 Task: Find a flat in Goshen, United States, for 2 guests from 2 Sep to 6 Sep, with a price range of ₹15,000 to ₹20,000, and ensure it has self check-in and an English-speaking host.
Action: Mouse moved to (585, 152)
Screenshot: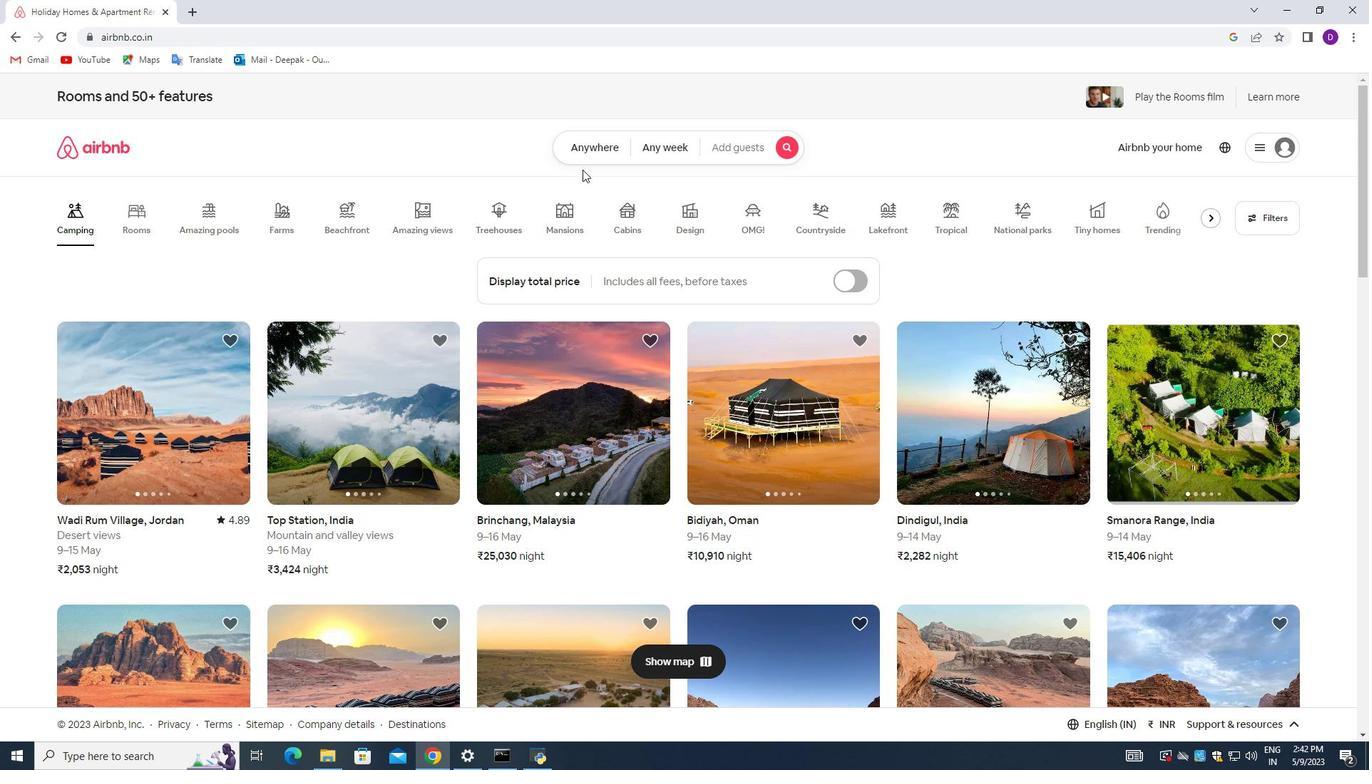
Action: Mouse pressed left at (585, 152)
Screenshot: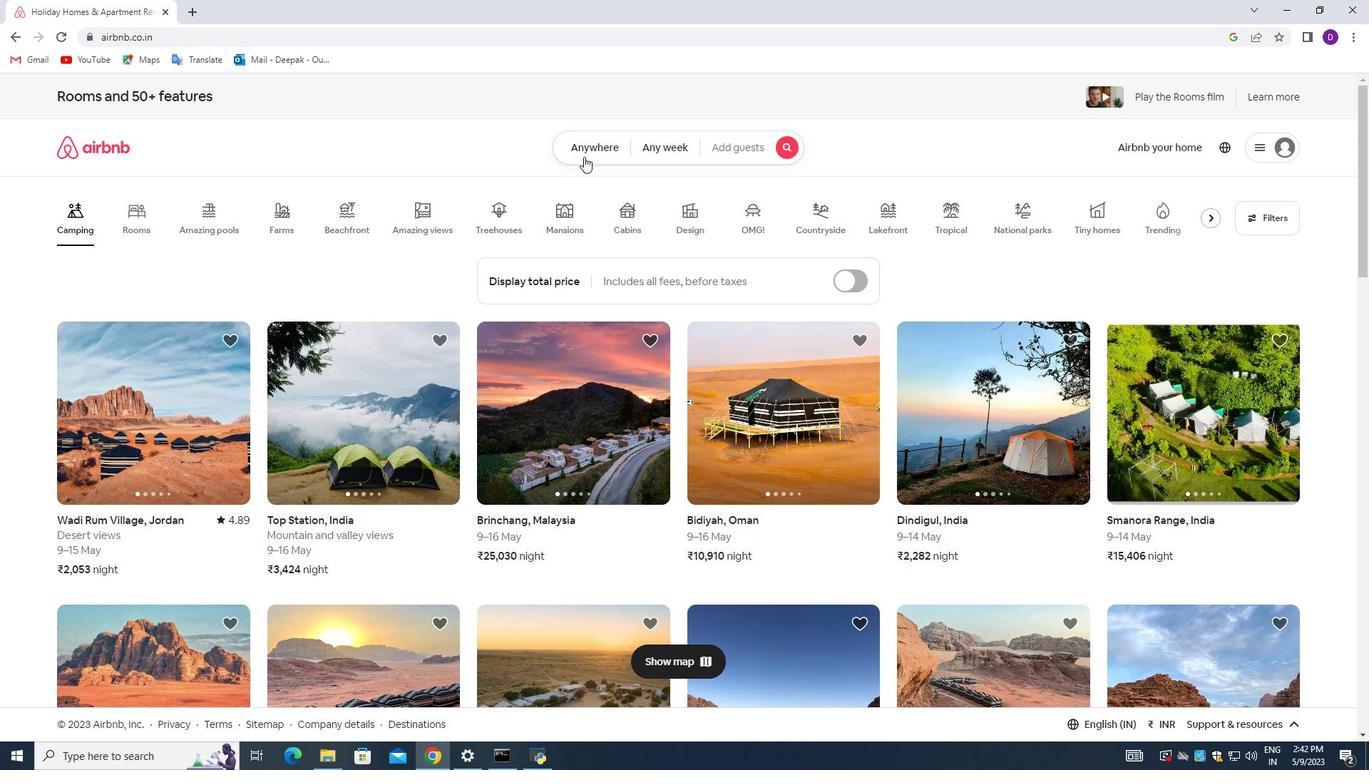 
Action: Mouse moved to (513, 202)
Screenshot: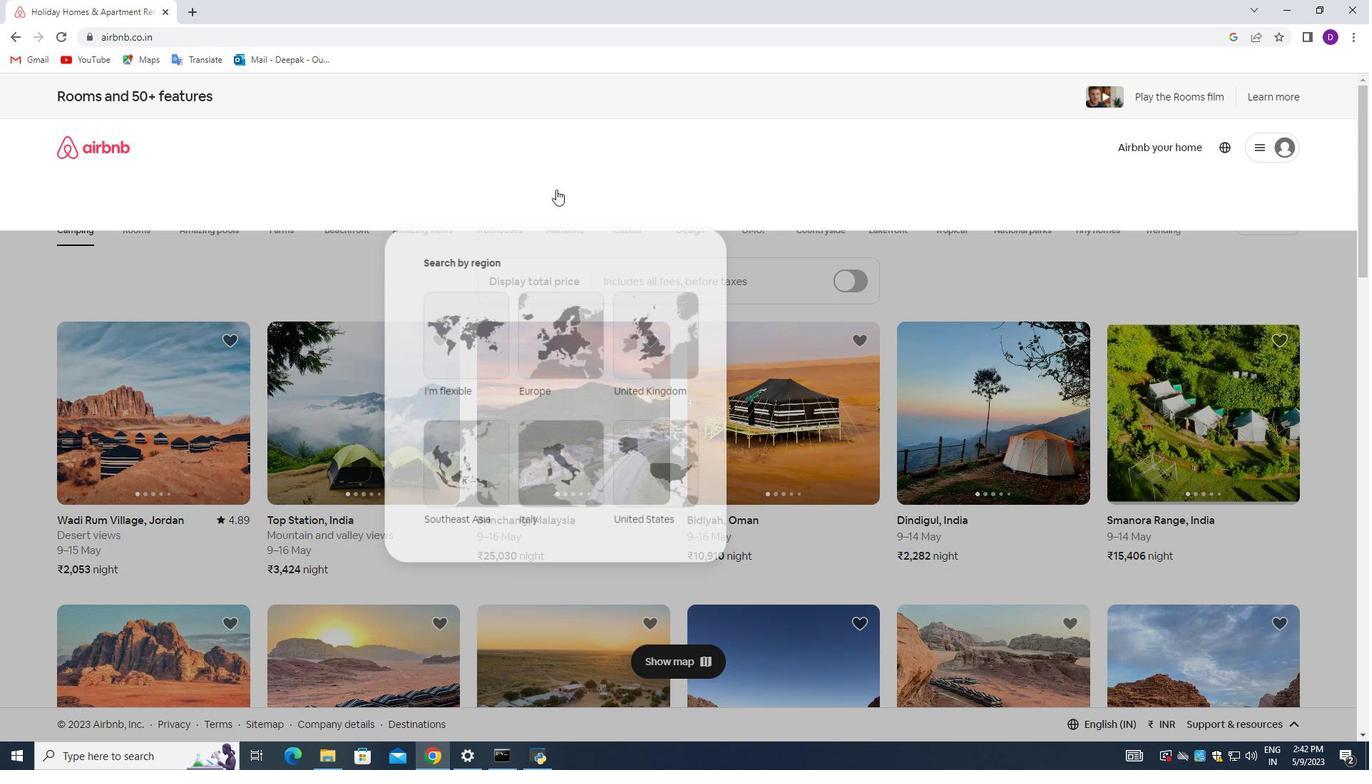 
Action: Mouse pressed left at (513, 202)
Screenshot: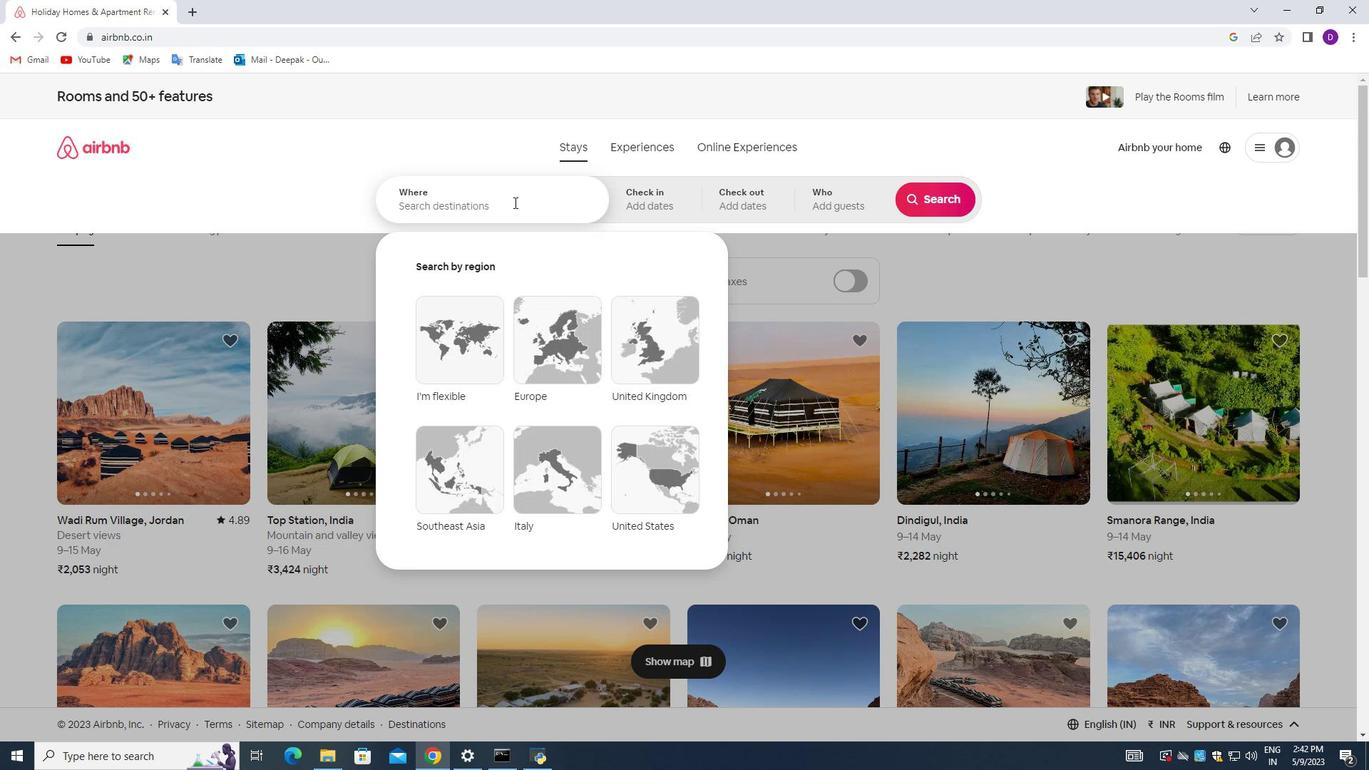 
Action: Mouse moved to (213, 333)
Screenshot: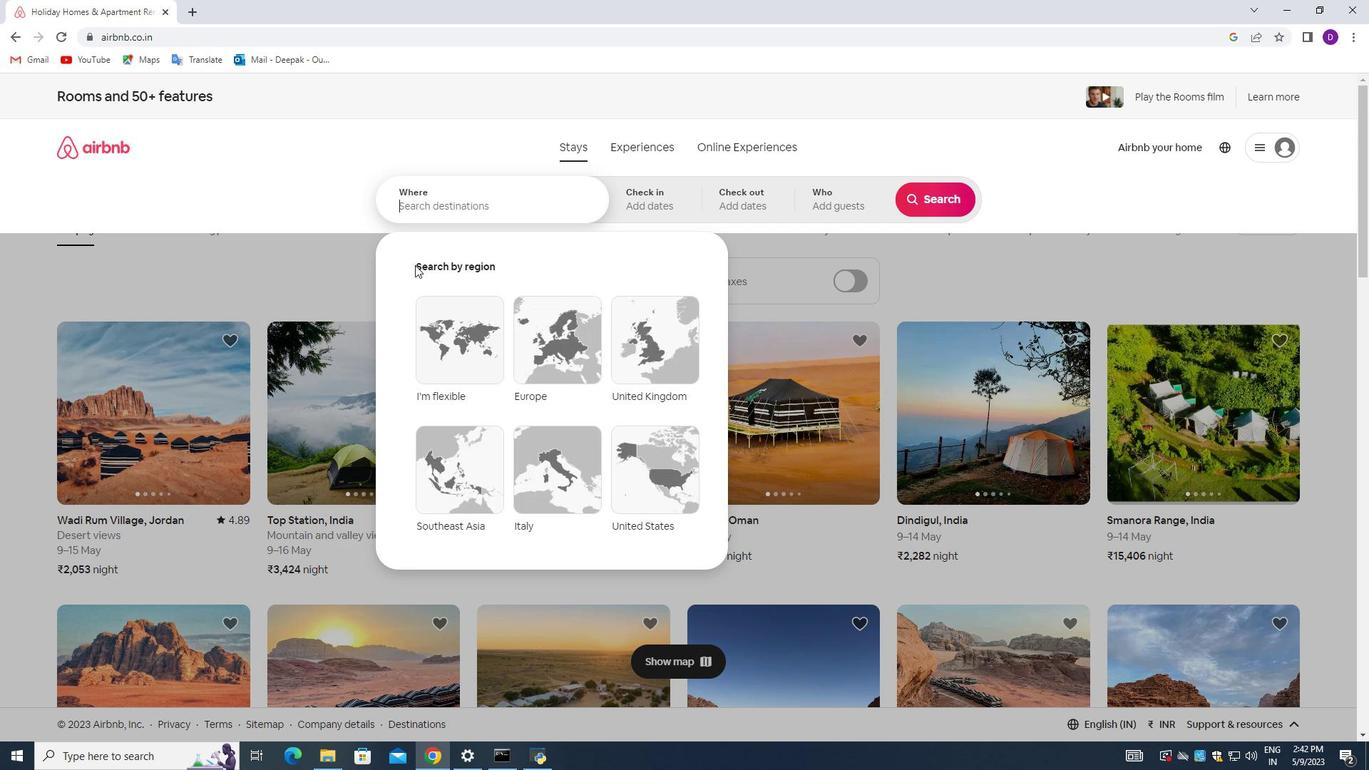 
Action: Key pressed <Key.shift_r>Goshen,<Key.space><Key.shift>United<Key.space><Key.shift_r>States<Key.enter>
Screenshot: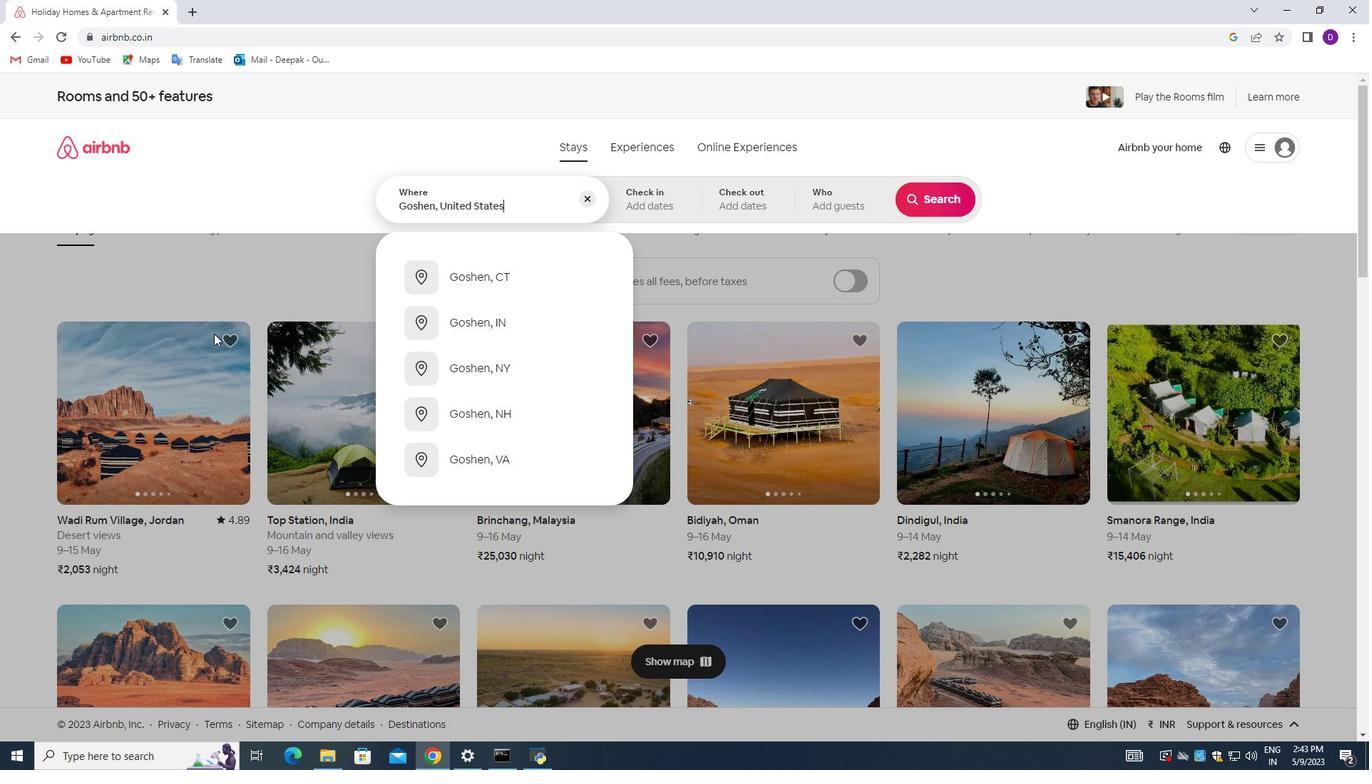 
Action: Mouse moved to (938, 314)
Screenshot: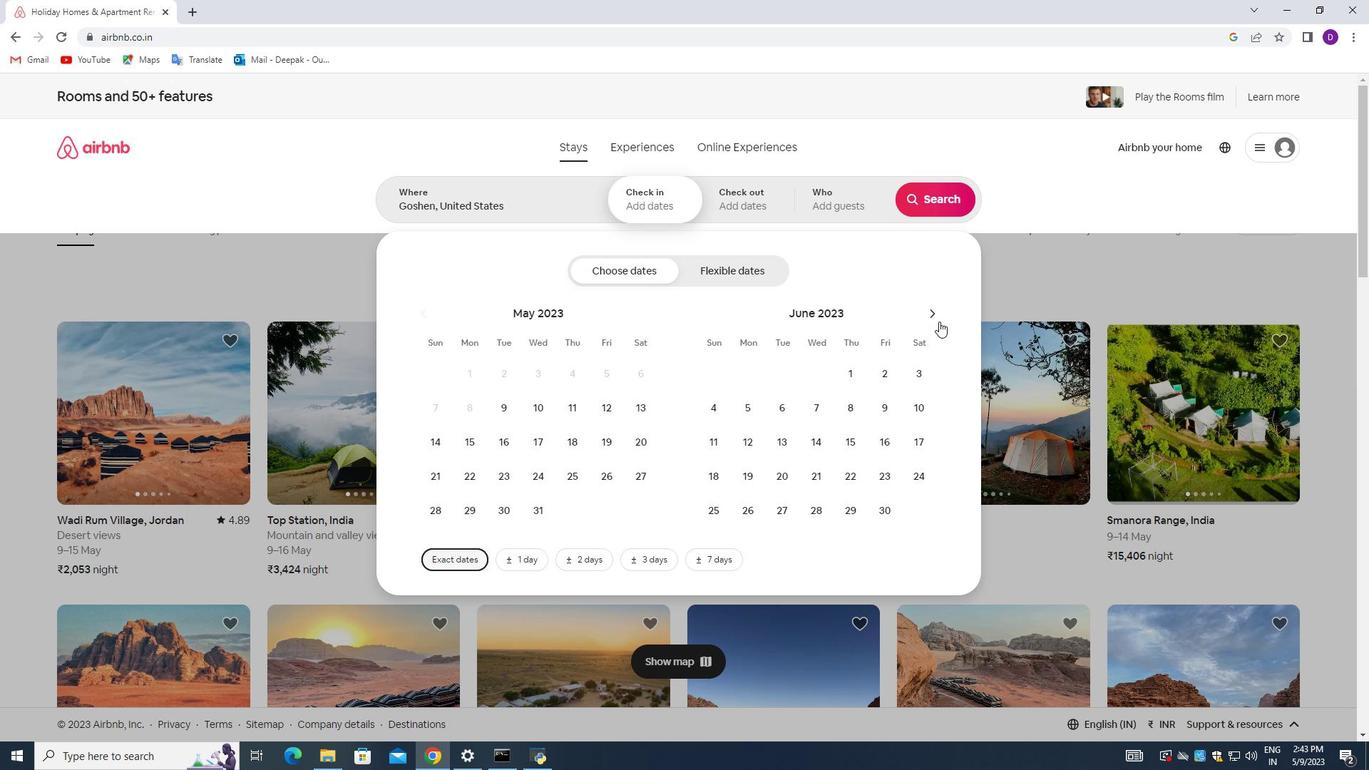 
Action: Mouse pressed left at (938, 314)
Screenshot: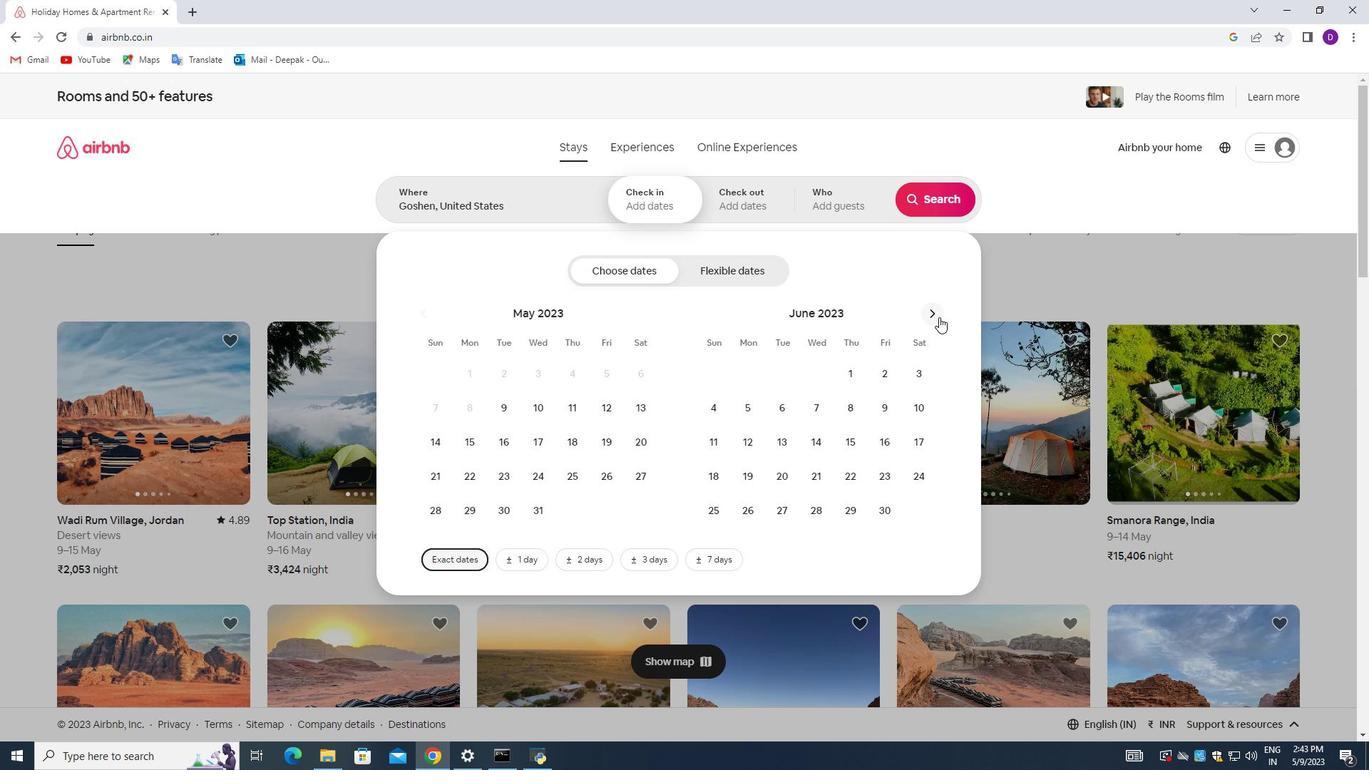 
Action: Mouse pressed left at (938, 314)
Screenshot: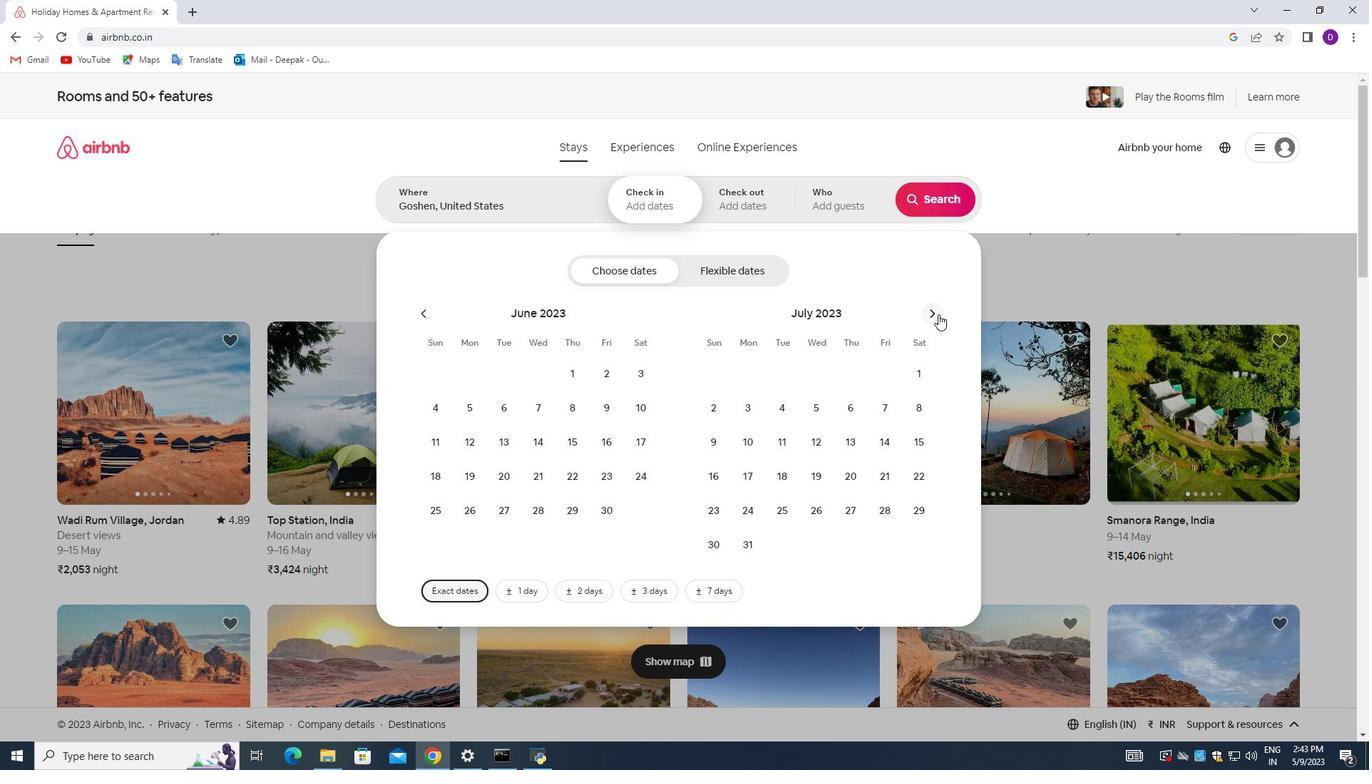
Action: Mouse pressed left at (938, 314)
Screenshot: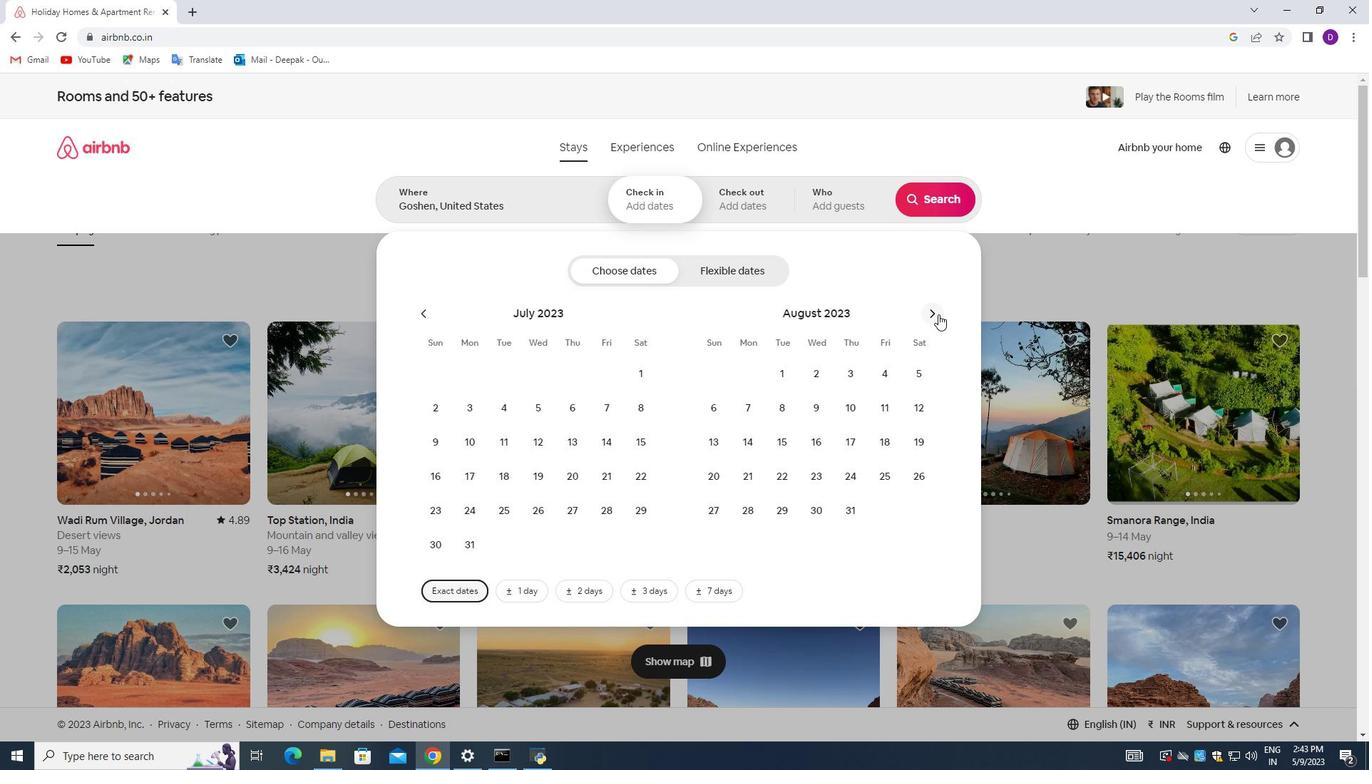 
Action: Mouse moved to (920, 367)
Screenshot: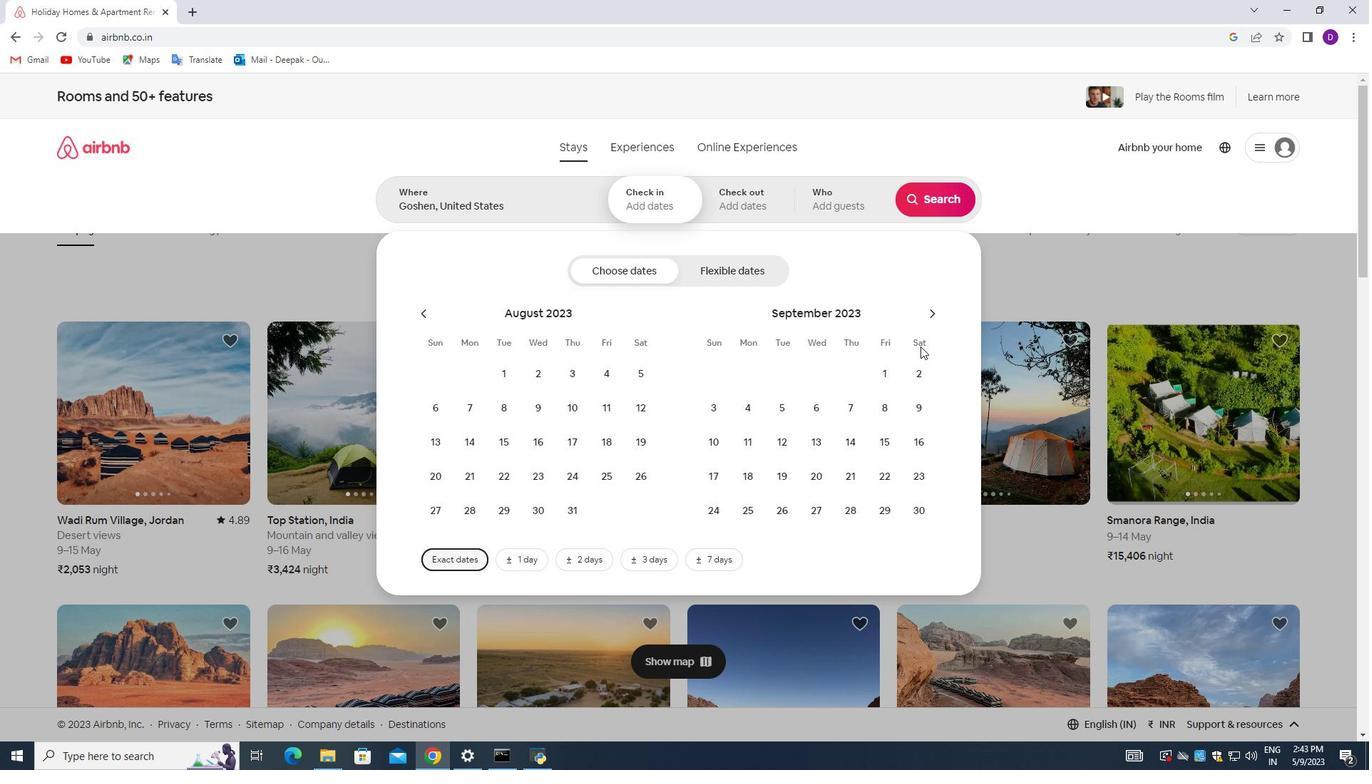 
Action: Mouse pressed left at (920, 367)
Screenshot: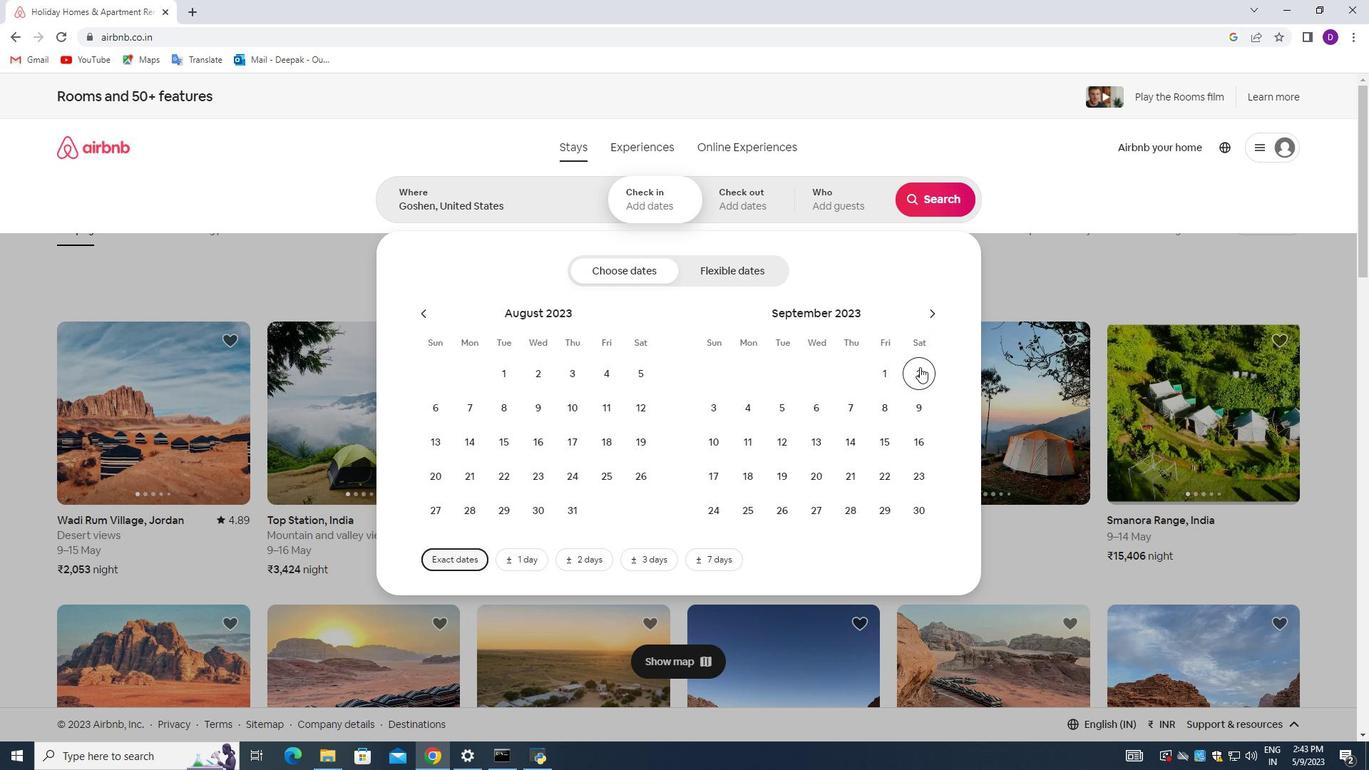
Action: Mouse moved to (830, 400)
Screenshot: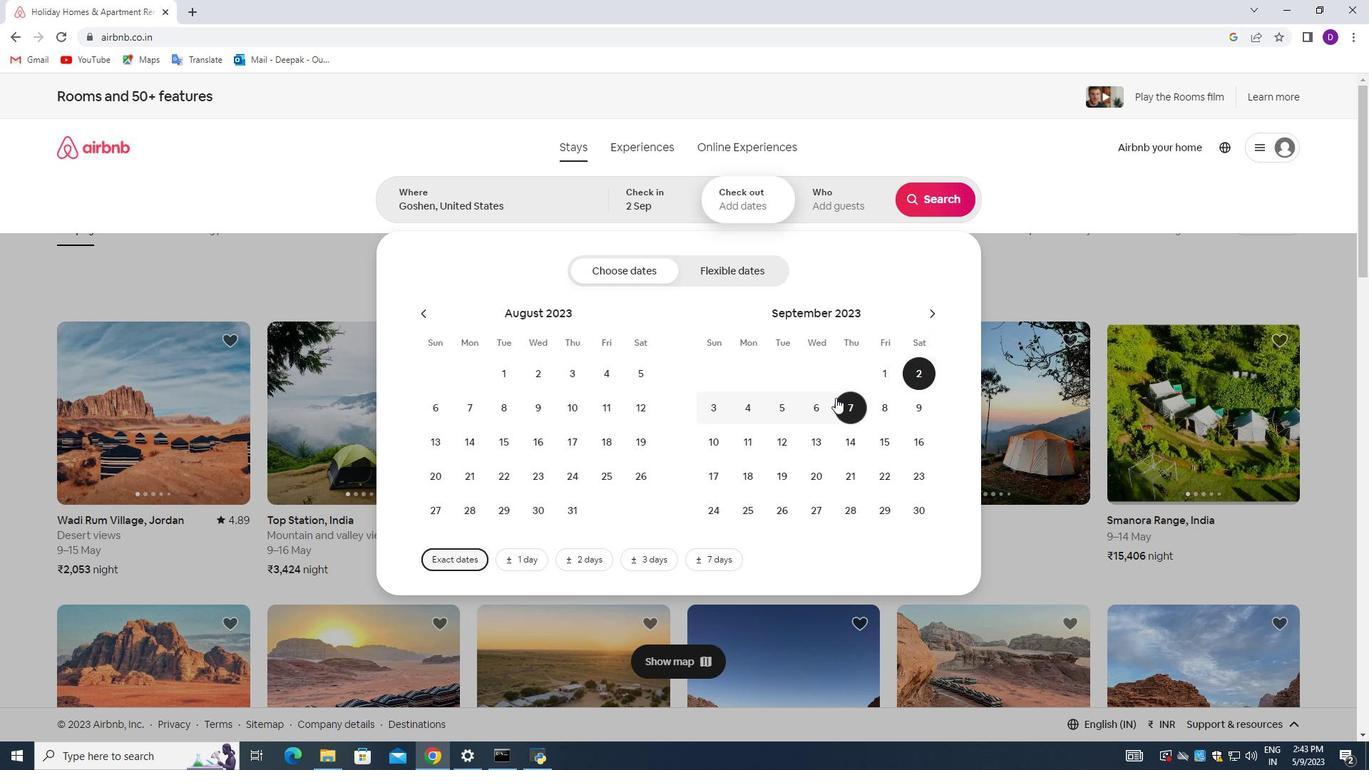 
Action: Mouse pressed left at (830, 400)
Screenshot: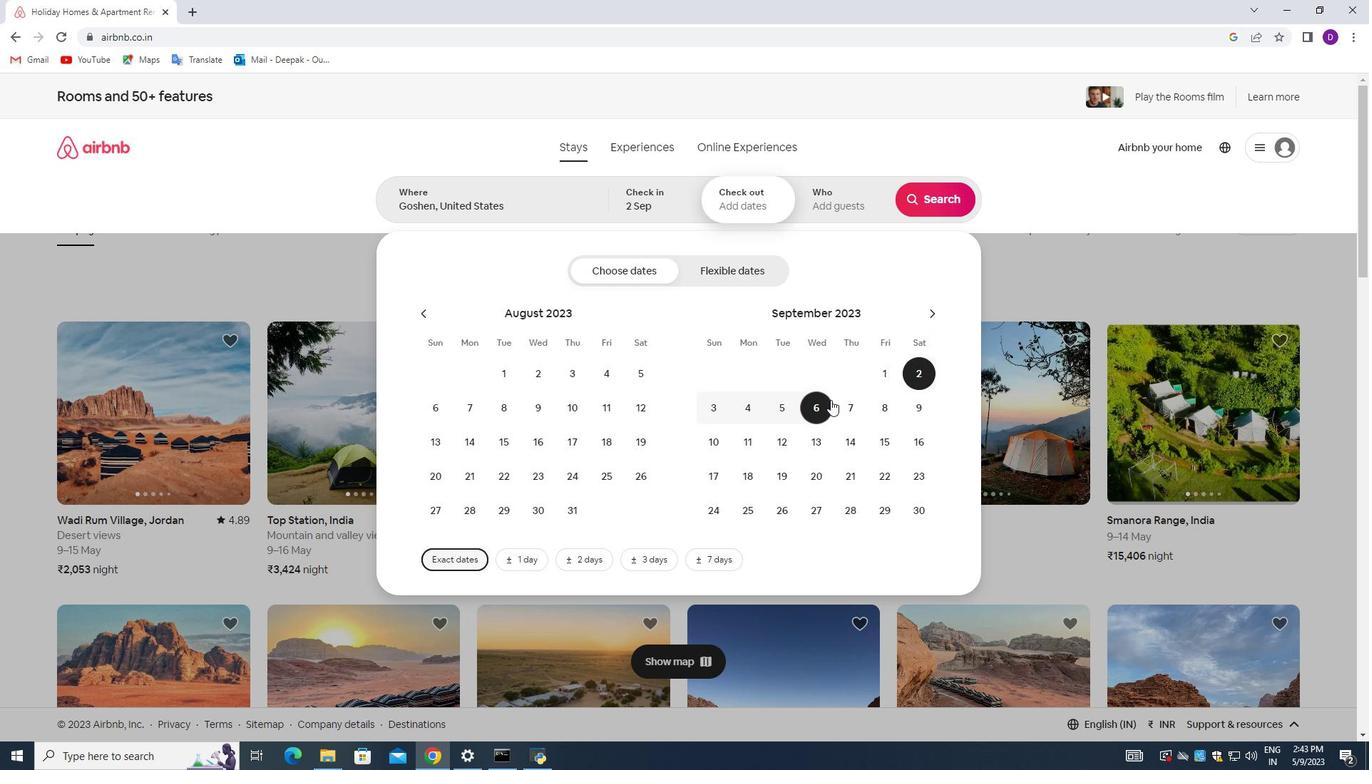 
Action: Mouse moved to (830, 186)
Screenshot: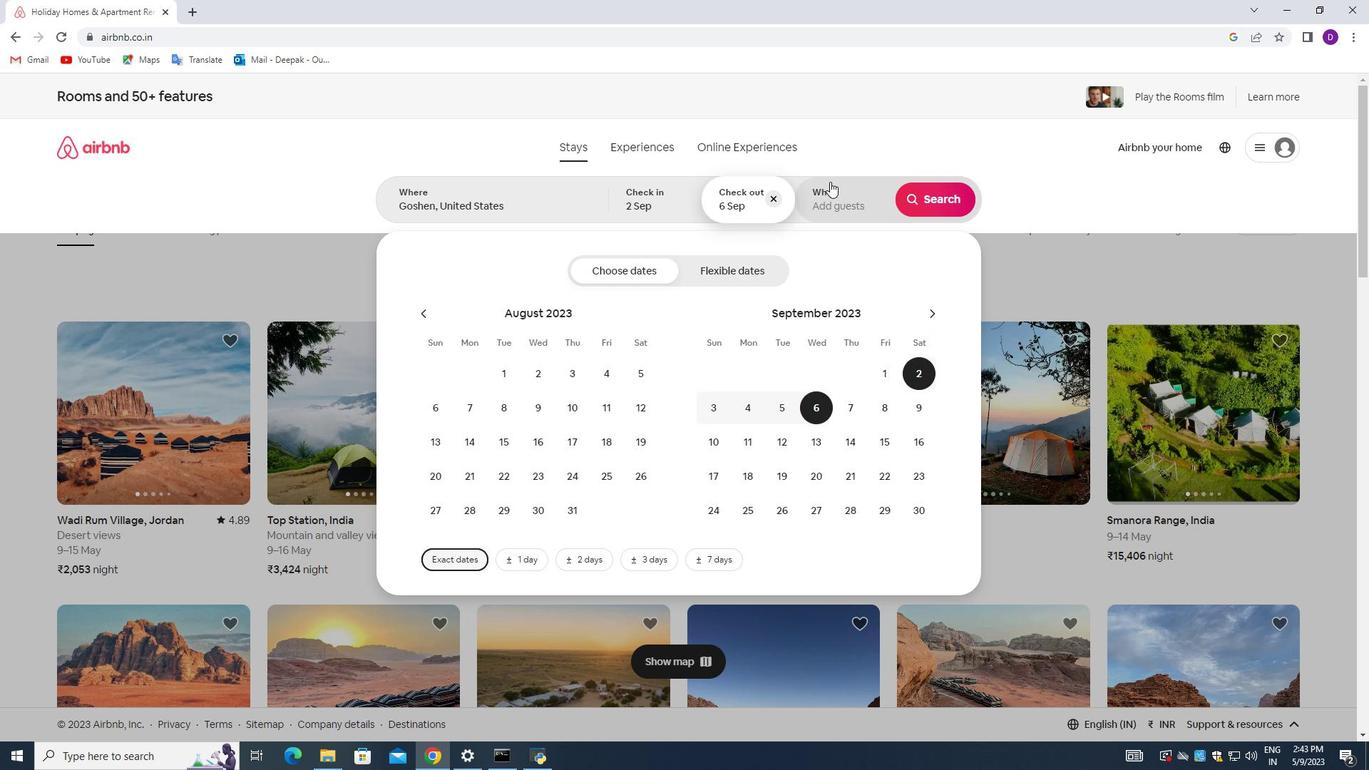 
Action: Mouse pressed left at (830, 186)
Screenshot: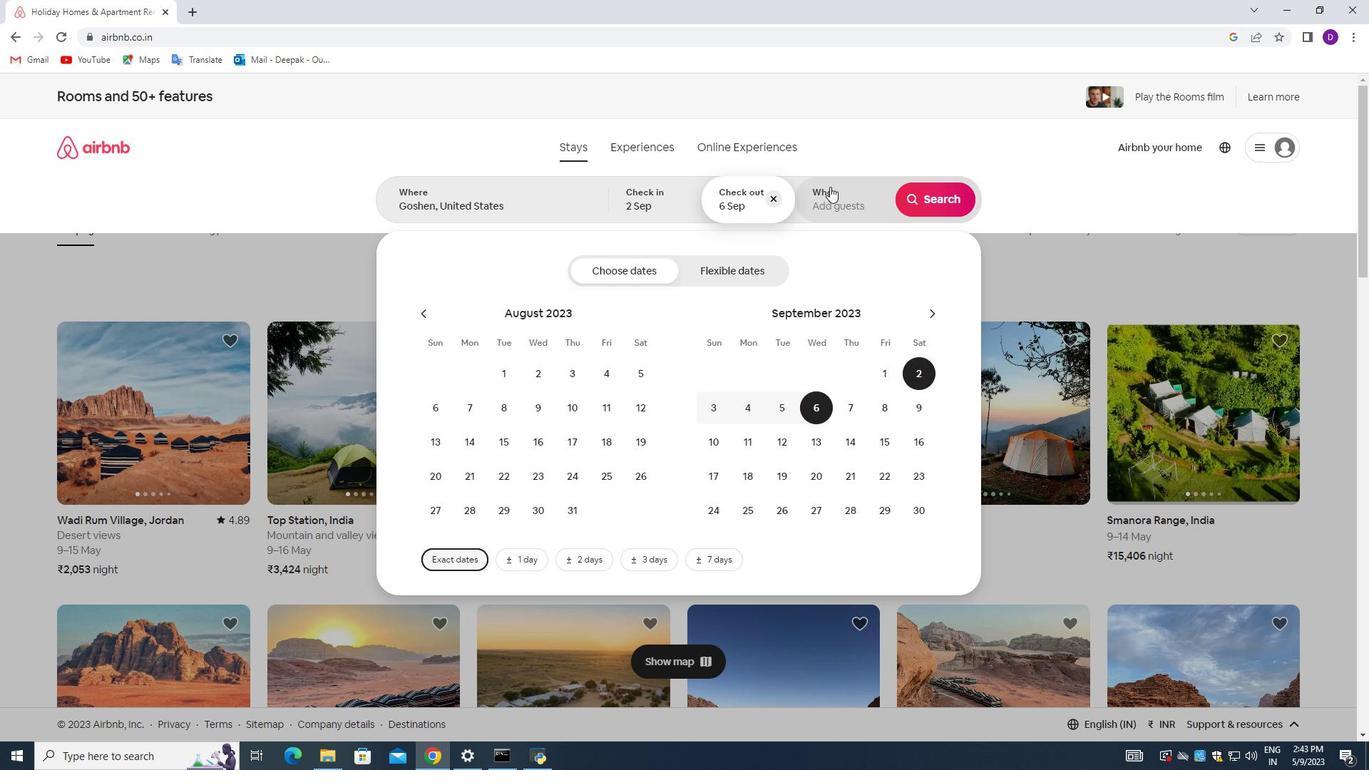 
Action: Mouse moved to (940, 273)
Screenshot: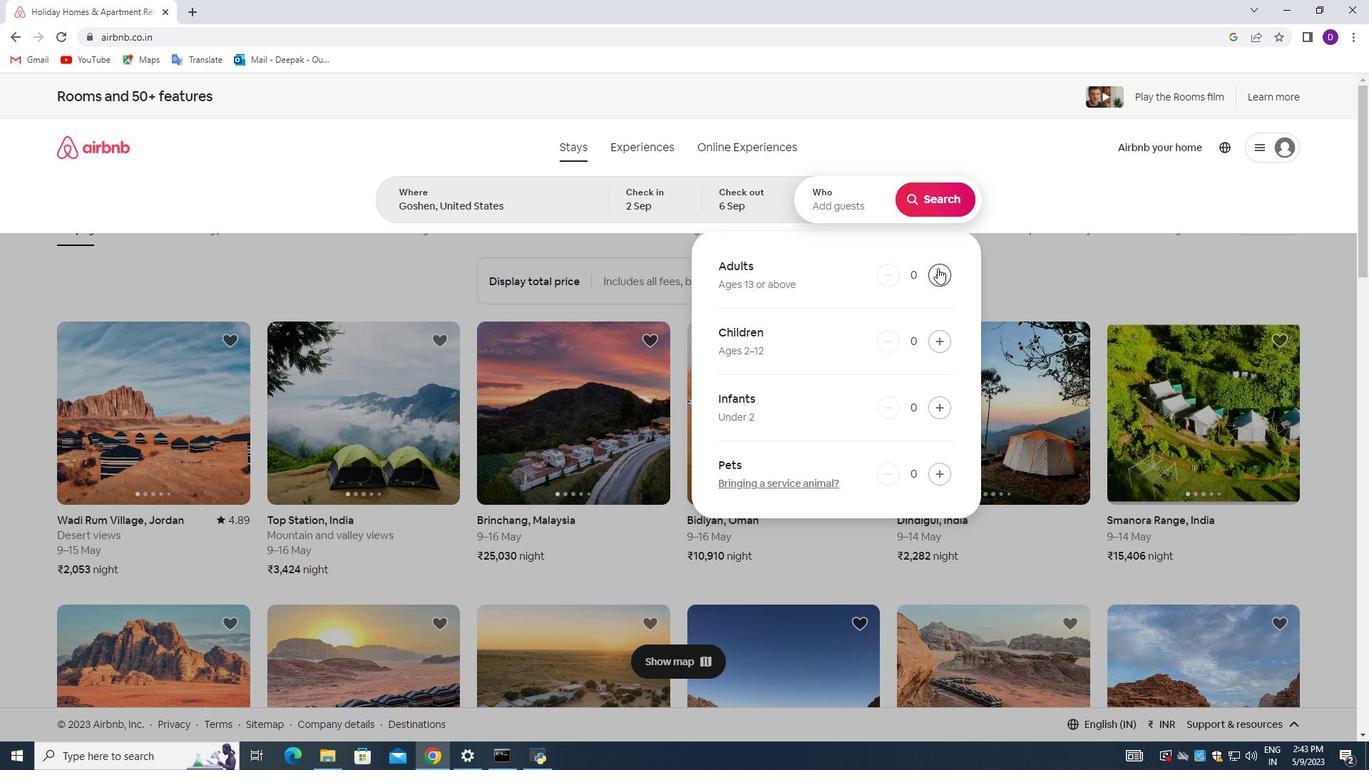 
Action: Mouse pressed left at (940, 273)
Screenshot: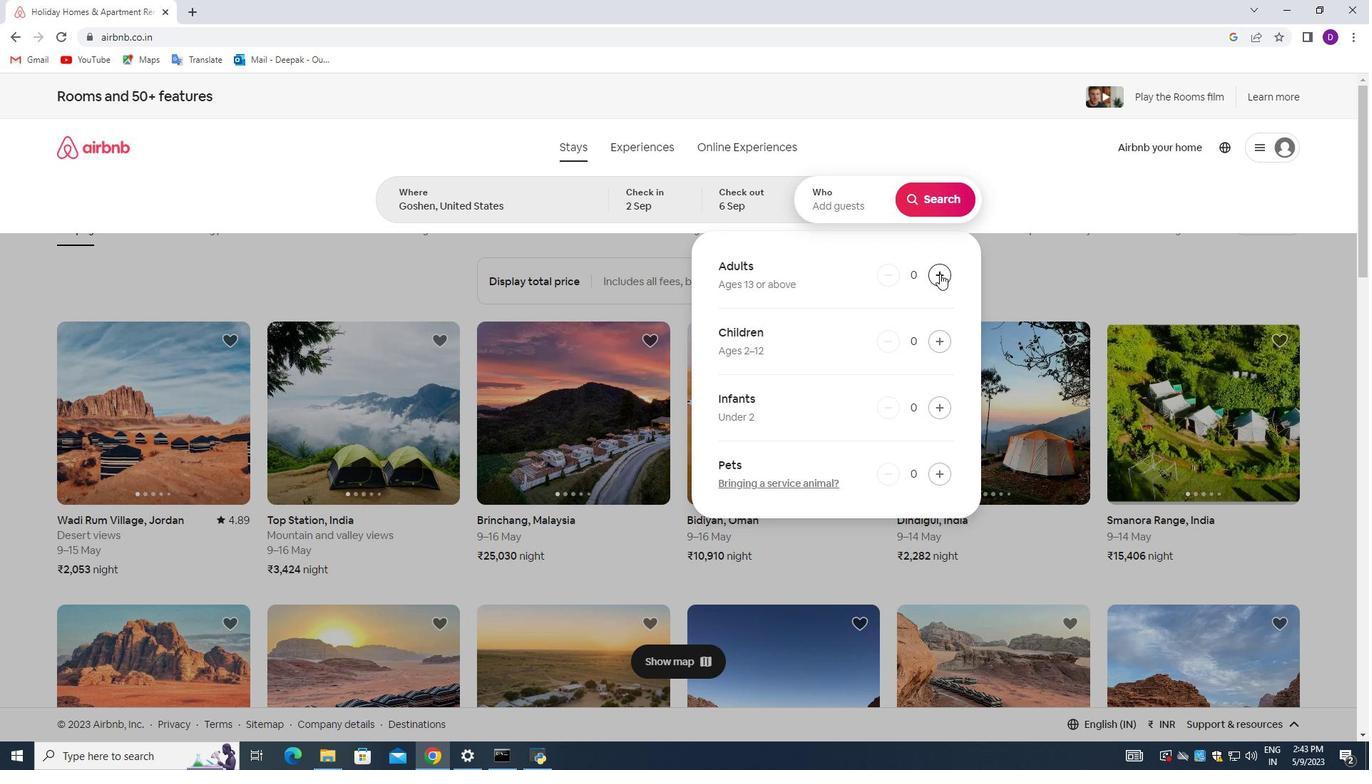 
Action: Mouse pressed left at (940, 273)
Screenshot: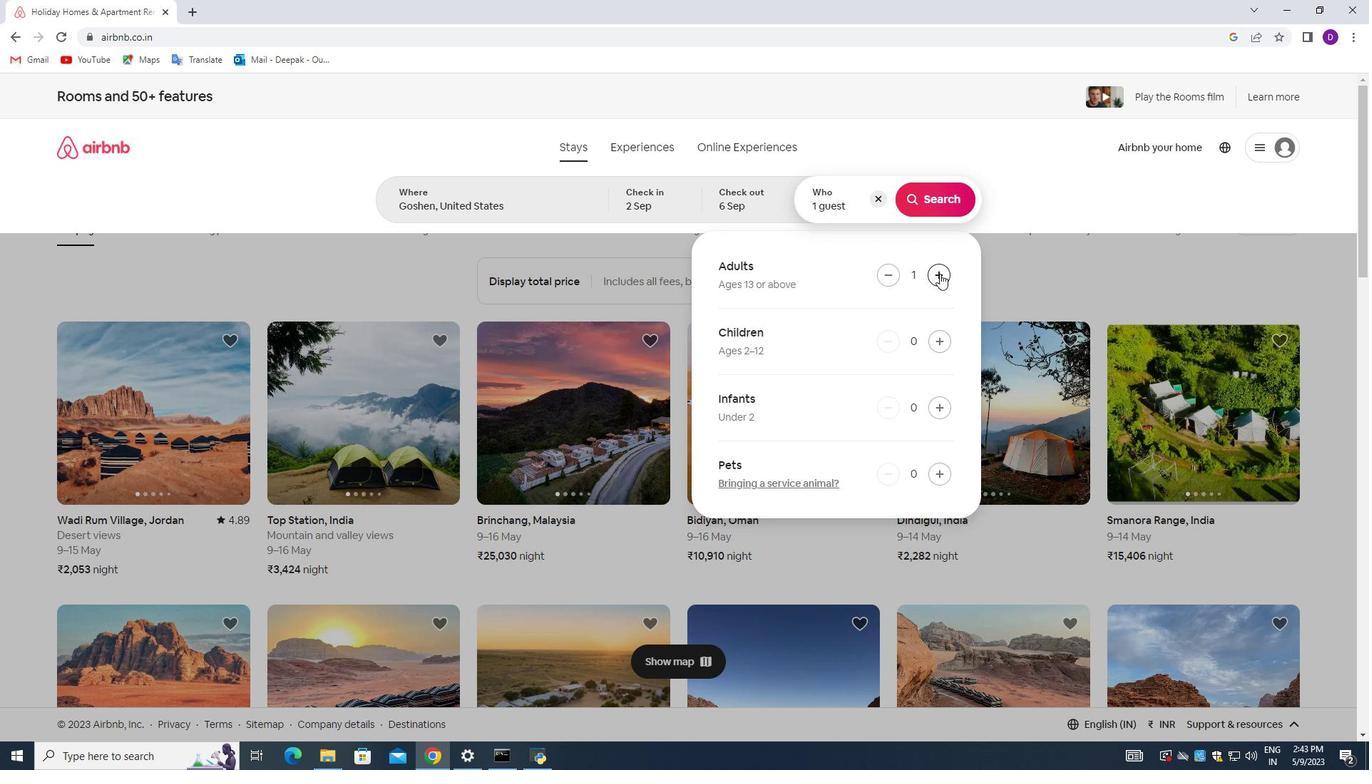 
Action: Mouse moved to (935, 197)
Screenshot: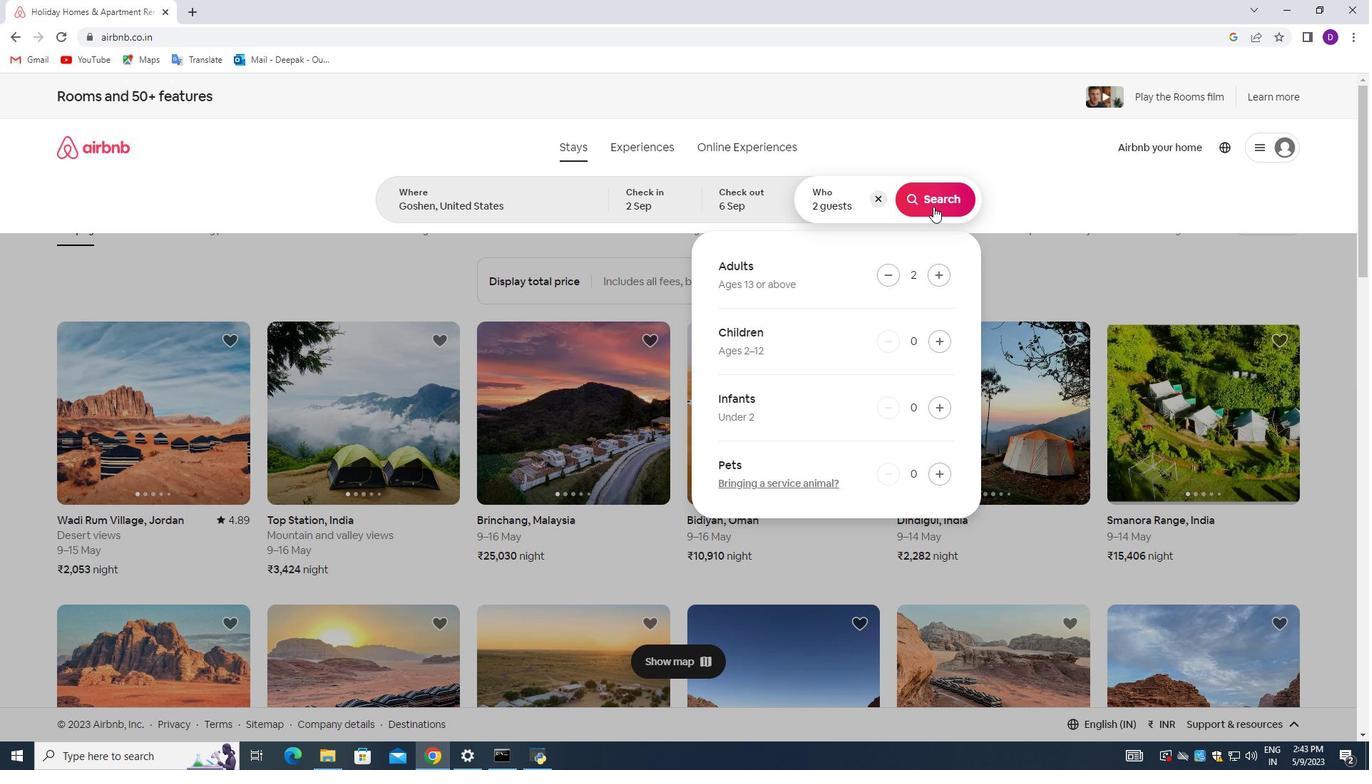 
Action: Mouse pressed left at (935, 197)
Screenshot: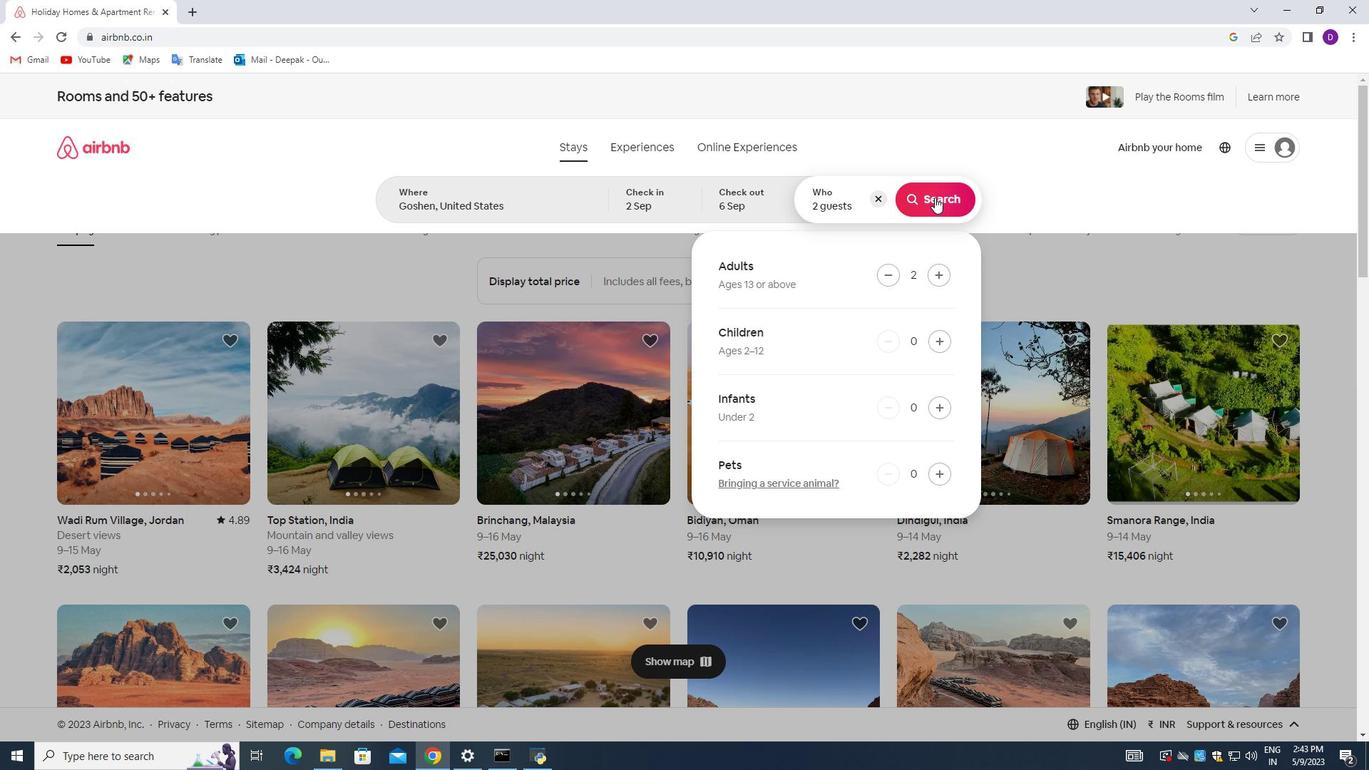 
Action: Mouse moved to (1293, 156)
Screenshot: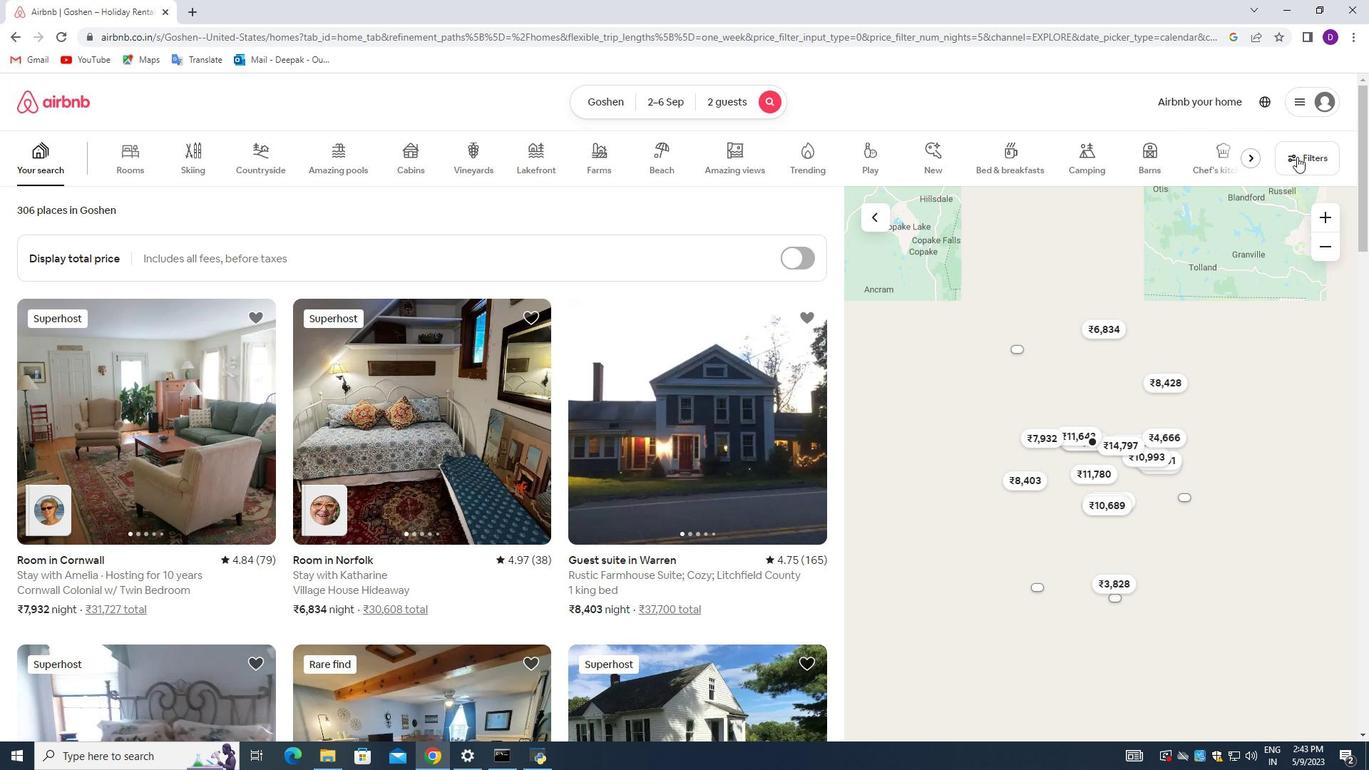 
Action: Mouse pressed left at (1293, 156)
Screenshot: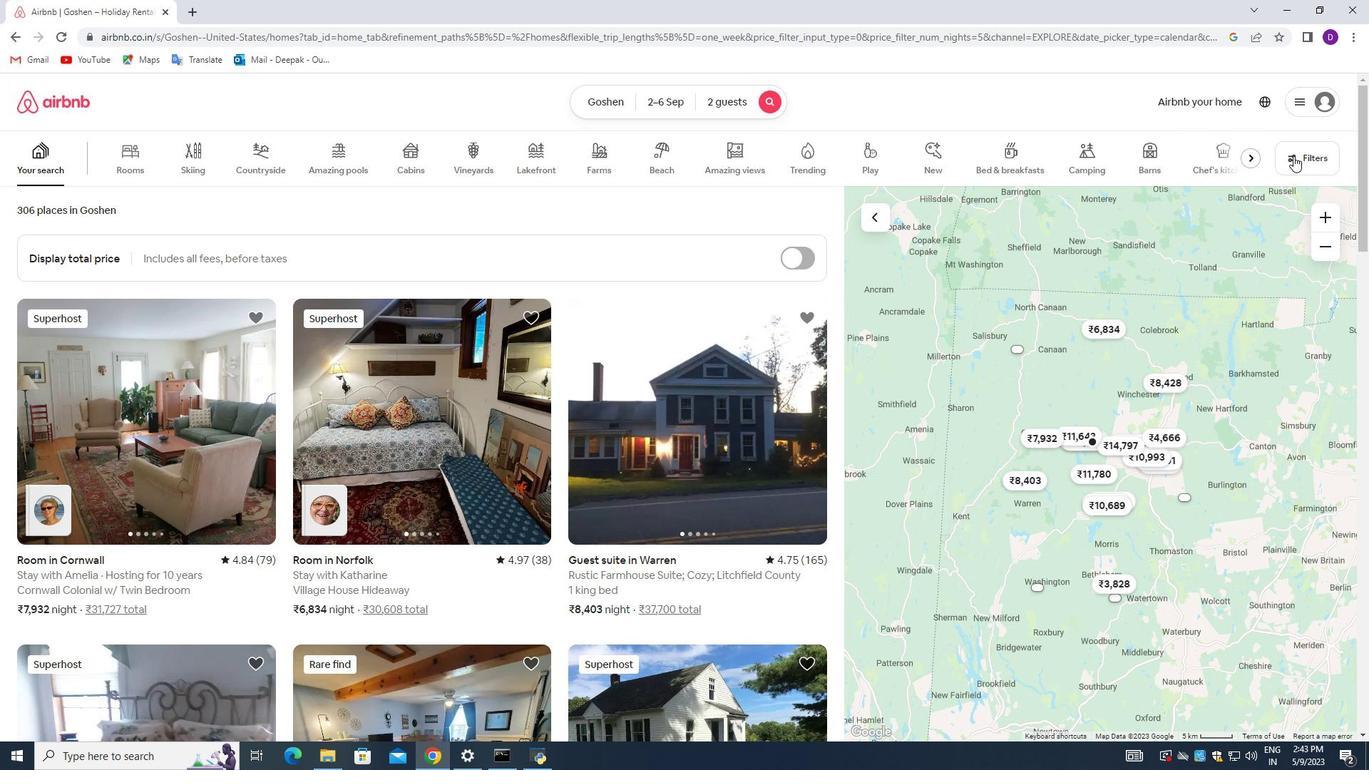 
Action: Mouse moved to (502, 511)
Screenshot: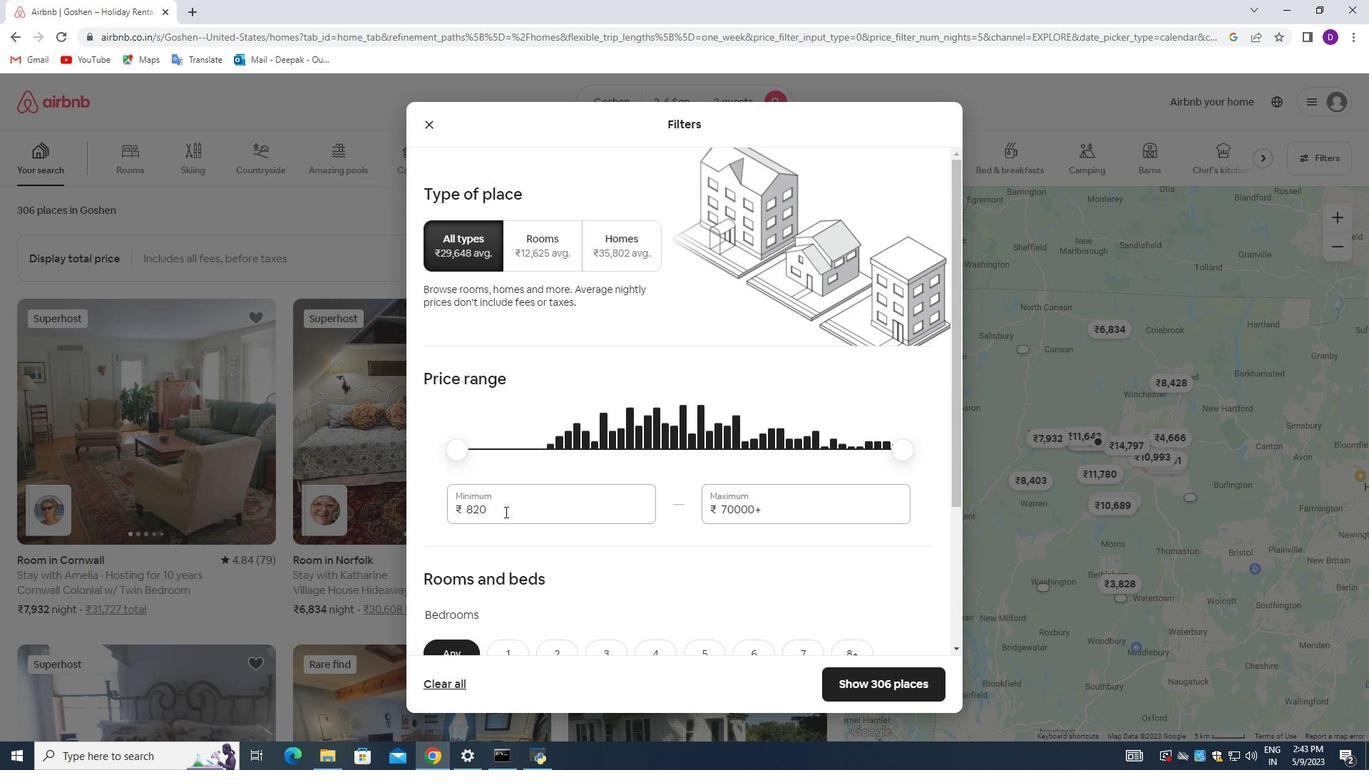 
Action: Mouse pressed left at (502, 511)
Screenshot: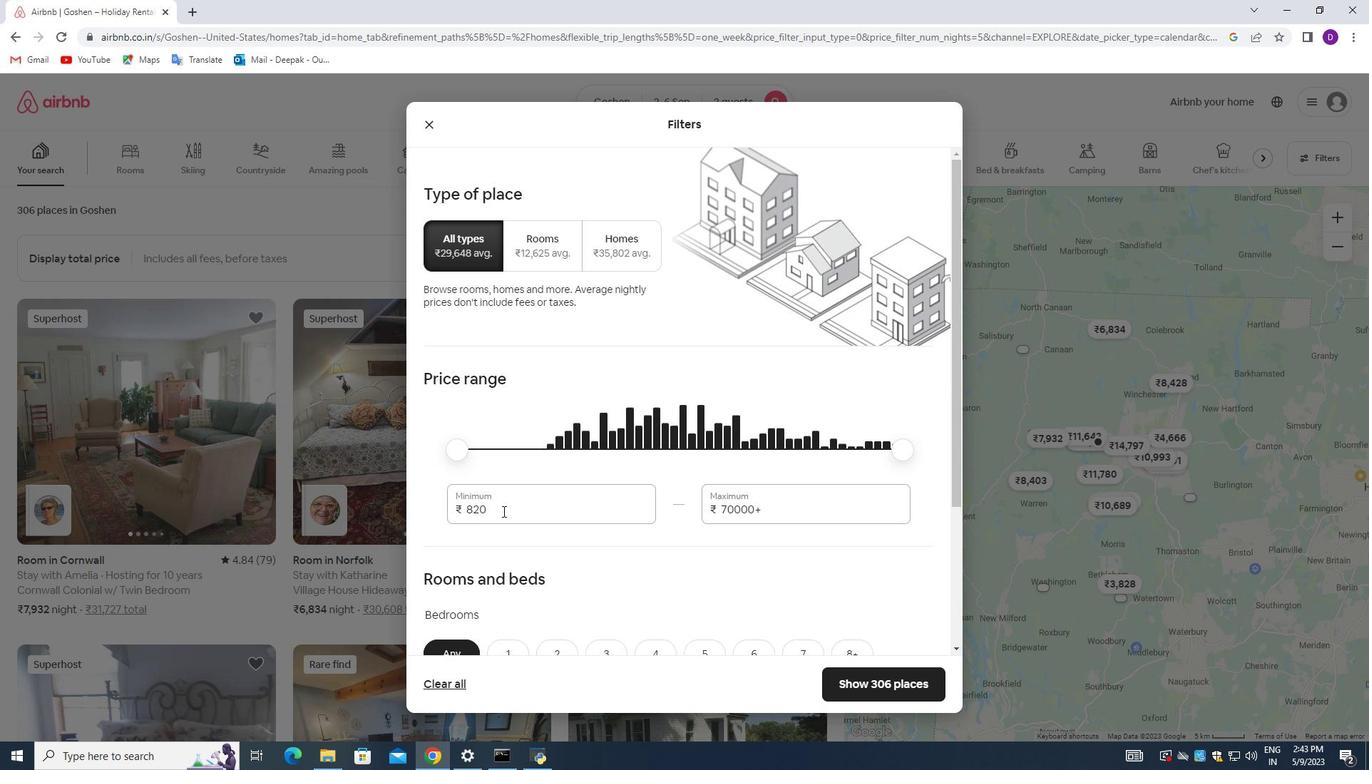 
Action: Mouse pressed left at (502, 511)
Screenshot: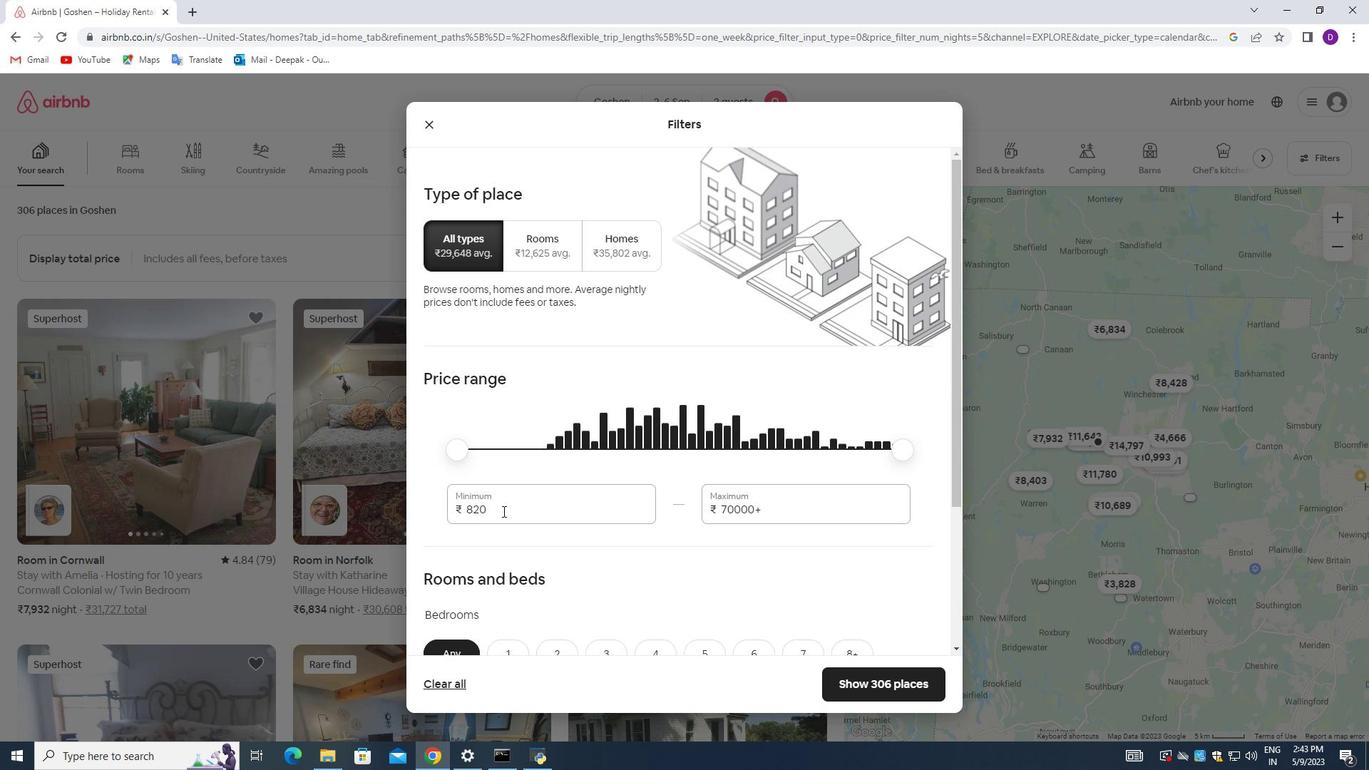 
Action: Key pressed 15000<Key.tab>20000
Screenshot: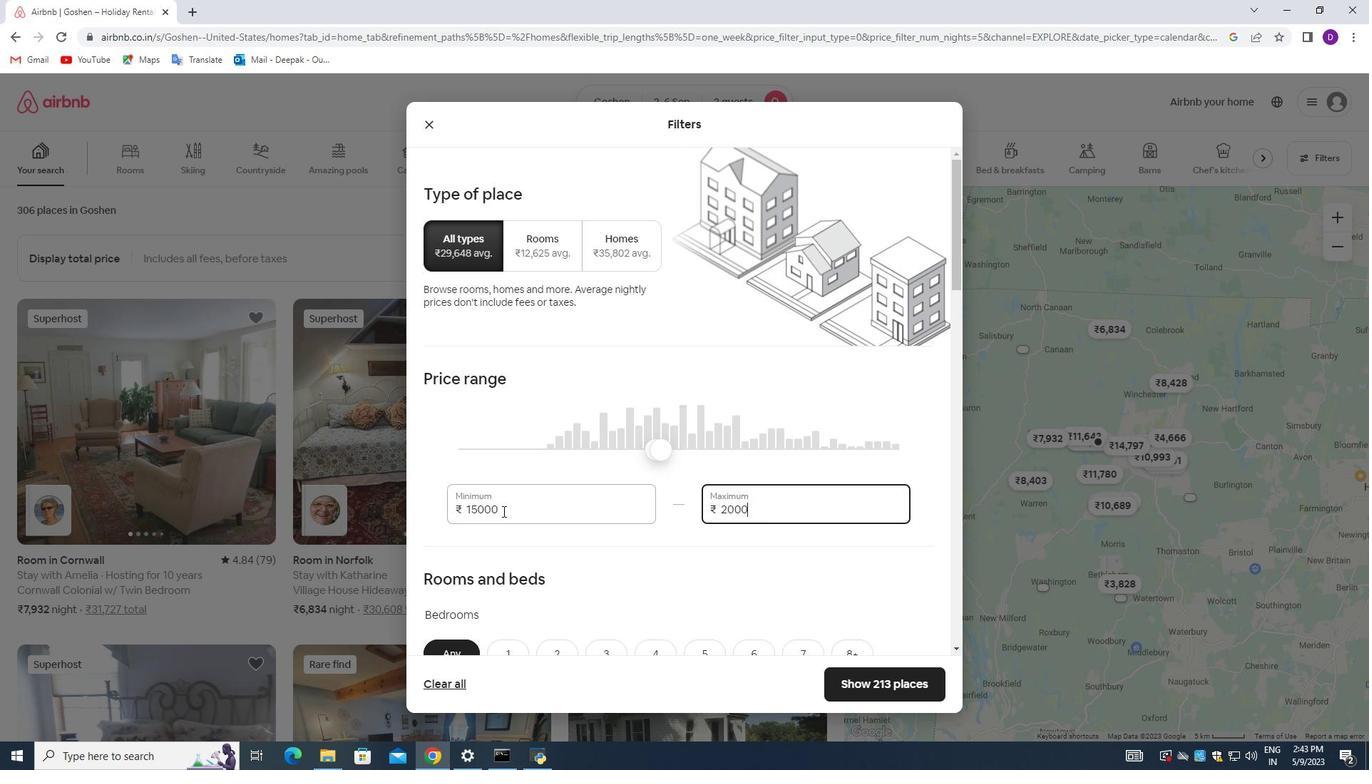 
Action: Mouse moved to (547, 471)
Screenshot: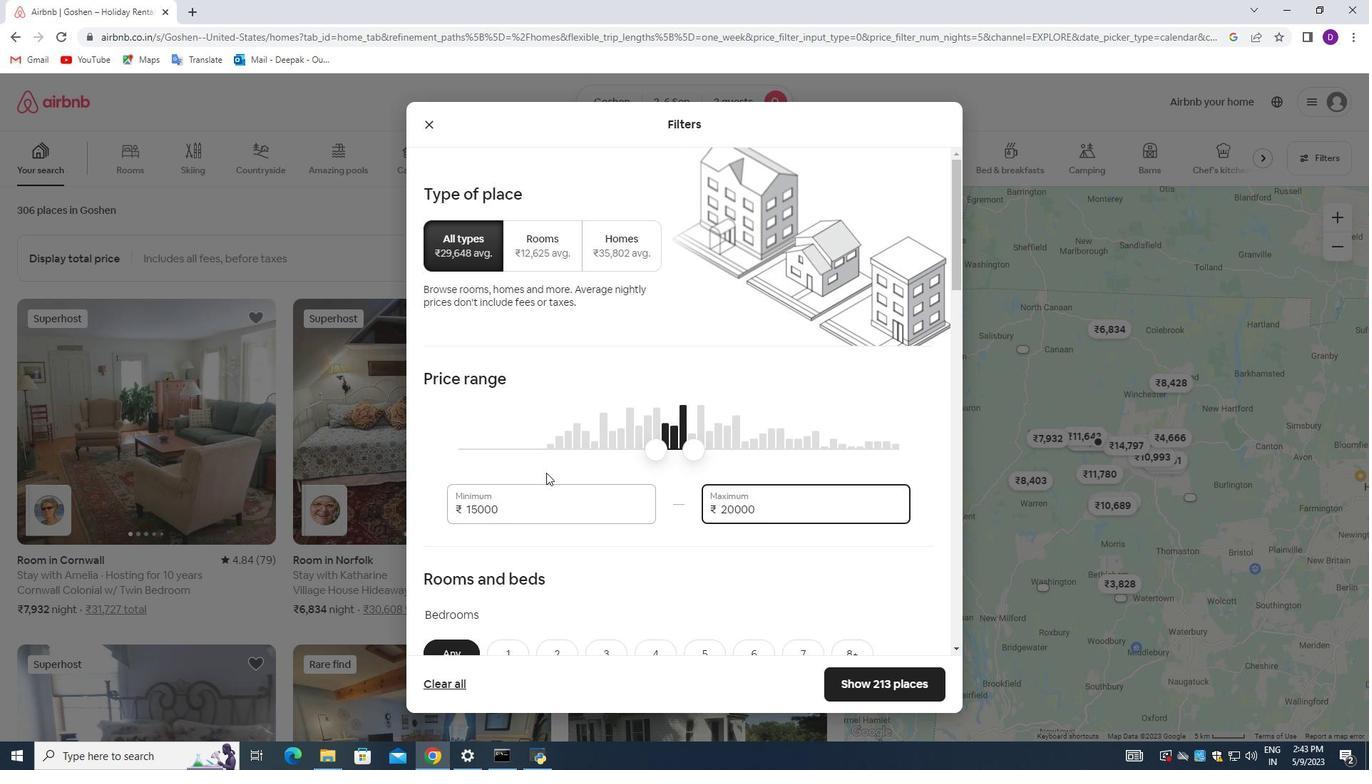 
Action: Mouse scrolled (547, 470) with delta (0, 0)
Screenshot: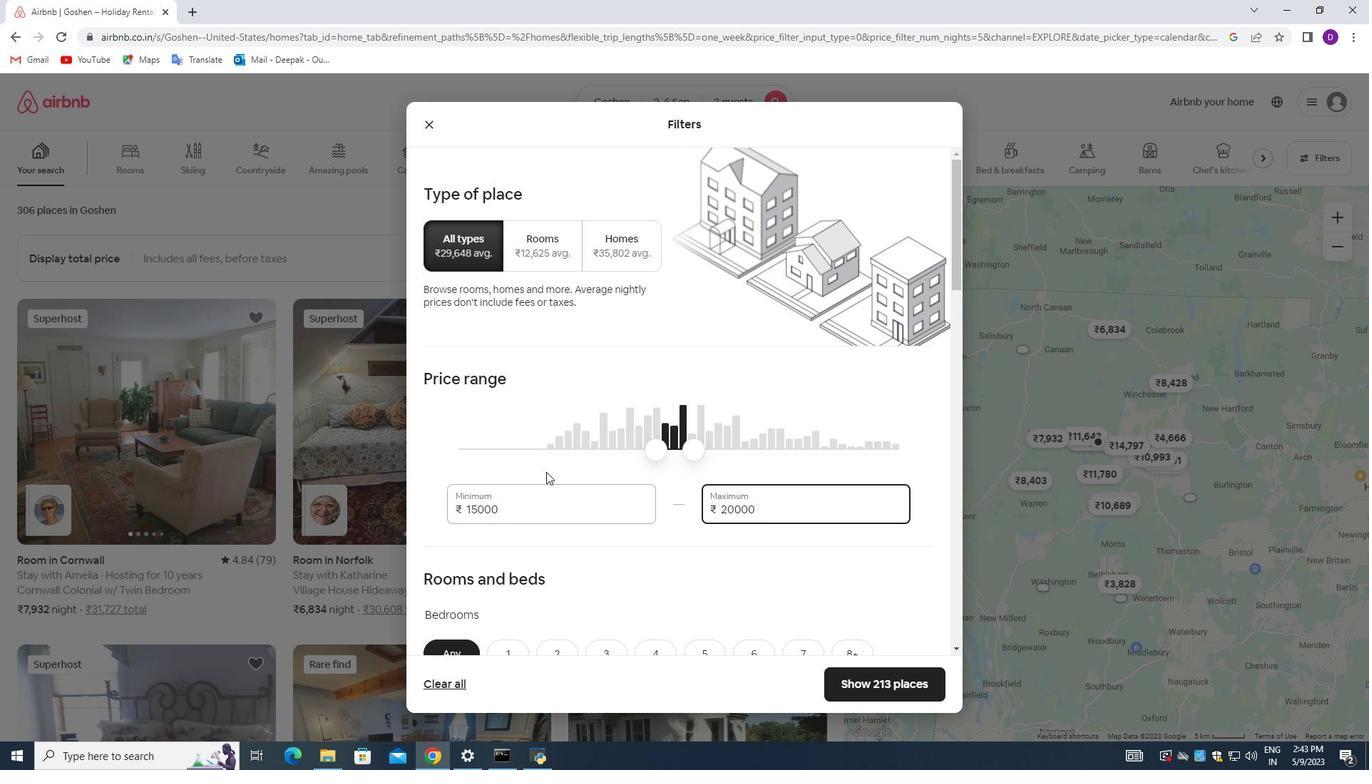 
Action: Mouse scrolled (547, 470) with delta (0, 0)
Screenshot: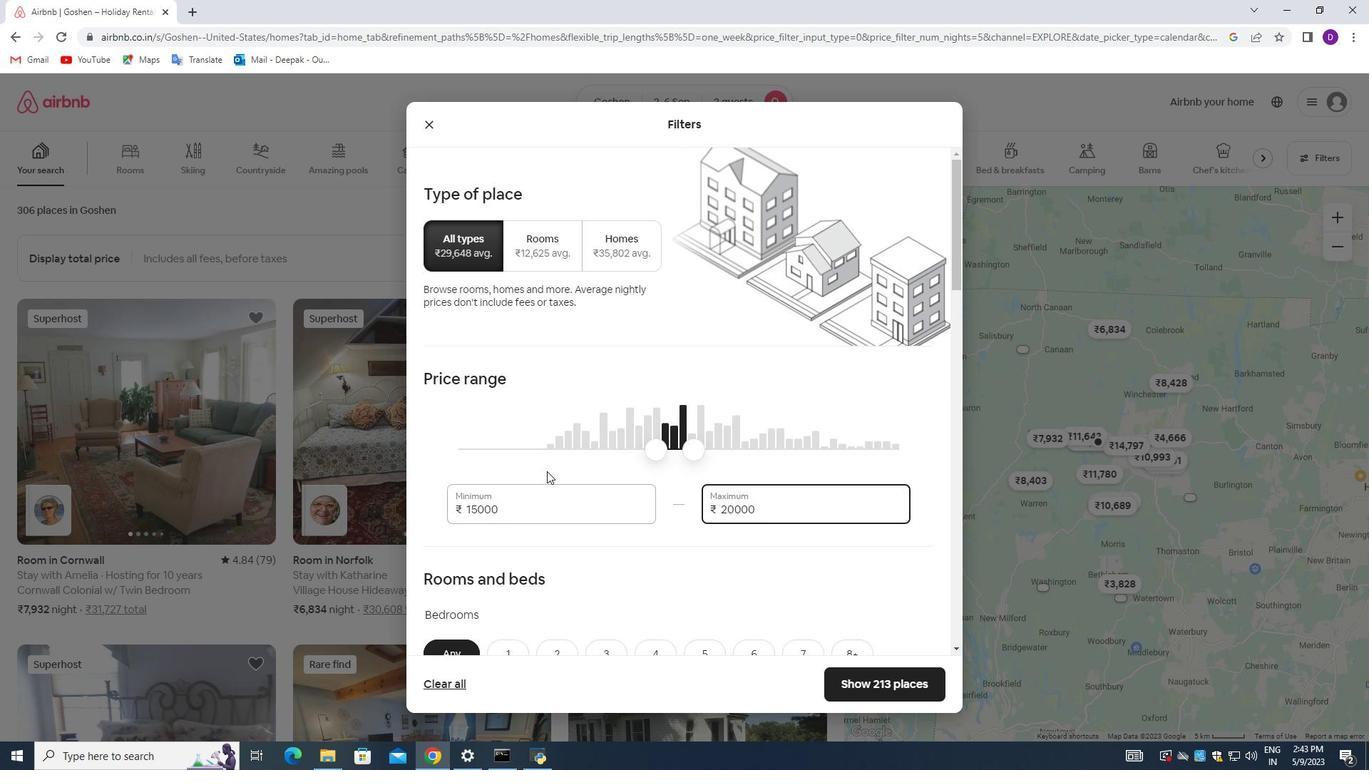 
Action: Mouse scrolled (547, 470) with delta (0, 0)
Screenshot: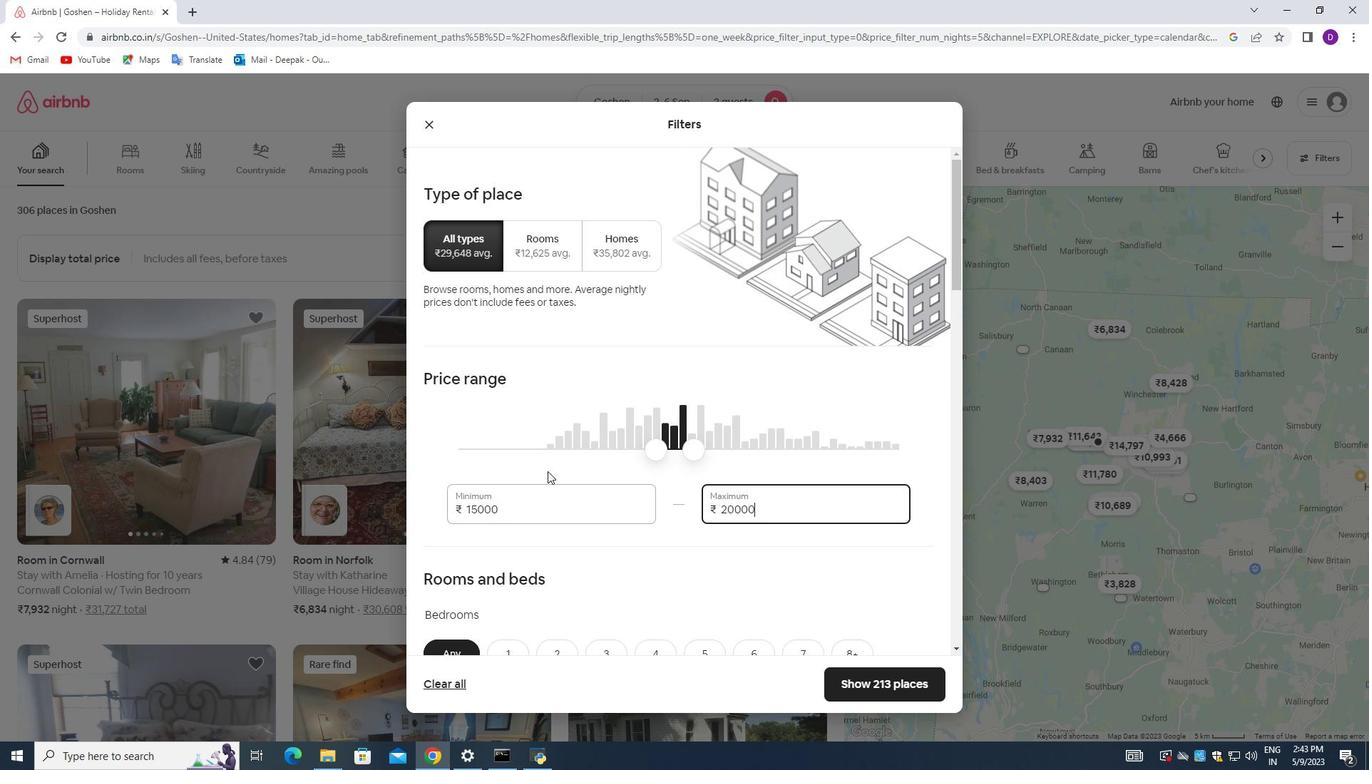 
Action: Mouse scrolled (547, 470) with delta (0, 0)
Screenshot: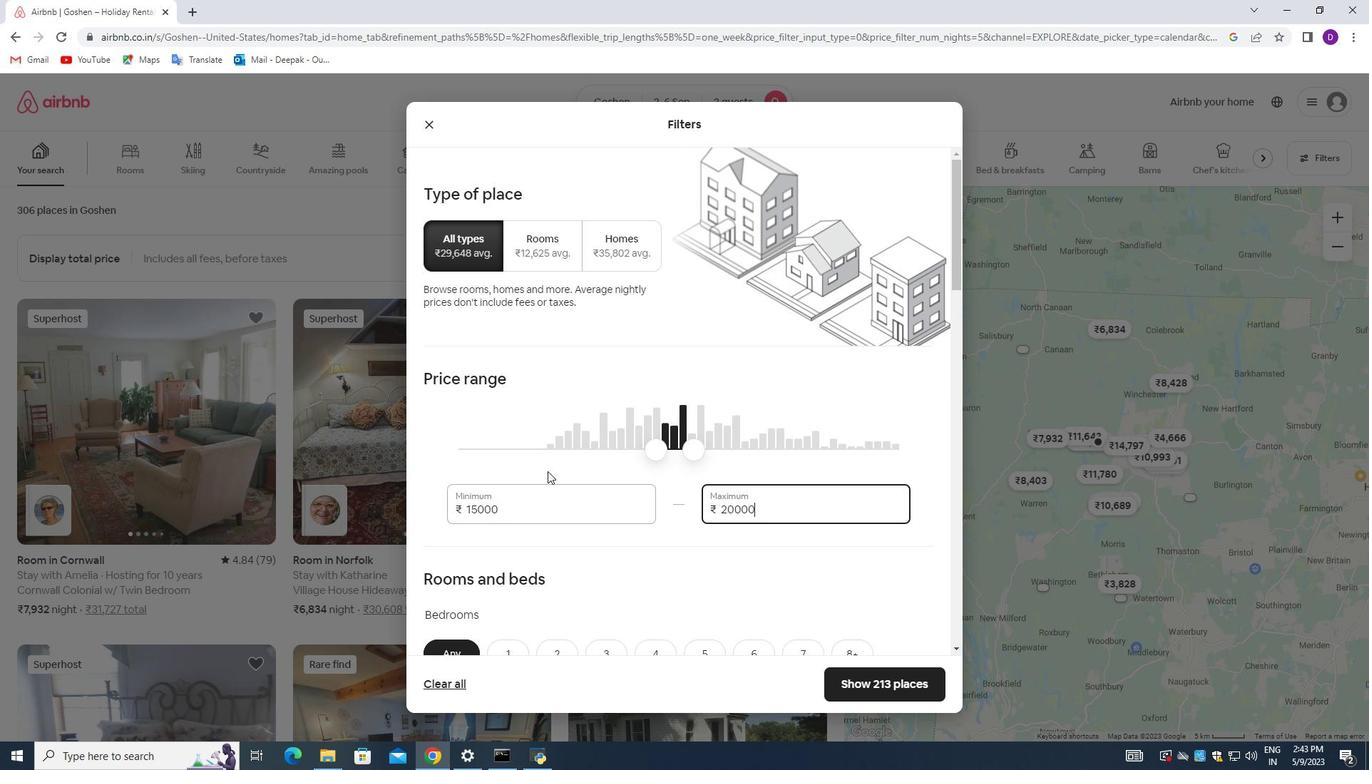 
Action: Mouse scrolled (547, 470) with delta (0, 0)
Screenshot: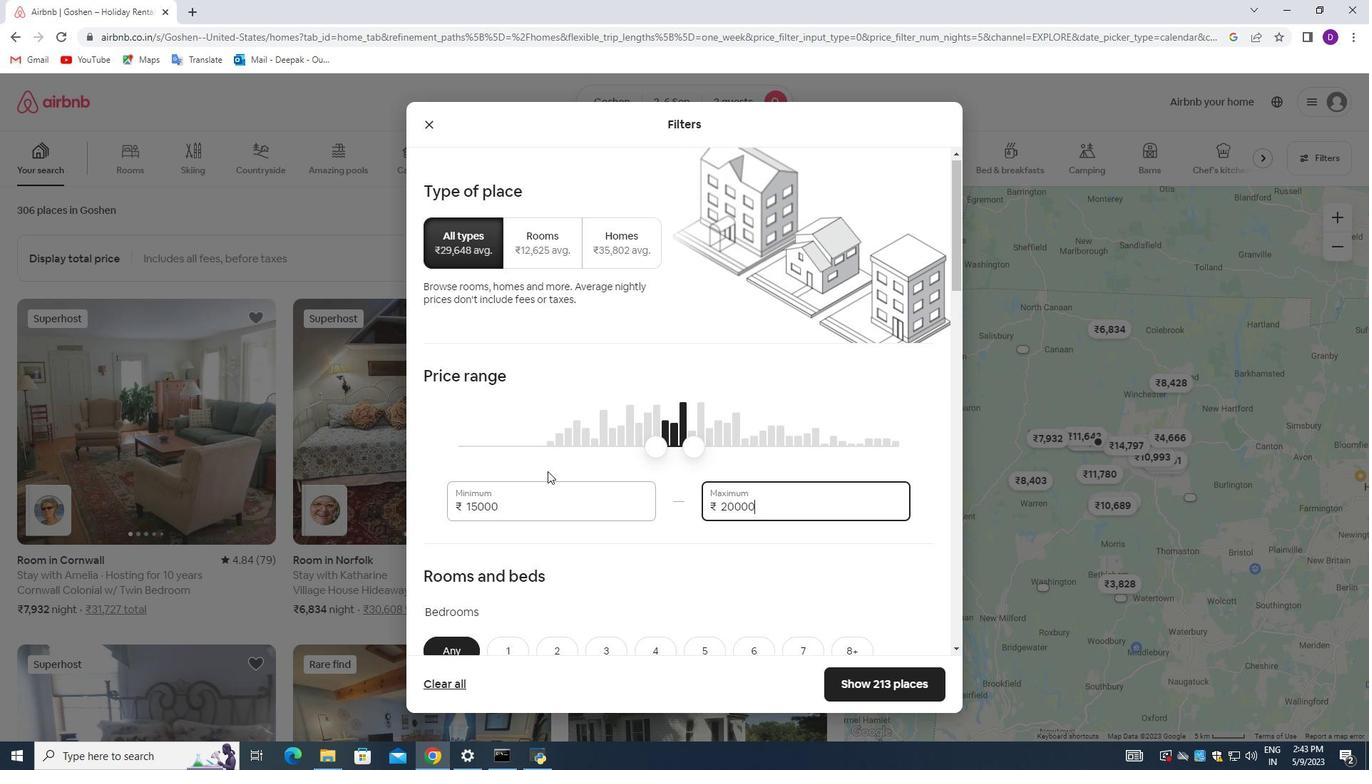 
Action: Mouse moved to (509, 305)
Screenshot: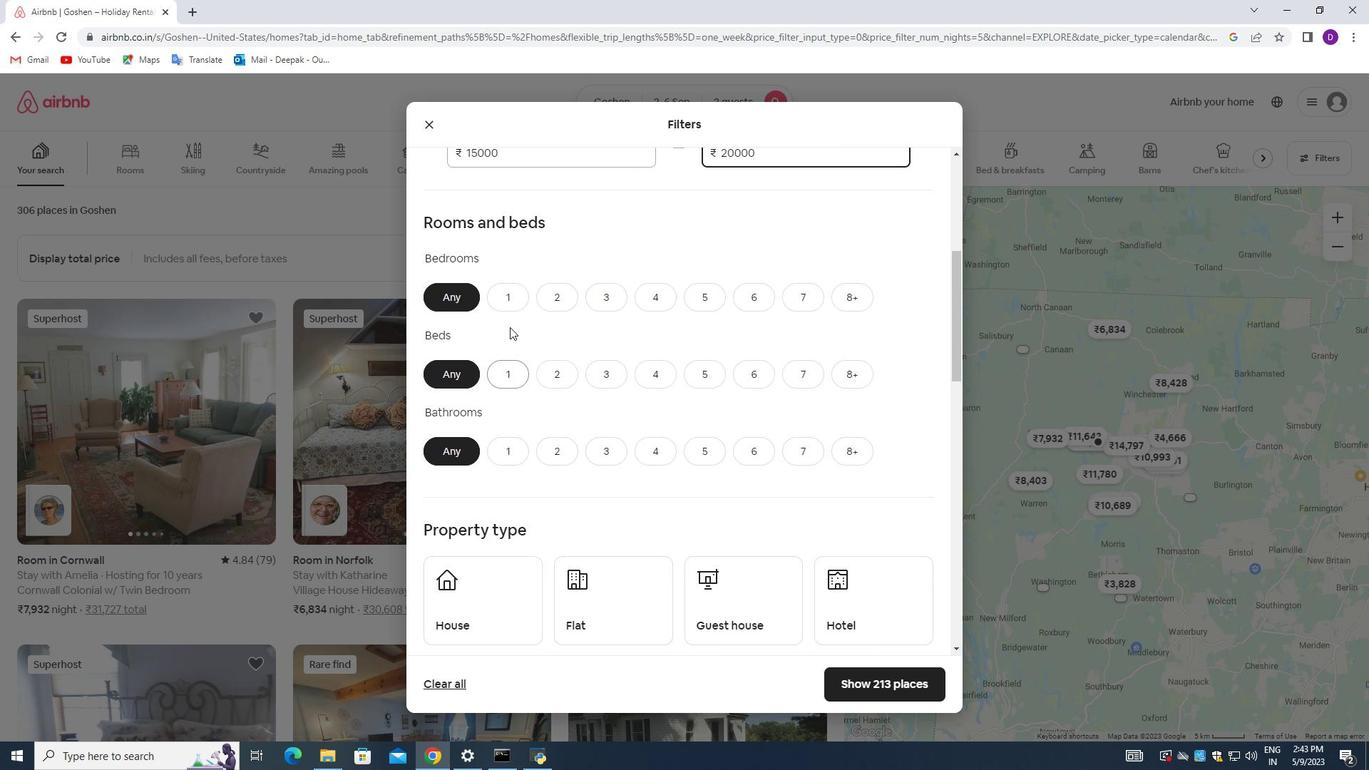 
Action: Mouse pressed left at (509, 305)
Screenshot: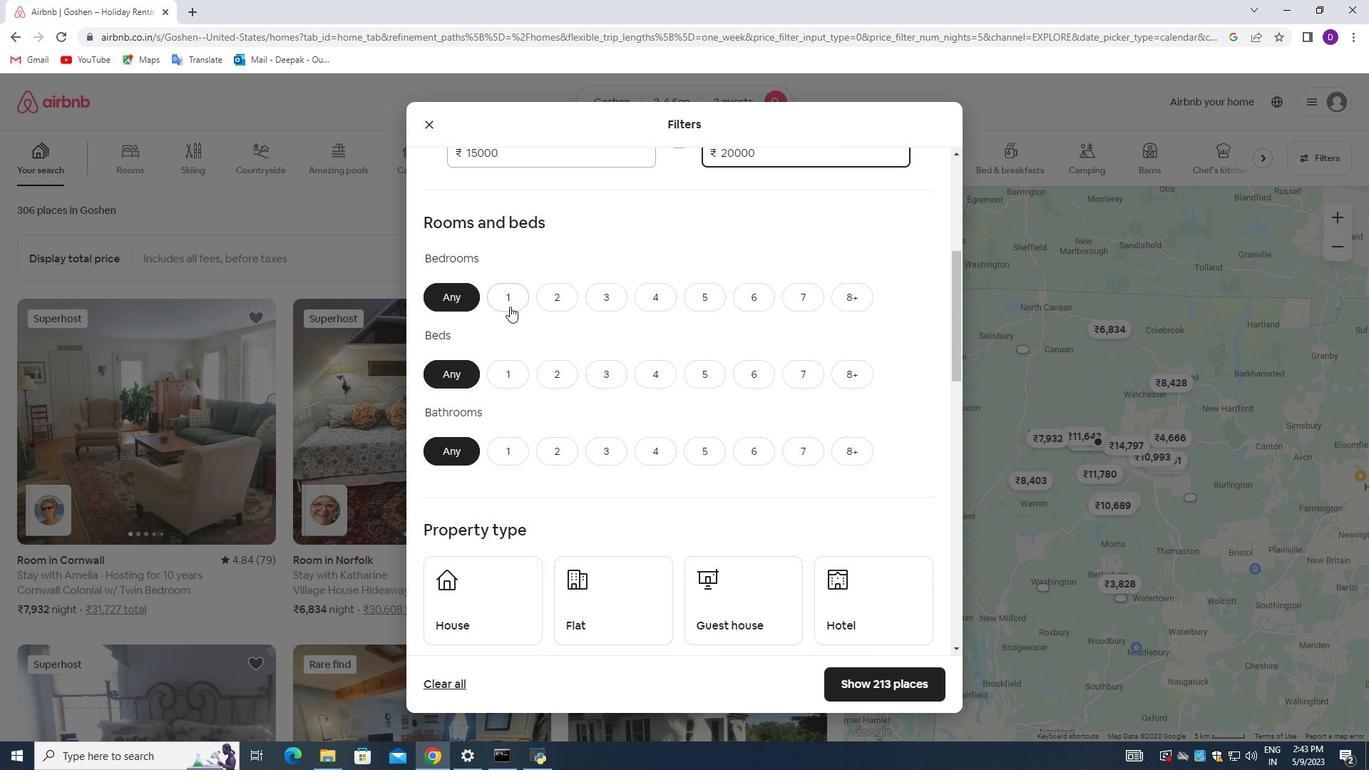 
Action: Mouse moved to (509, 367)
Screenshot: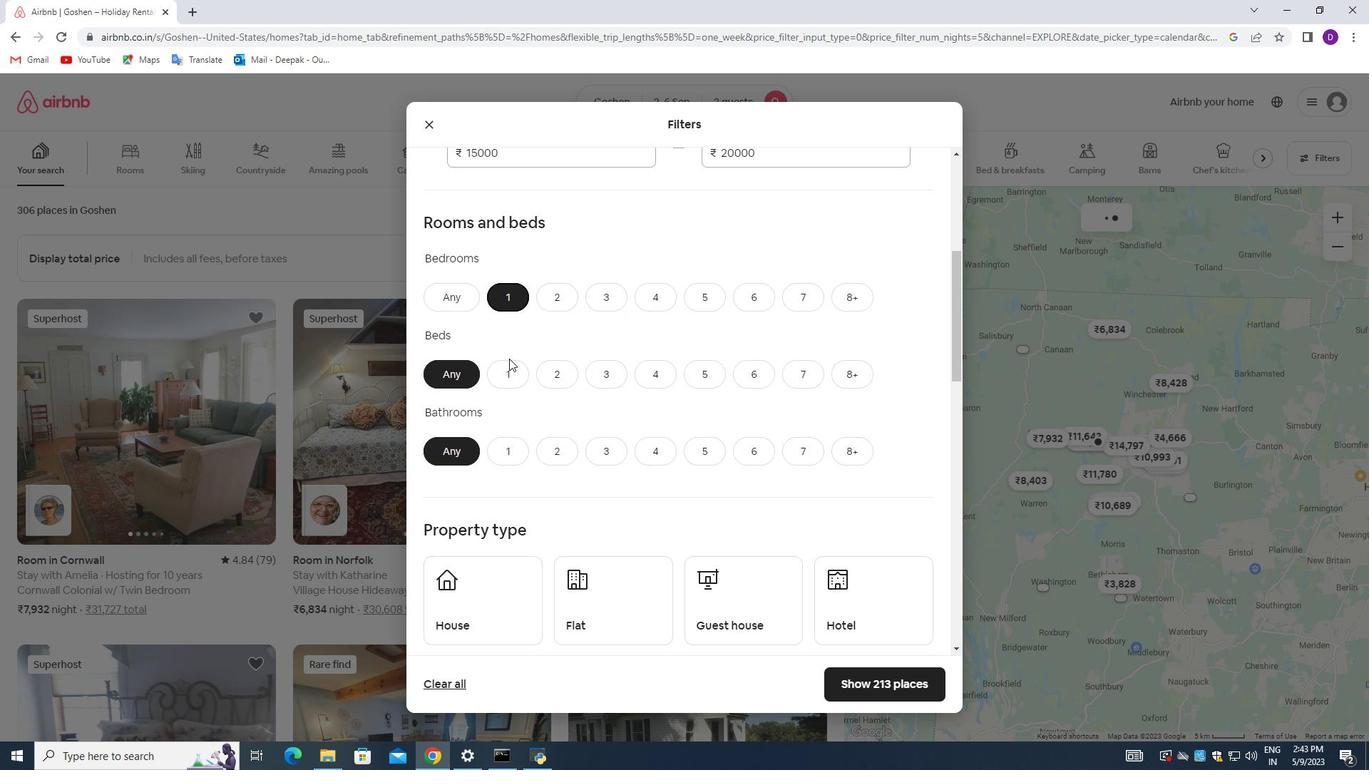 
Action: Mouse pressed left at (509, 367)
Screenshot: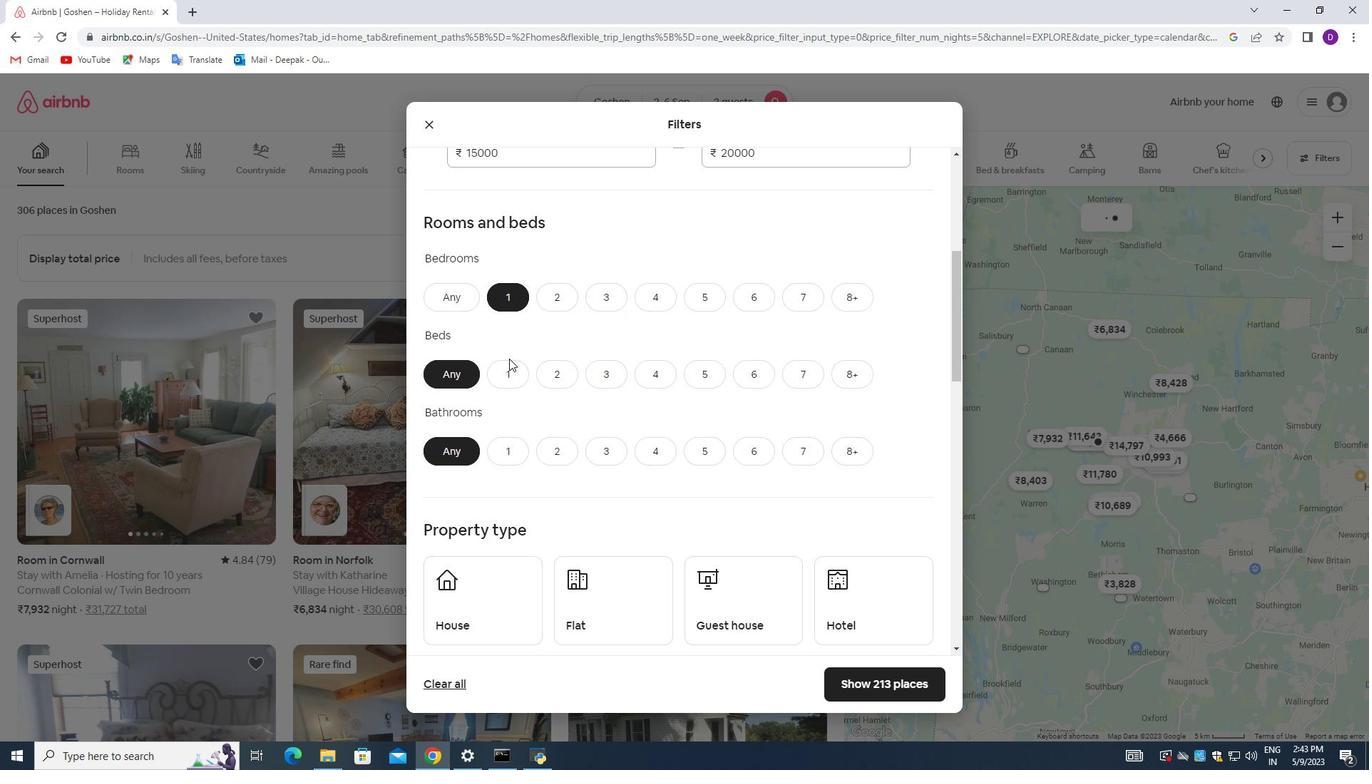 
Action: Mouse moved to (512, 451)
Screenshot: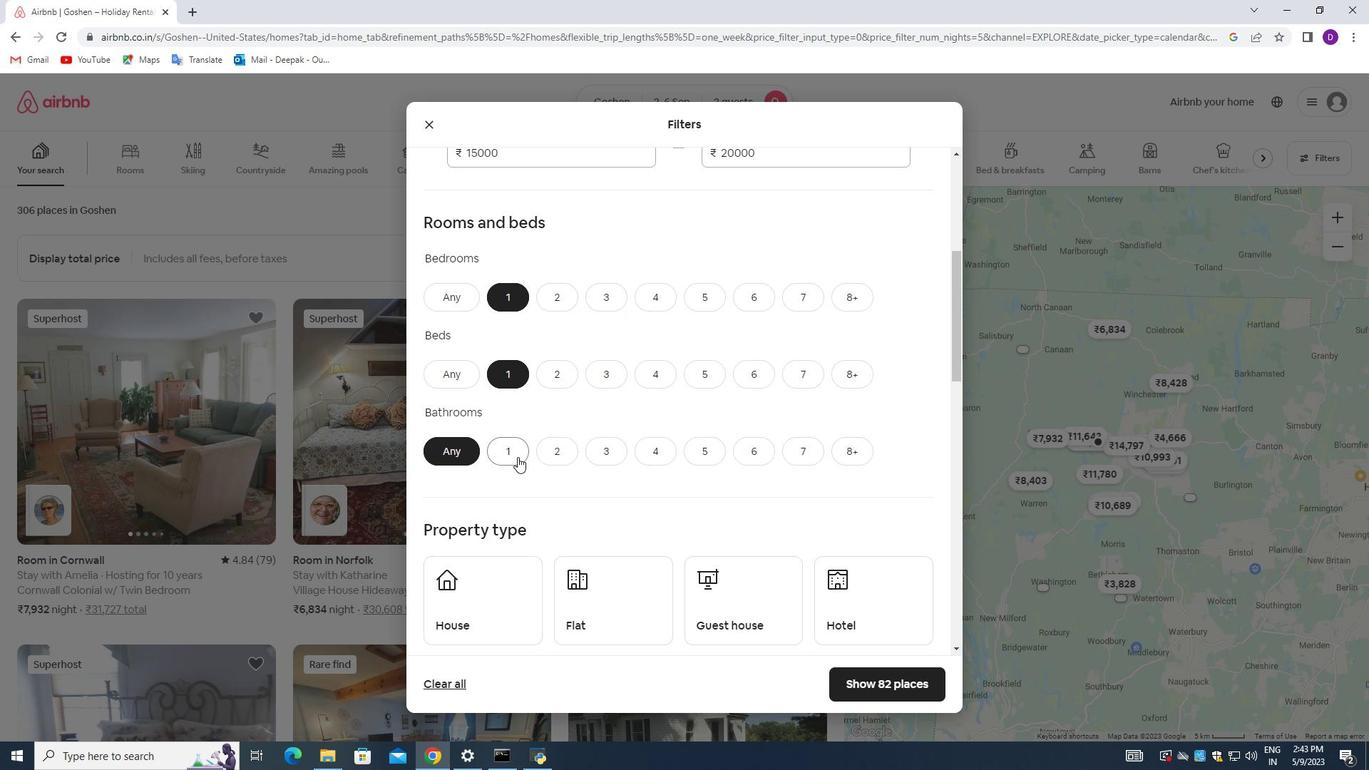 
Action: Mouse pressed left at (512, 451)
Screenshot: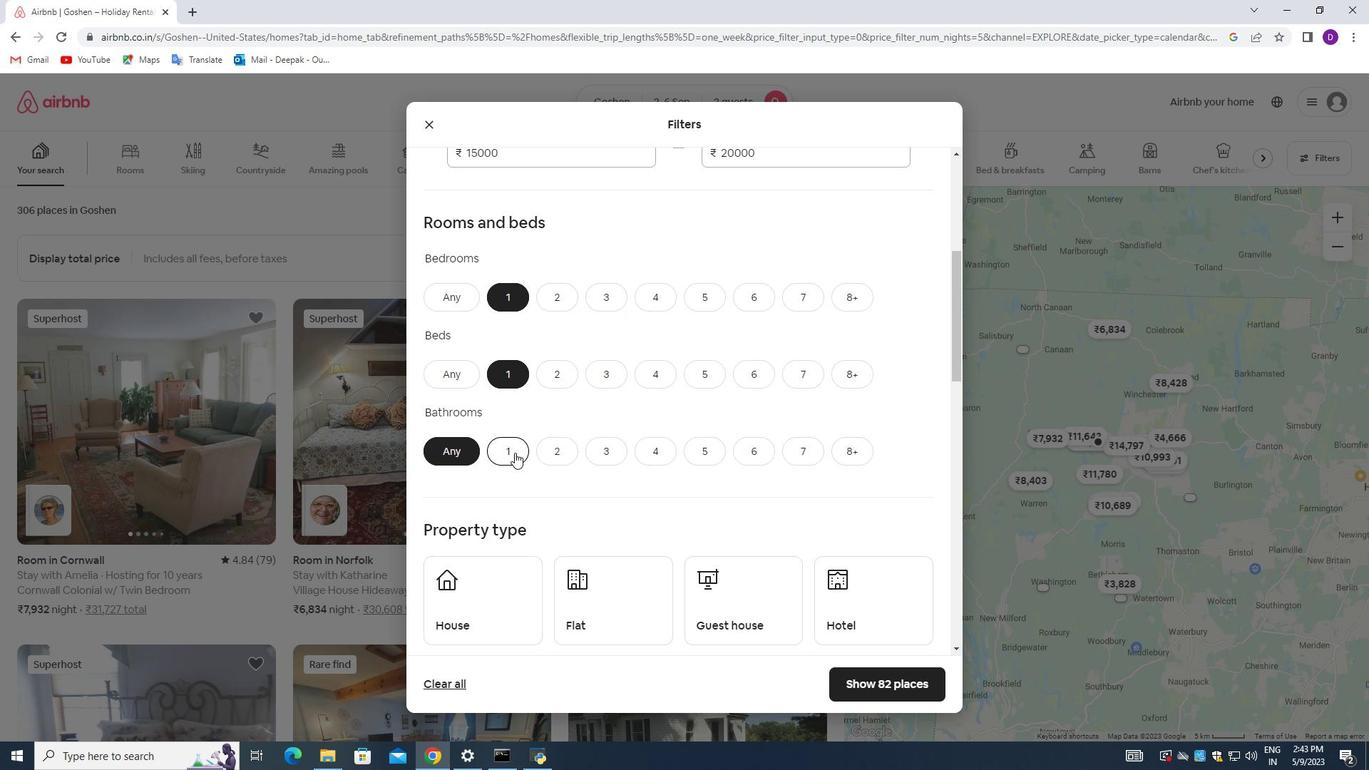 
Action: Mouse moved to (708, 393)
Screenshot: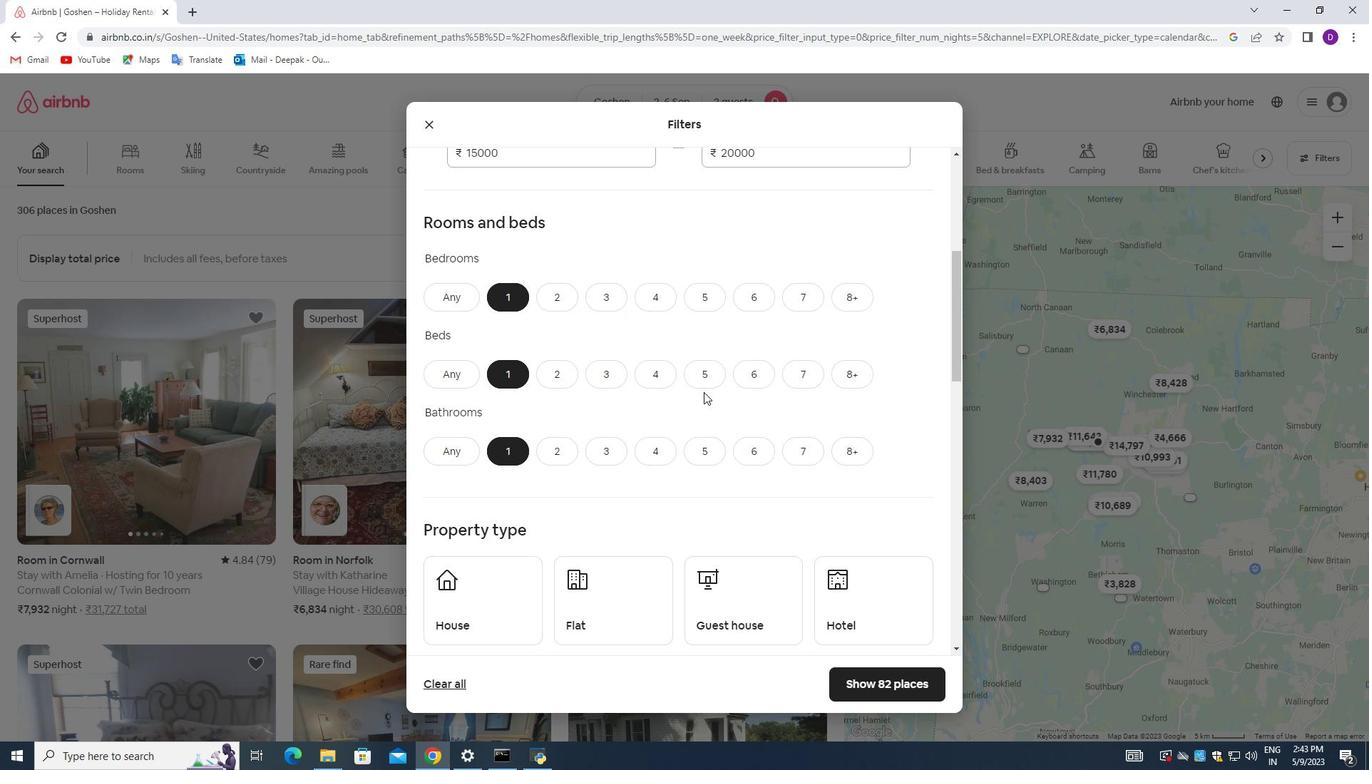
Action: Mouse scrolled (708, 392) with delta (0, 0)
Screenshot: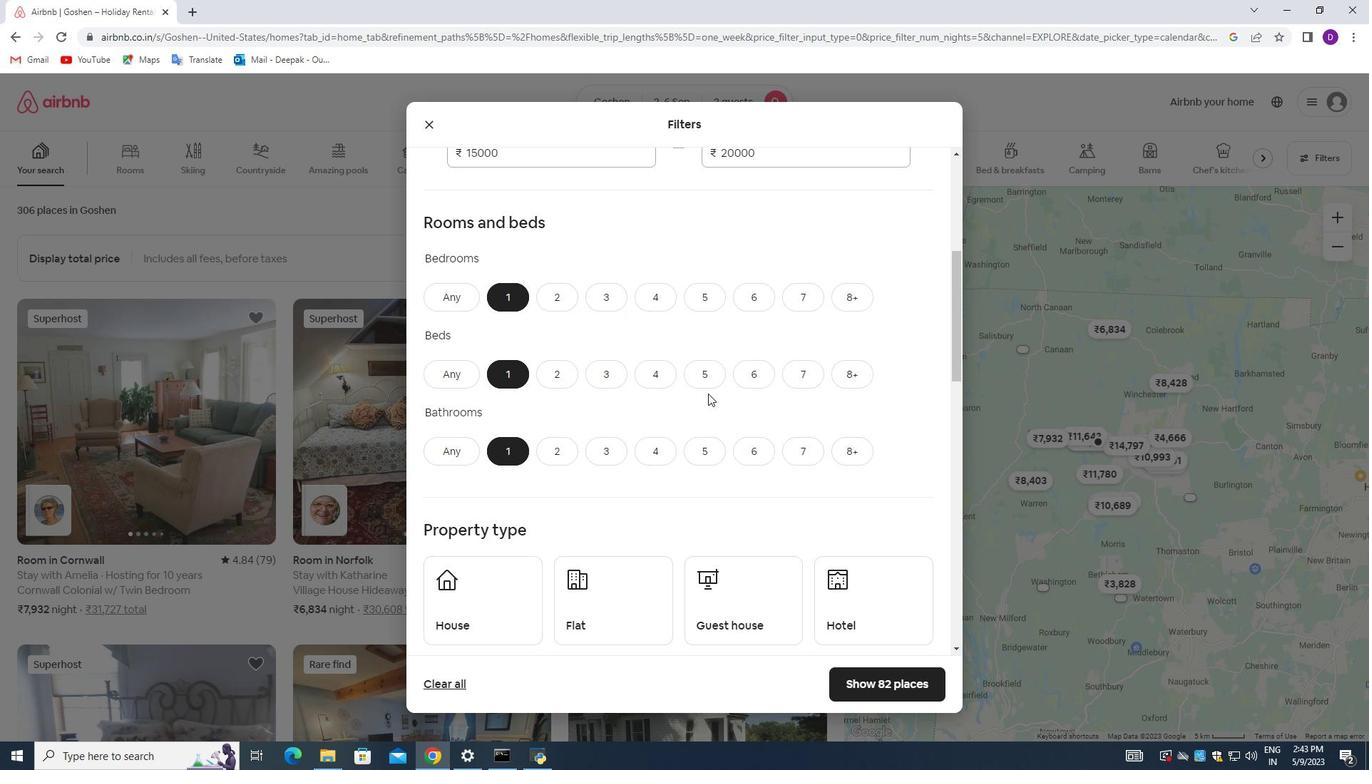 
Action: Mouse scrolled (708, 392) with delta (0, 0)
Screenshot: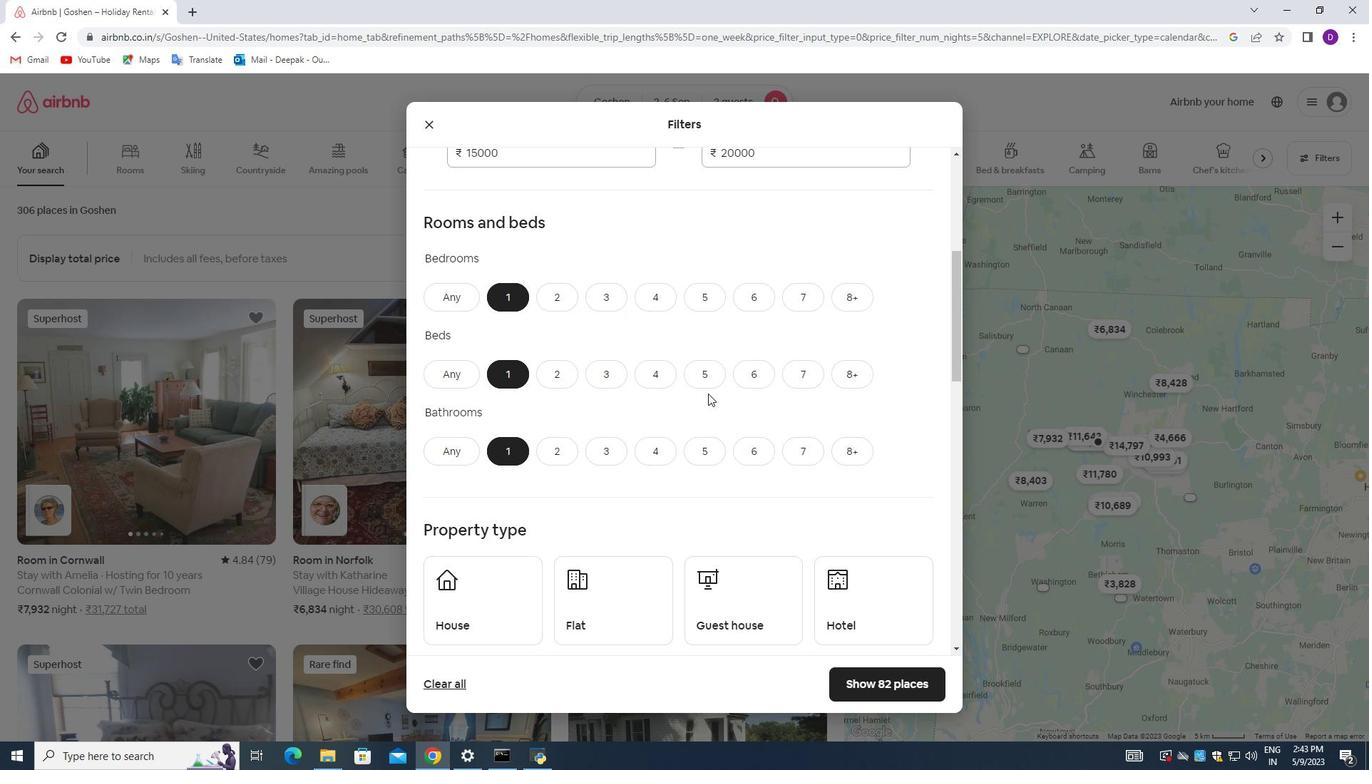 
Action: Mouse scrolled (708, 392) with delta (0, 0)
Screenshot: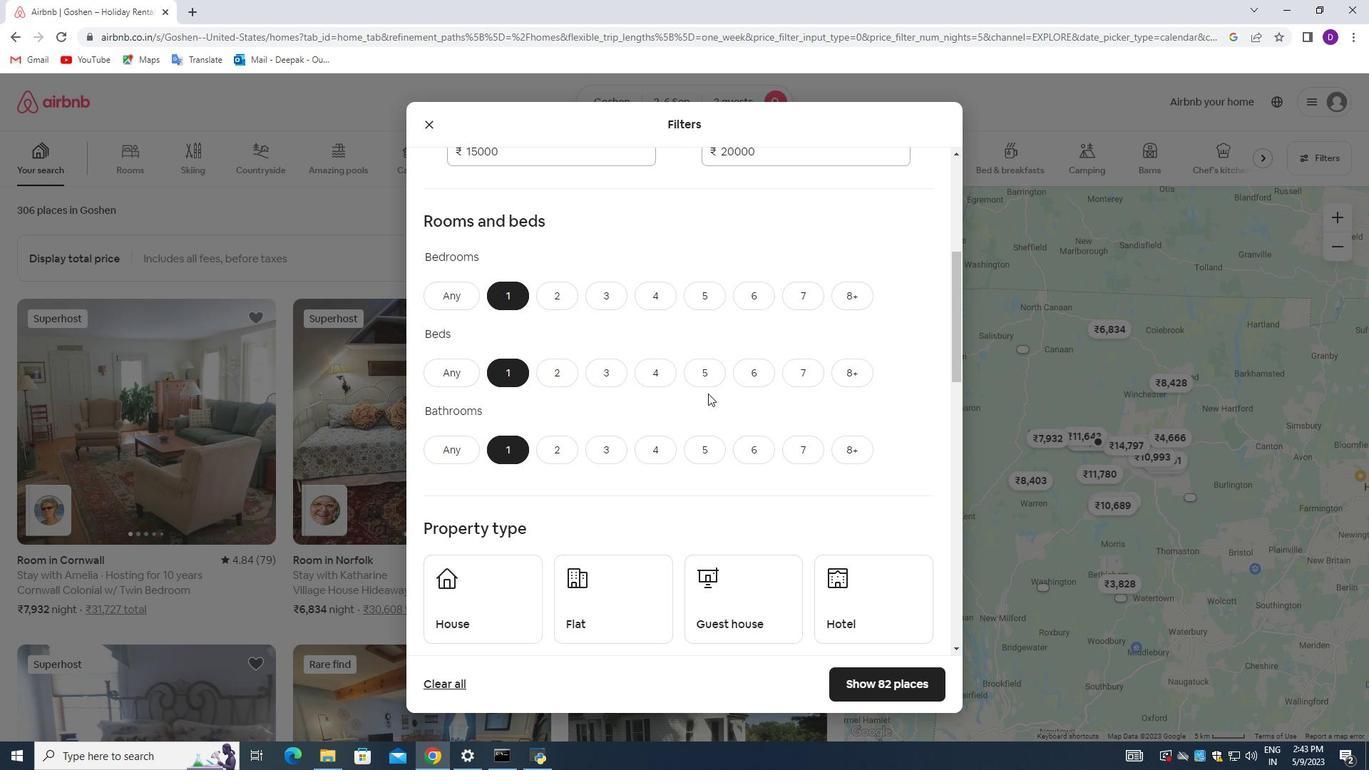 
Action: Mouse moved to (459, 371)
Screenshot: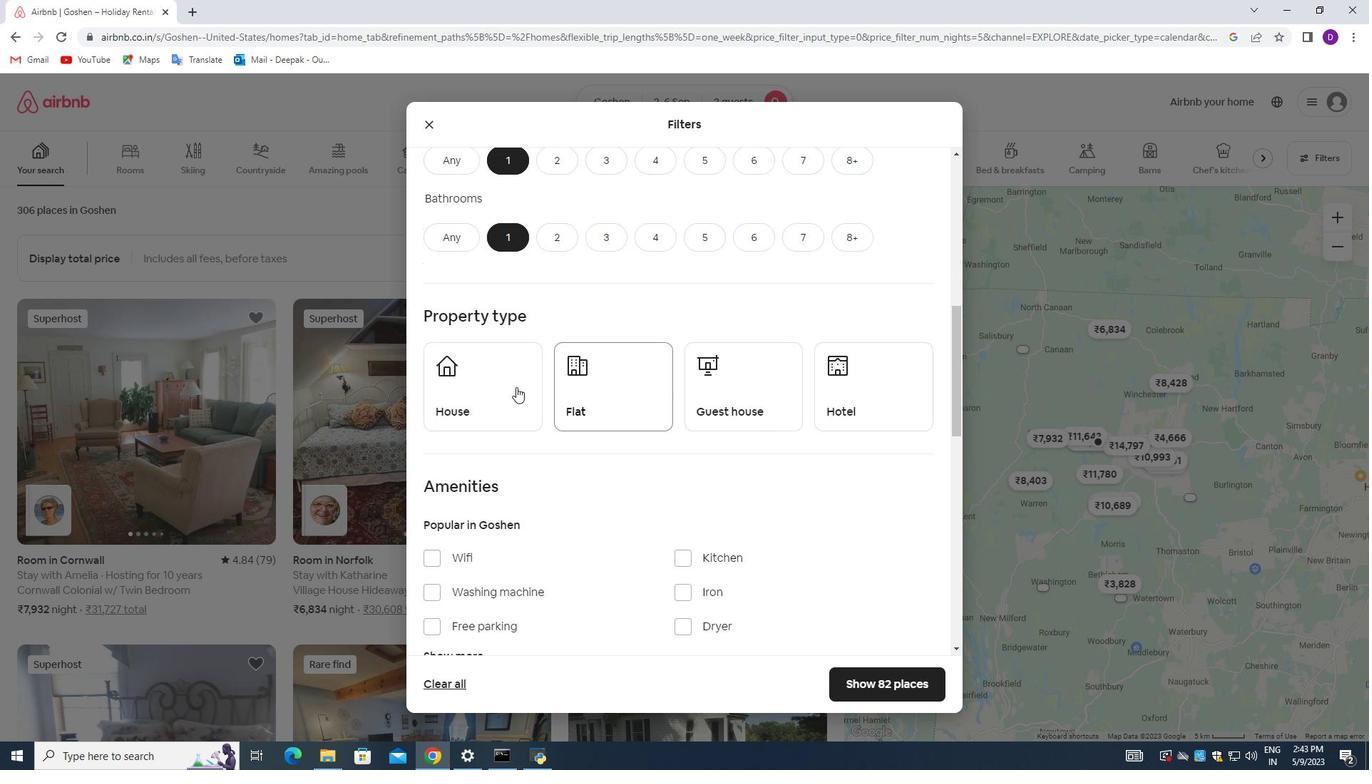 
Action: Mouse pressed left at (459, 371)
Screenshot: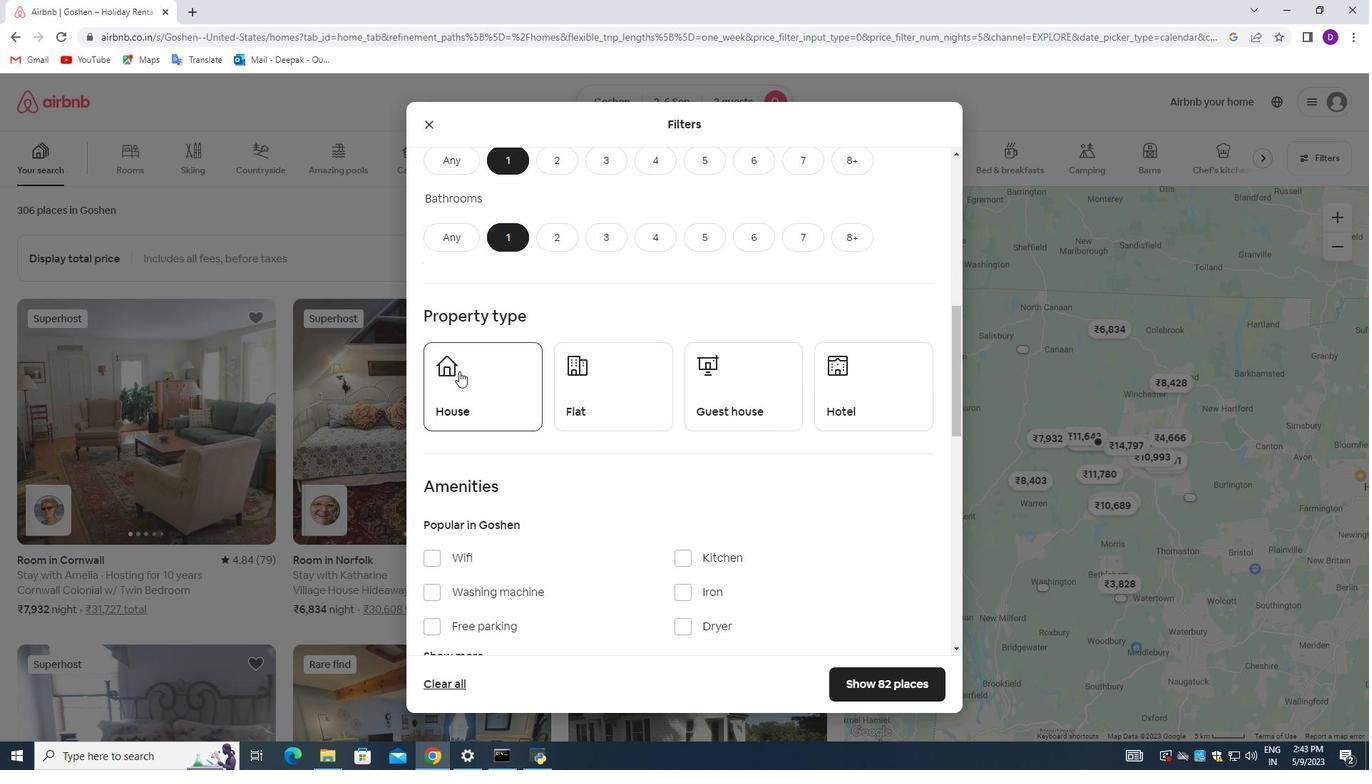
Action: Mouse moved to (594, 385)
Screenshot: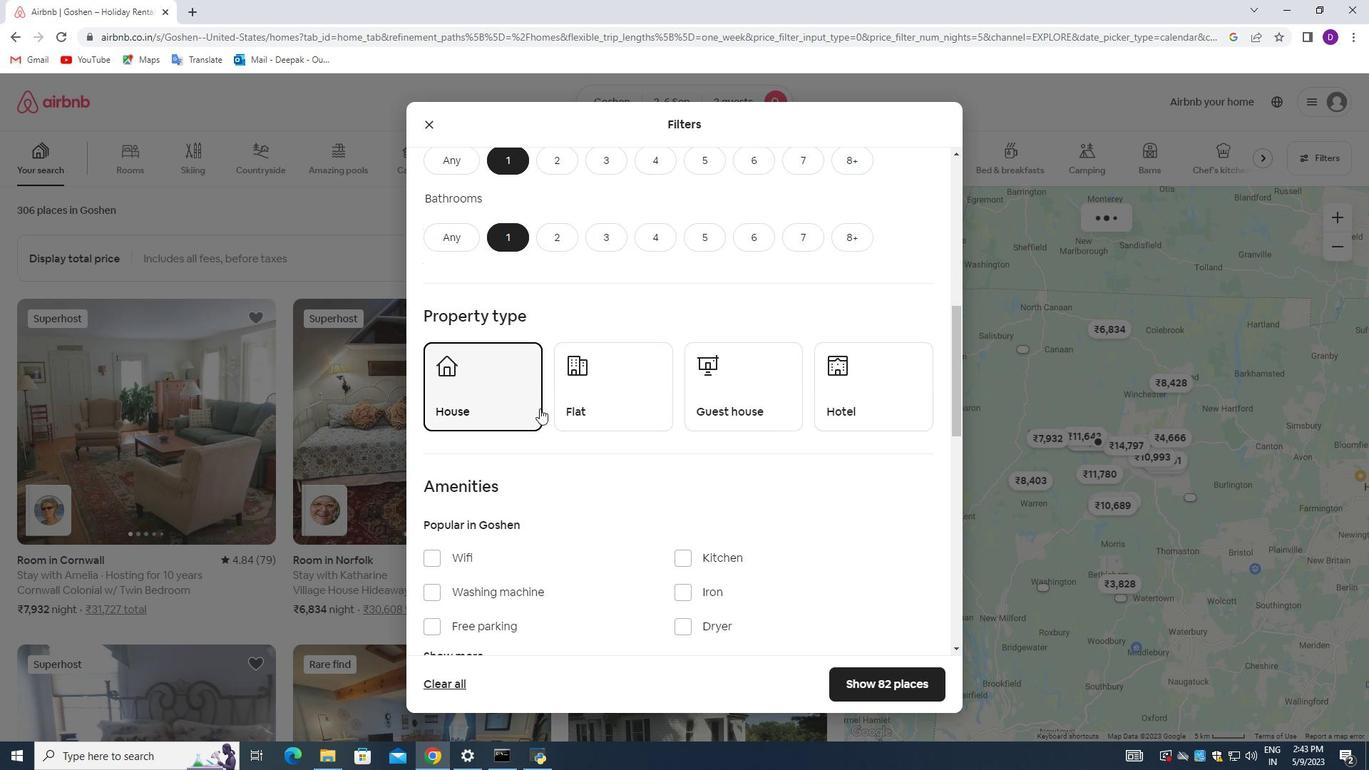 
Action: Mouse pressed left at (594, 385)
Screenshot: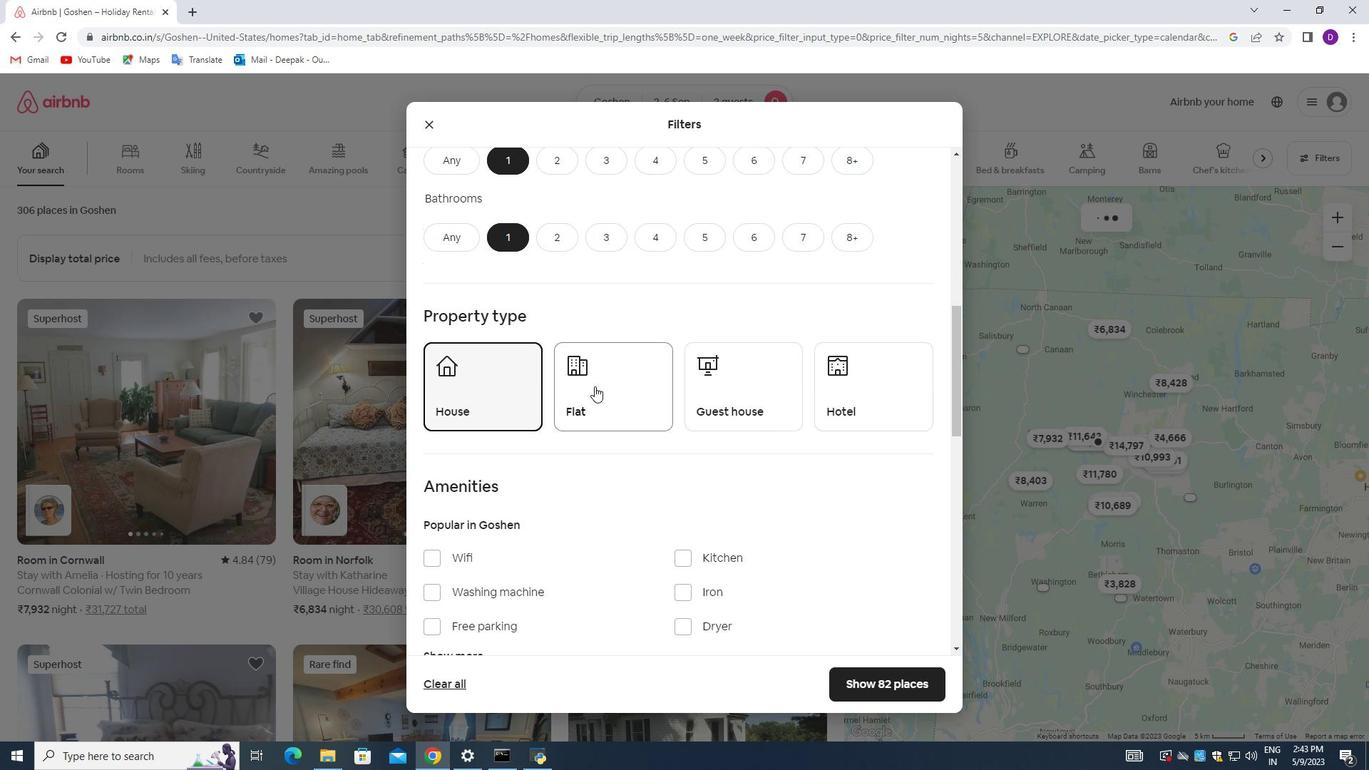 
Action: Mouse moved to (729, 390)
Screenshot: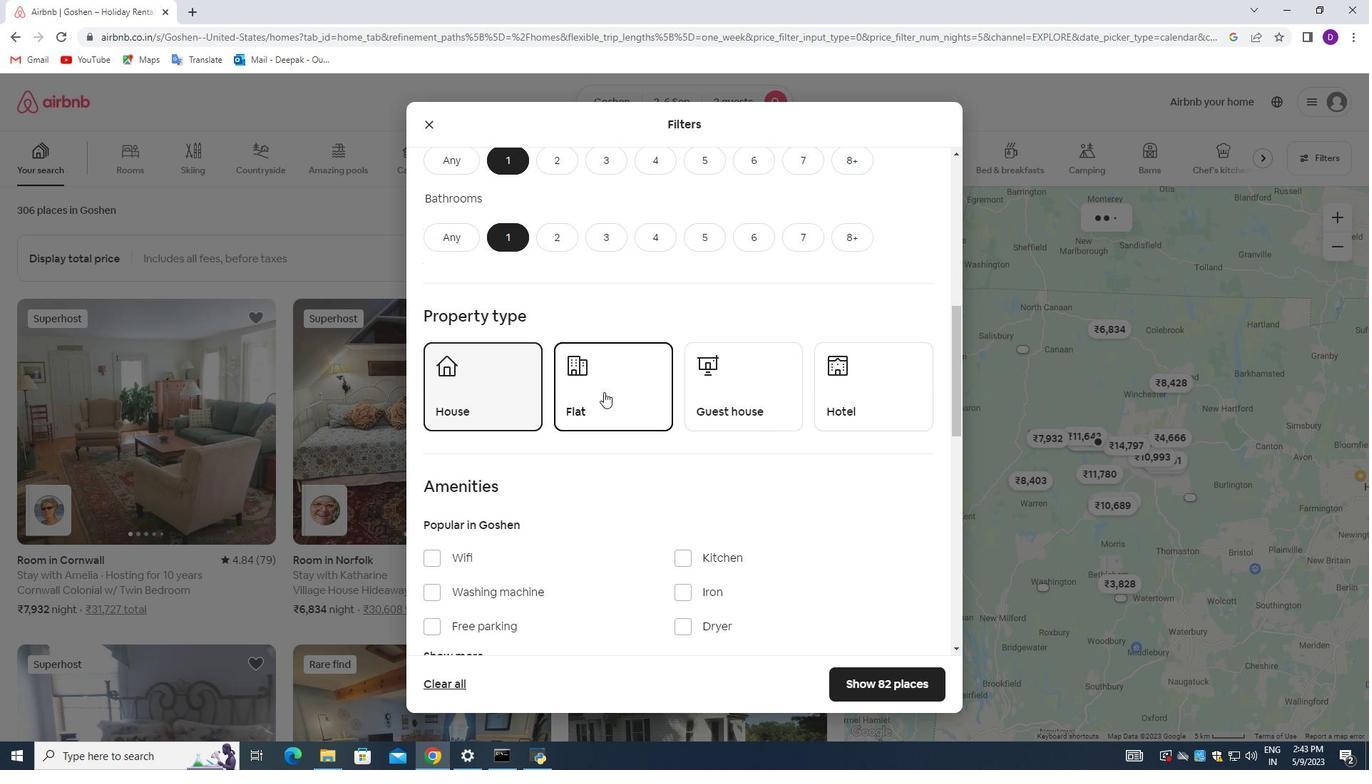 
Action: Mouse pressed left at (729, 390)
Screenshot: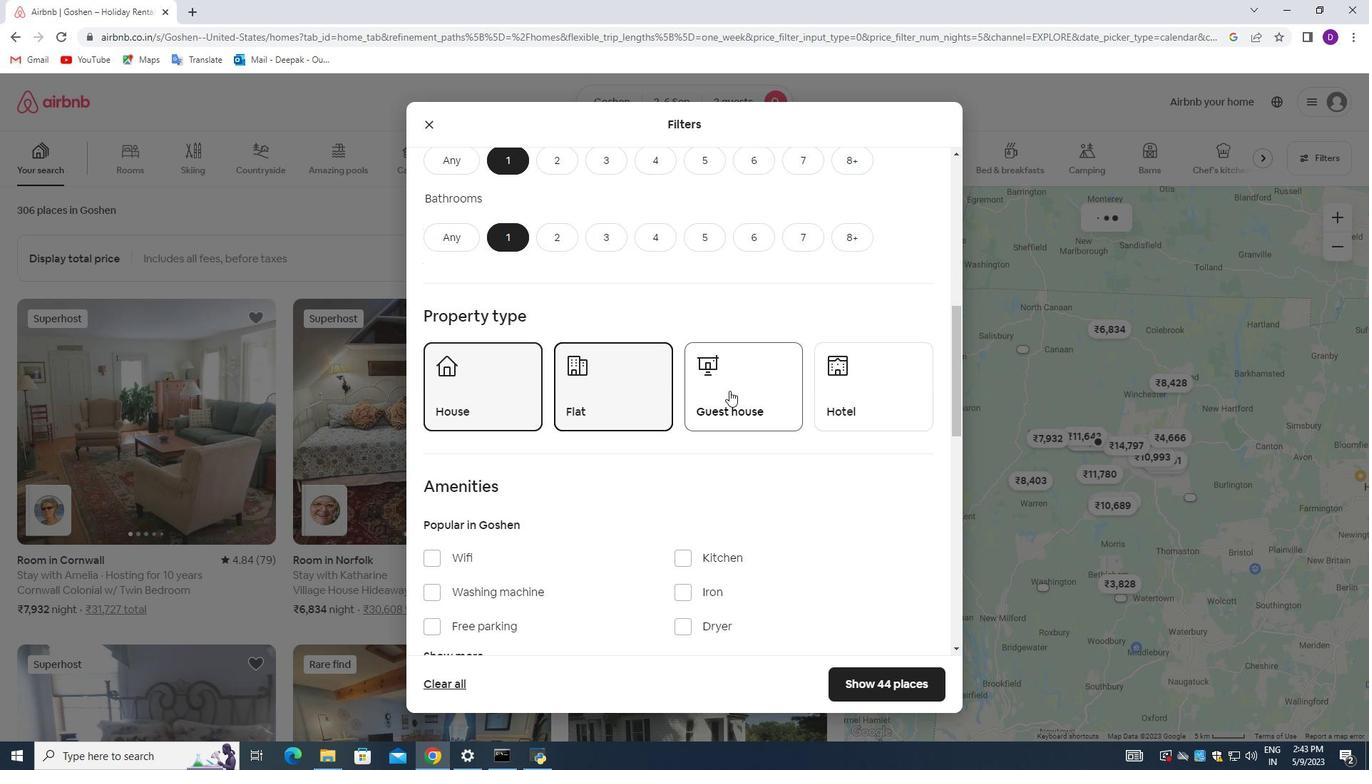 
Action: Mouse moved to (838, 391)
Screenshot: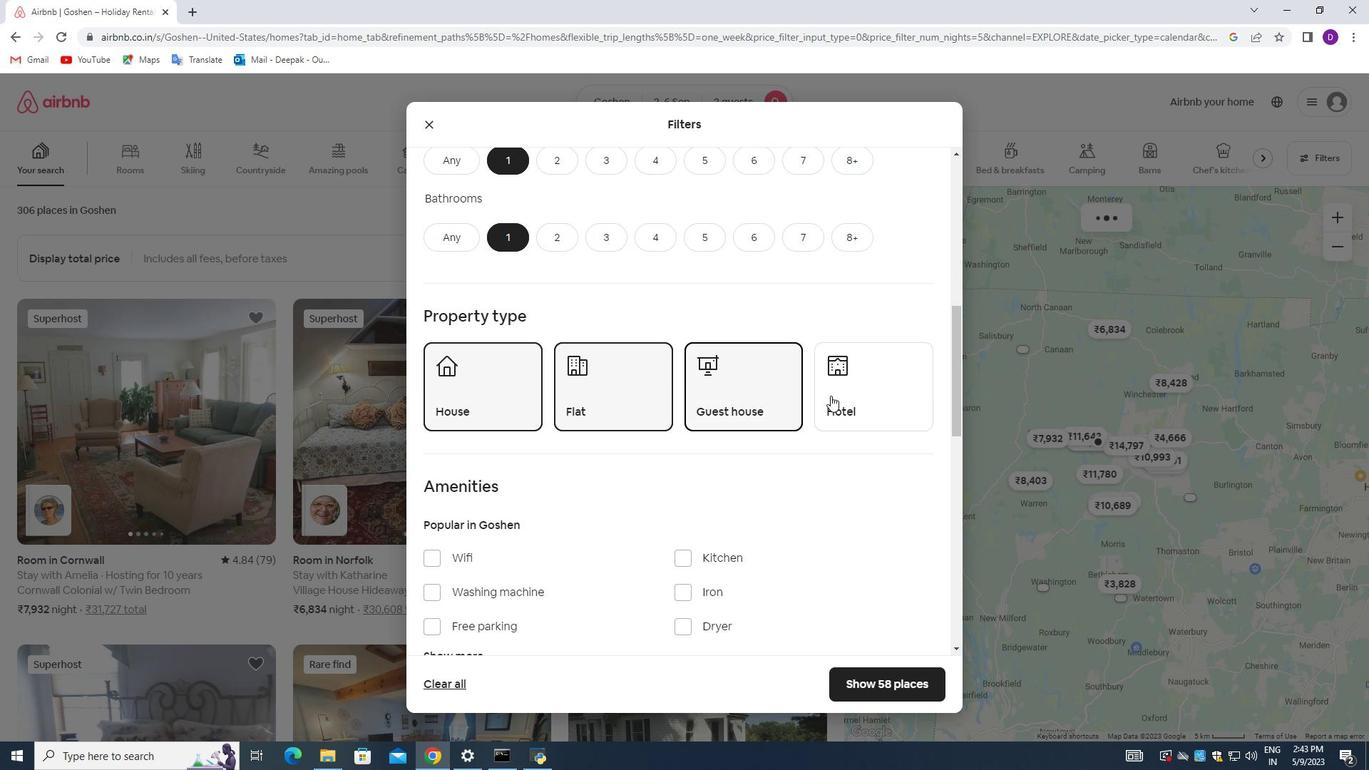 
Action: Mouse pressed left at (838, 391)
Screenshot: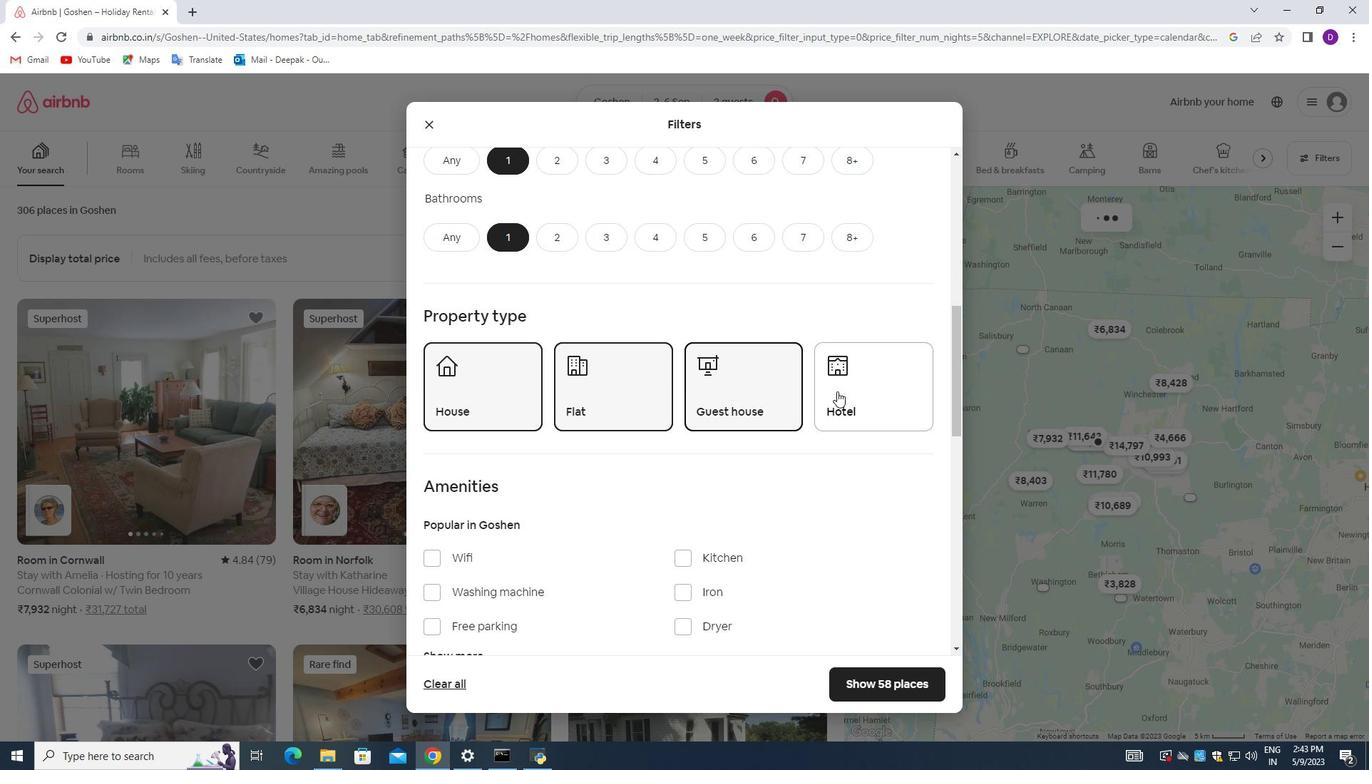 
Action: Mouse moved to (624, 433)
Screenshot: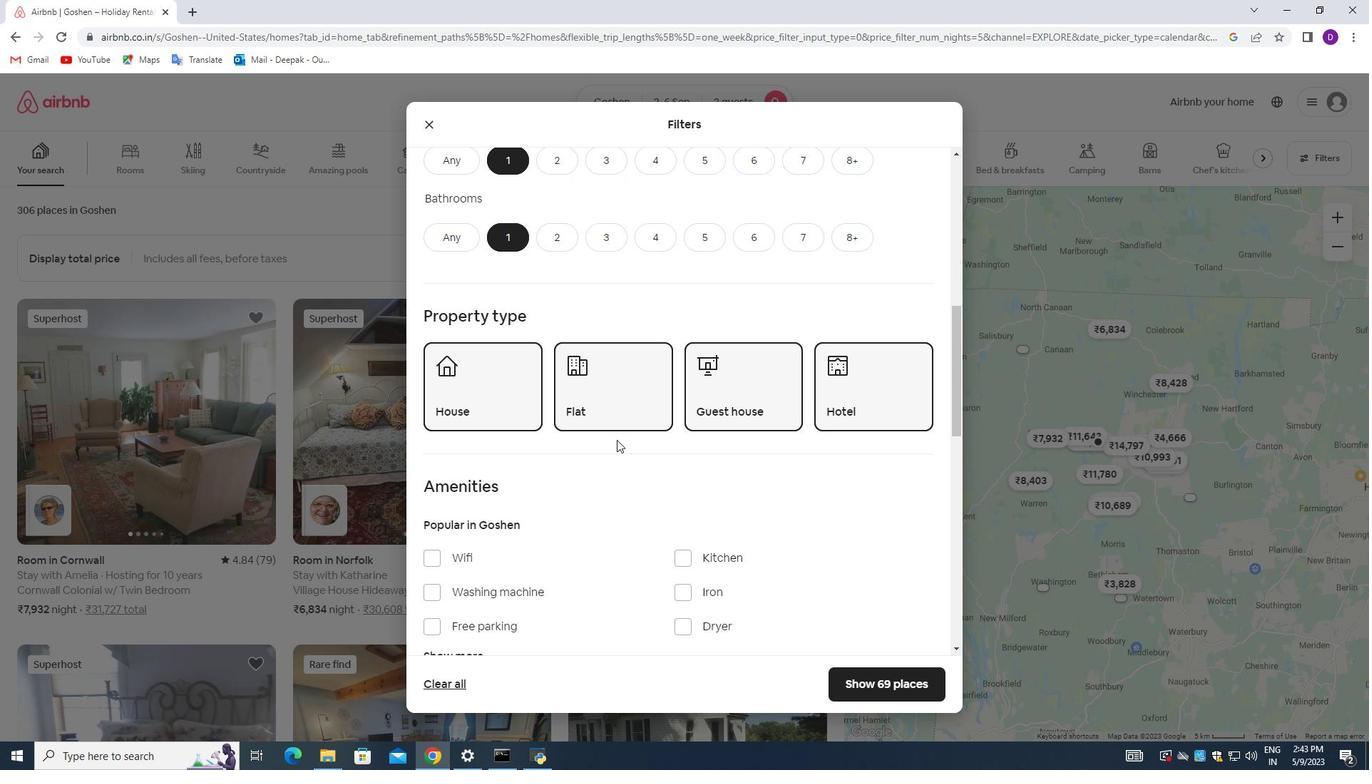 
Action: Mouse scrolled (624, 432) with delta (0, 0)
Screenshot: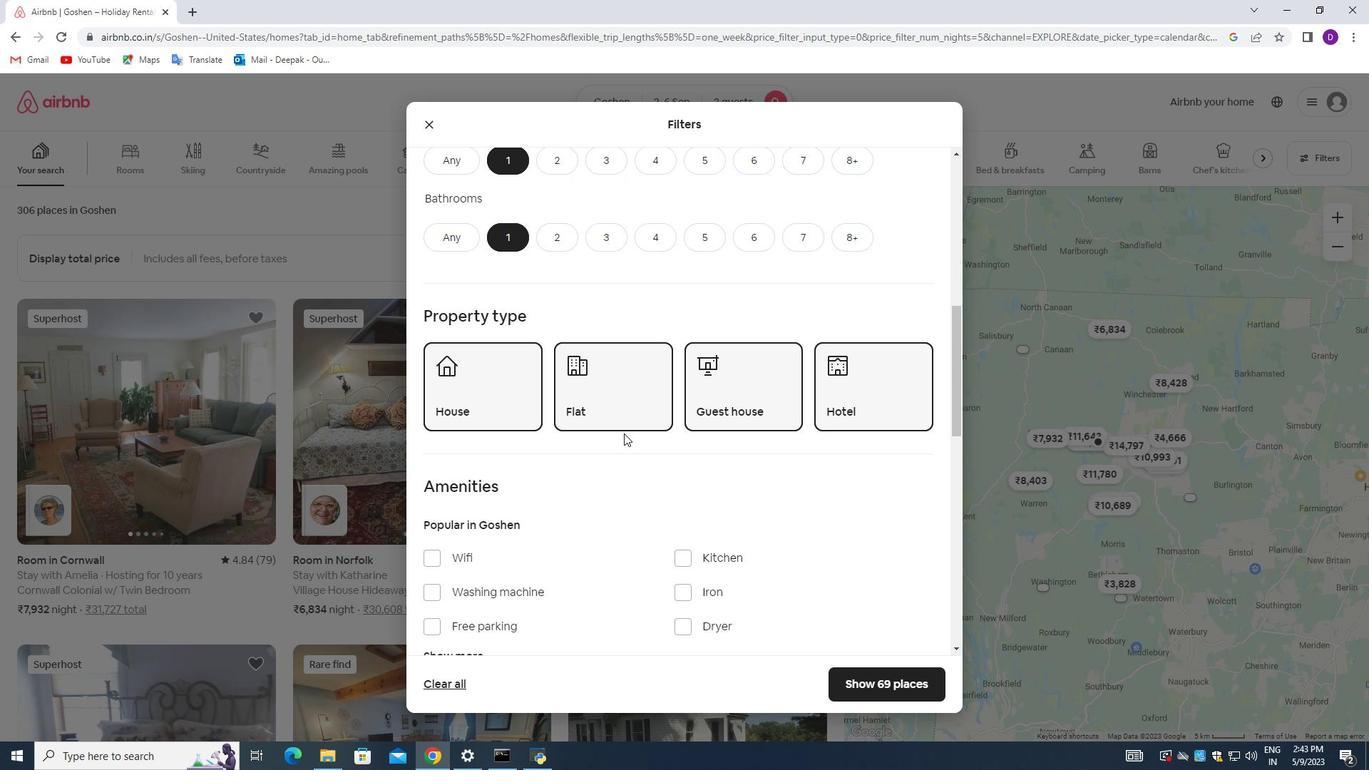 
Action: Mouse scrolled (624, 432) with delta (0, 0)
Screenshot: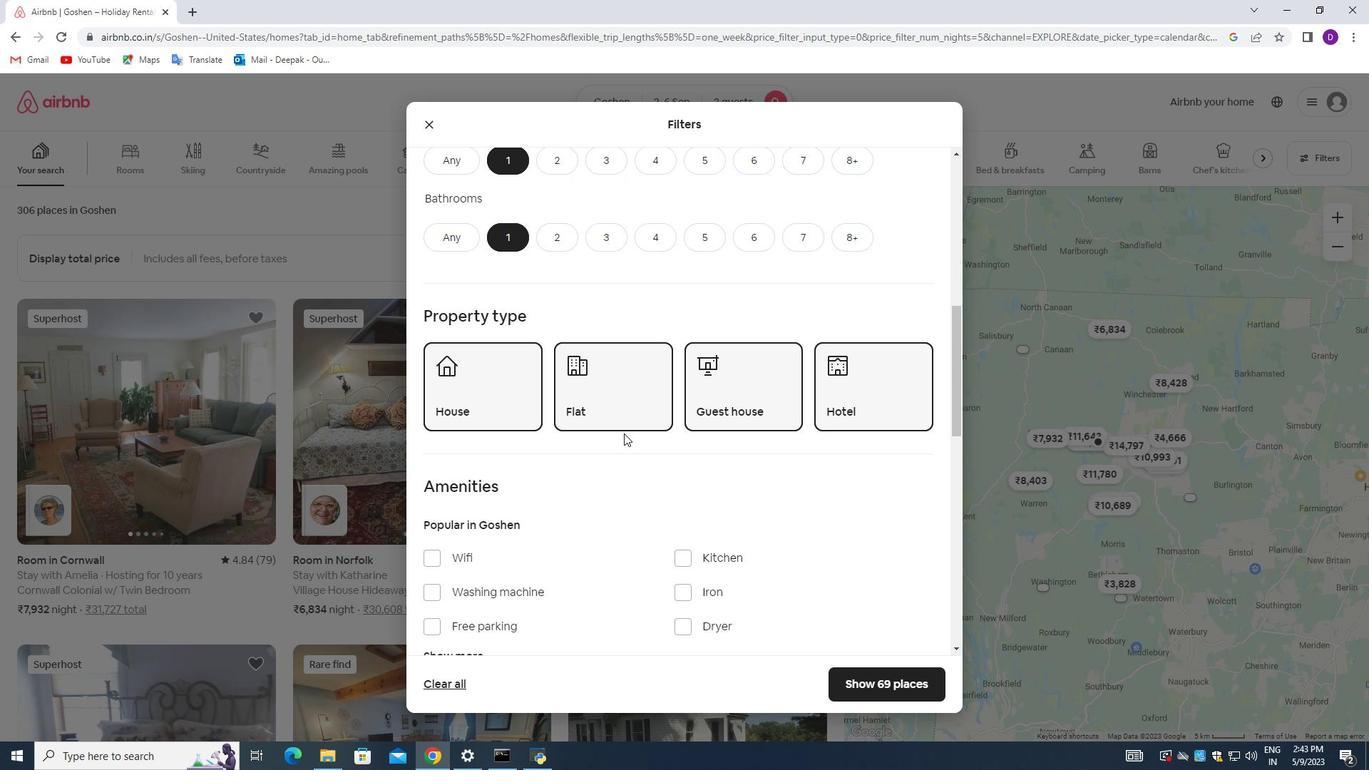 
Action: Mouse scrolled (624, 432) with delta (0, 0)
Screenshot: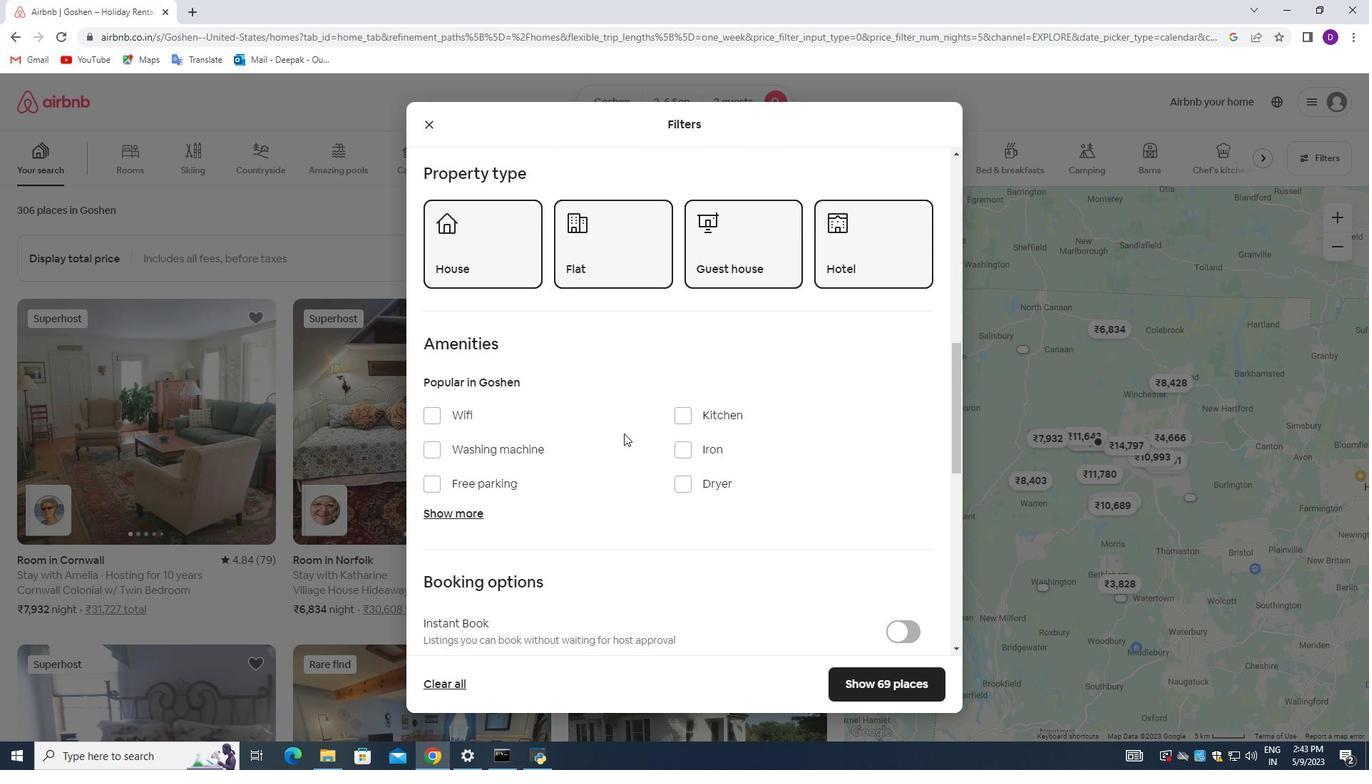 
Action: Mouse moved to (626, 433)
Screenshot: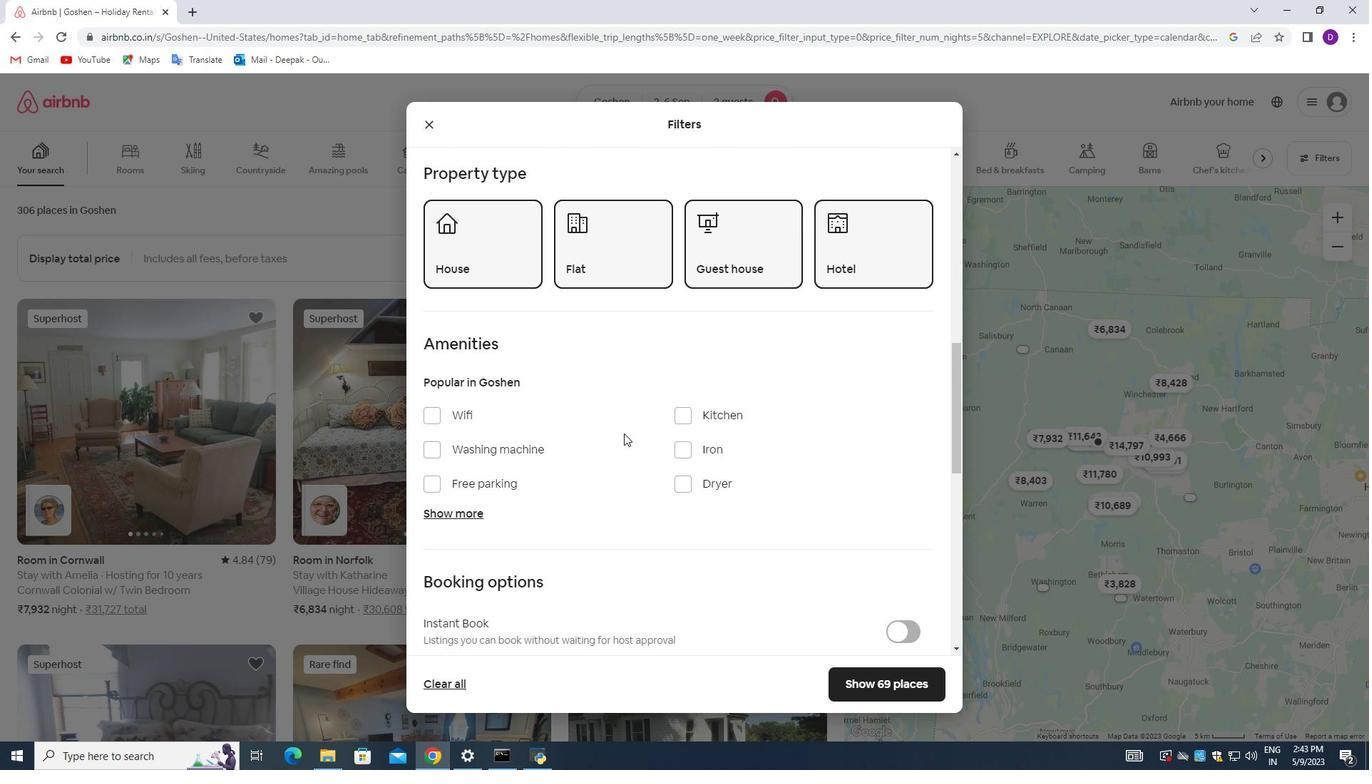 
Action: Mouse scrolled (626, 432) with delta (0, 0)
Screenshot: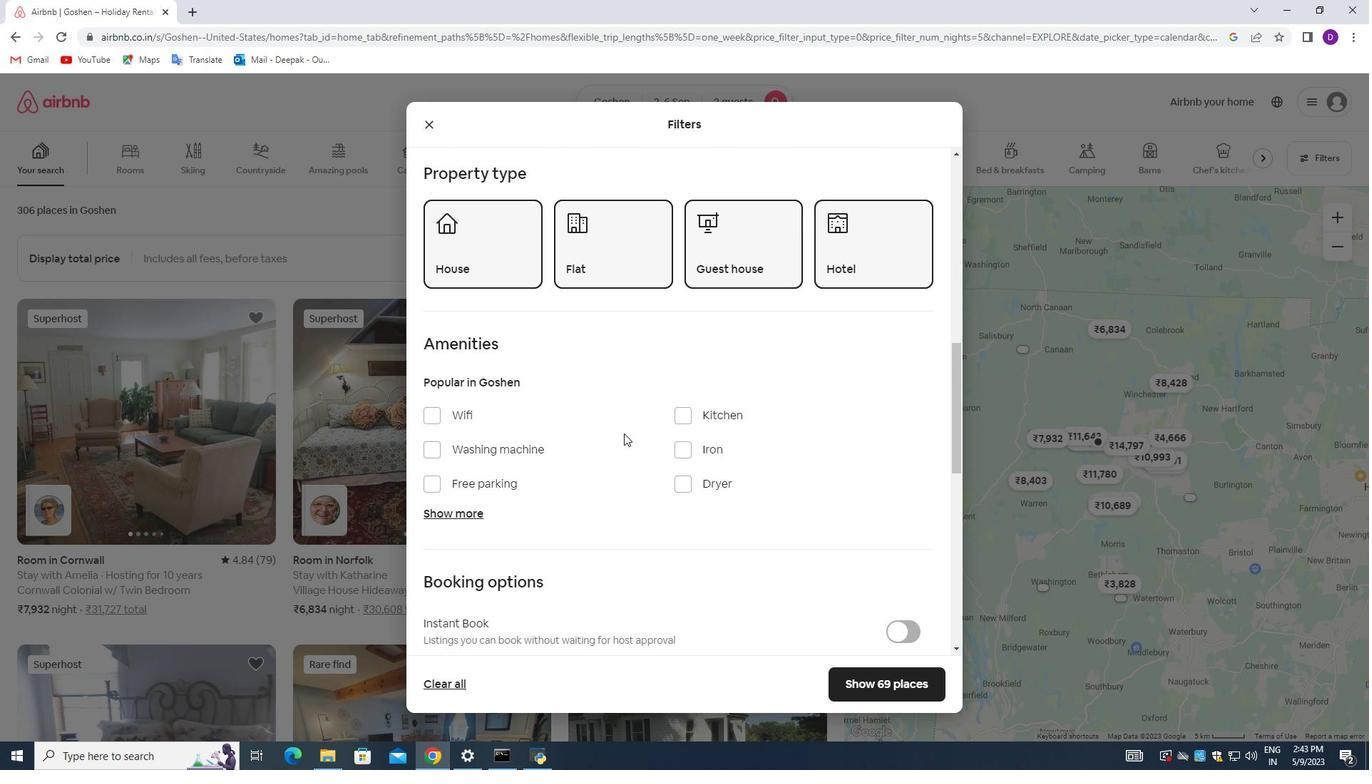 
Action: Mouse moved to (732, 456)
Screenshot: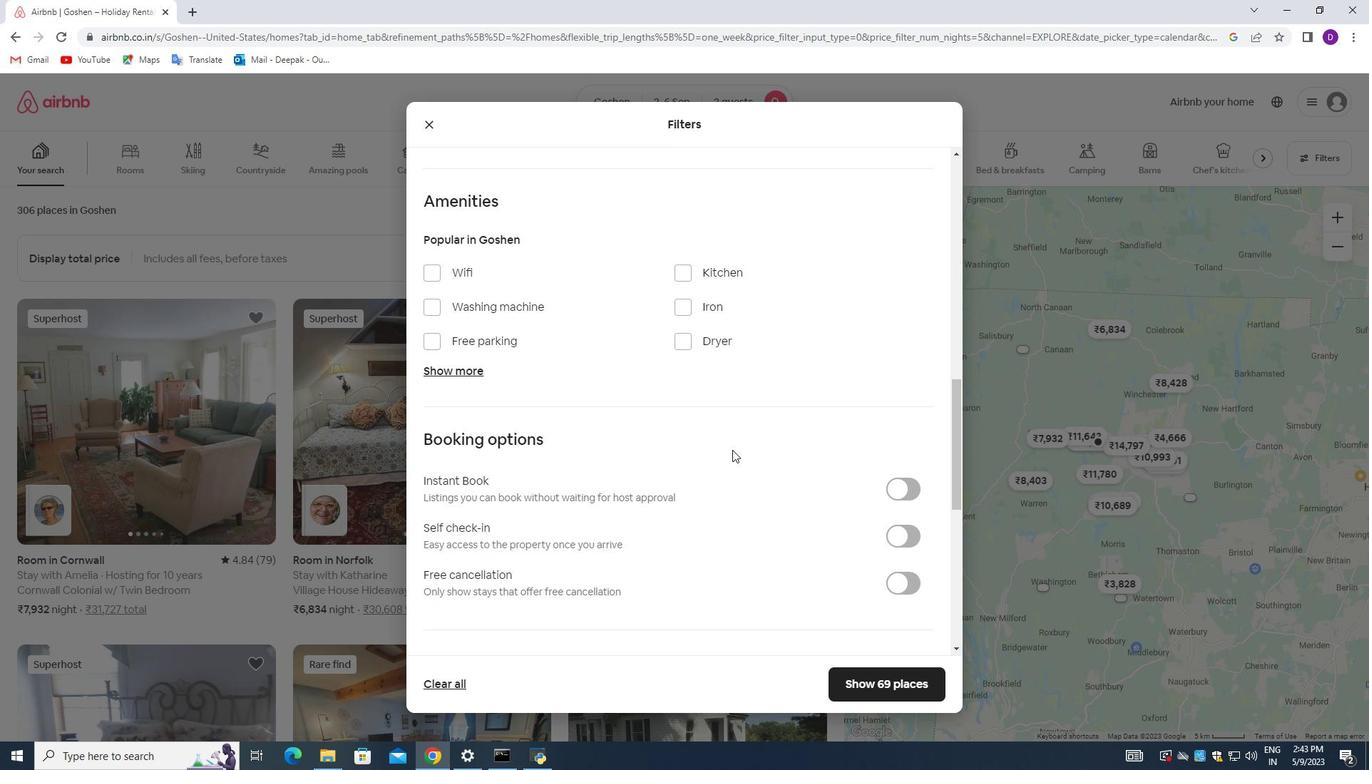 
Action: Mouse scrolled (732, 455) with delta (0, 0)
Screenshot: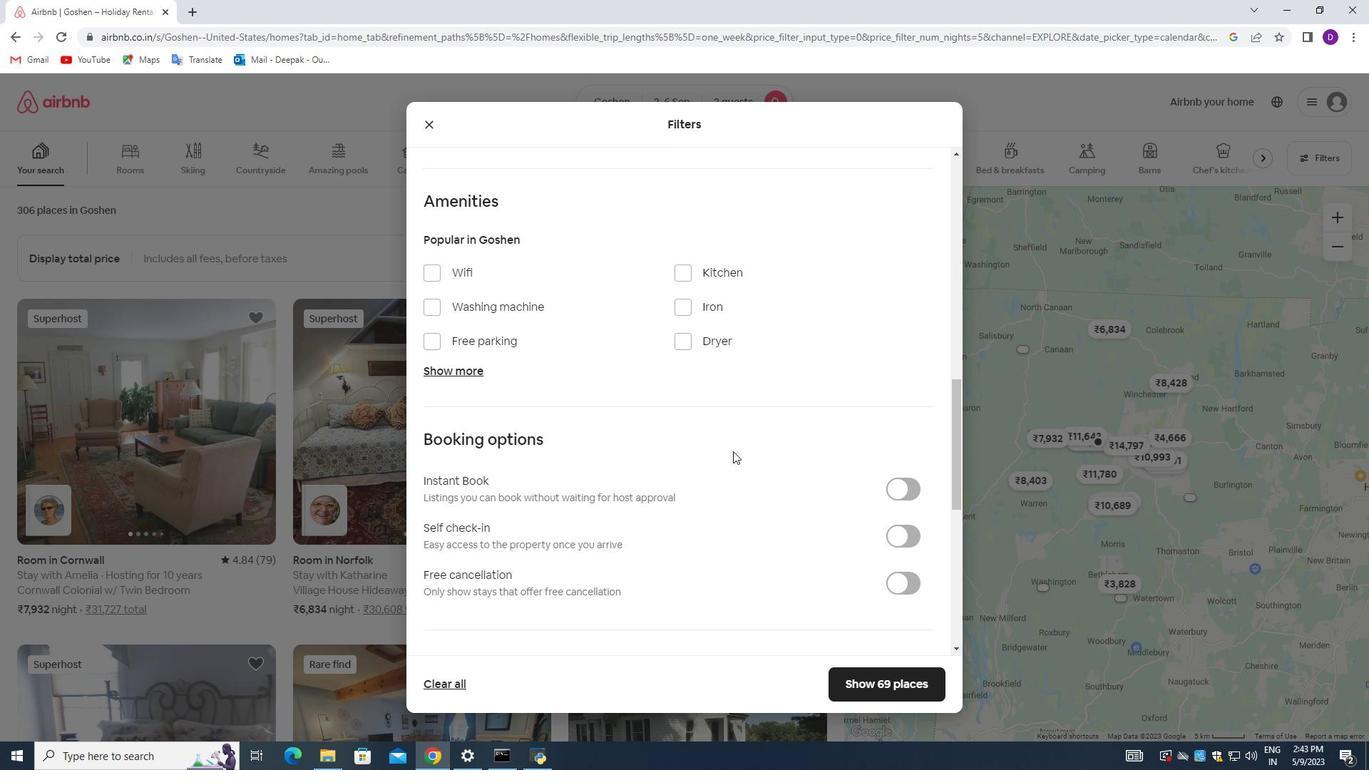 
Action: Mouse moved to (896, 466)
Screenshot: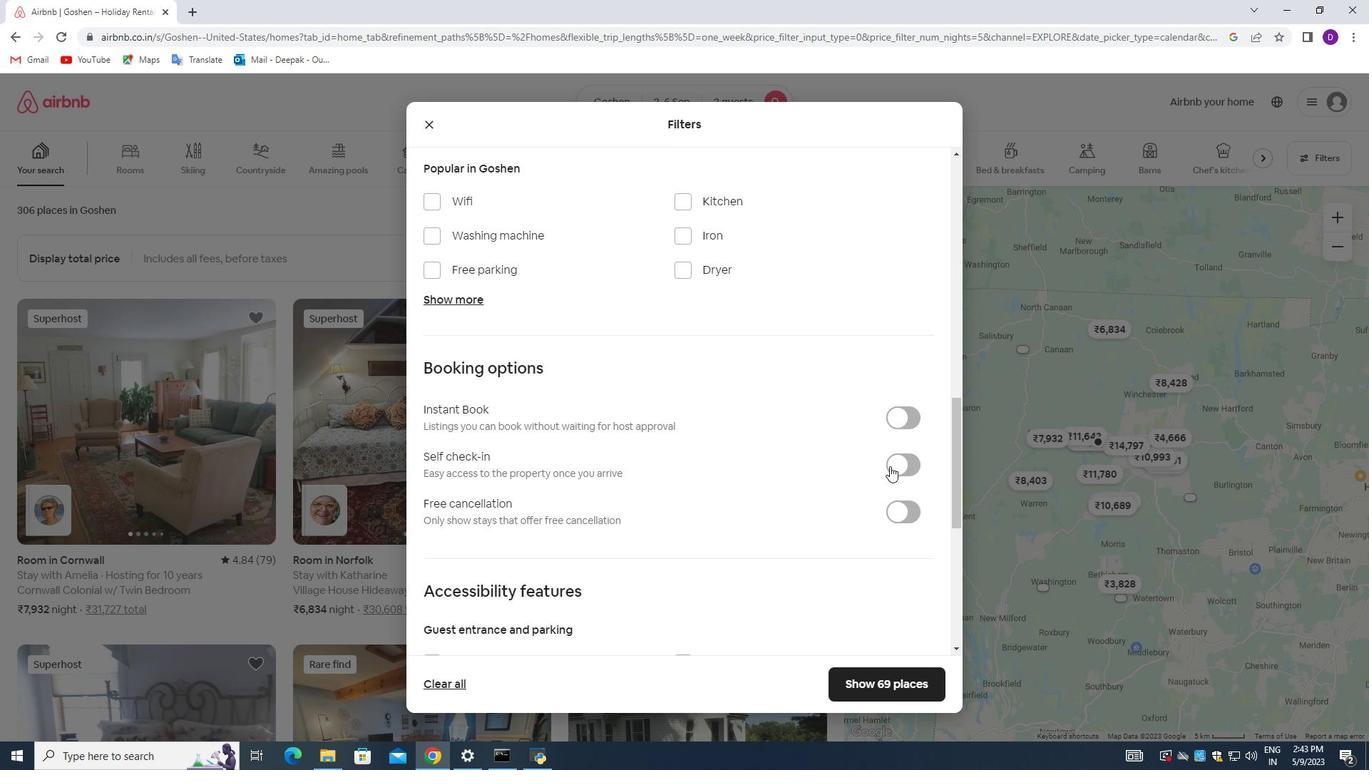 
Action: Mouse pressed left at (896, 466)
Screenshot: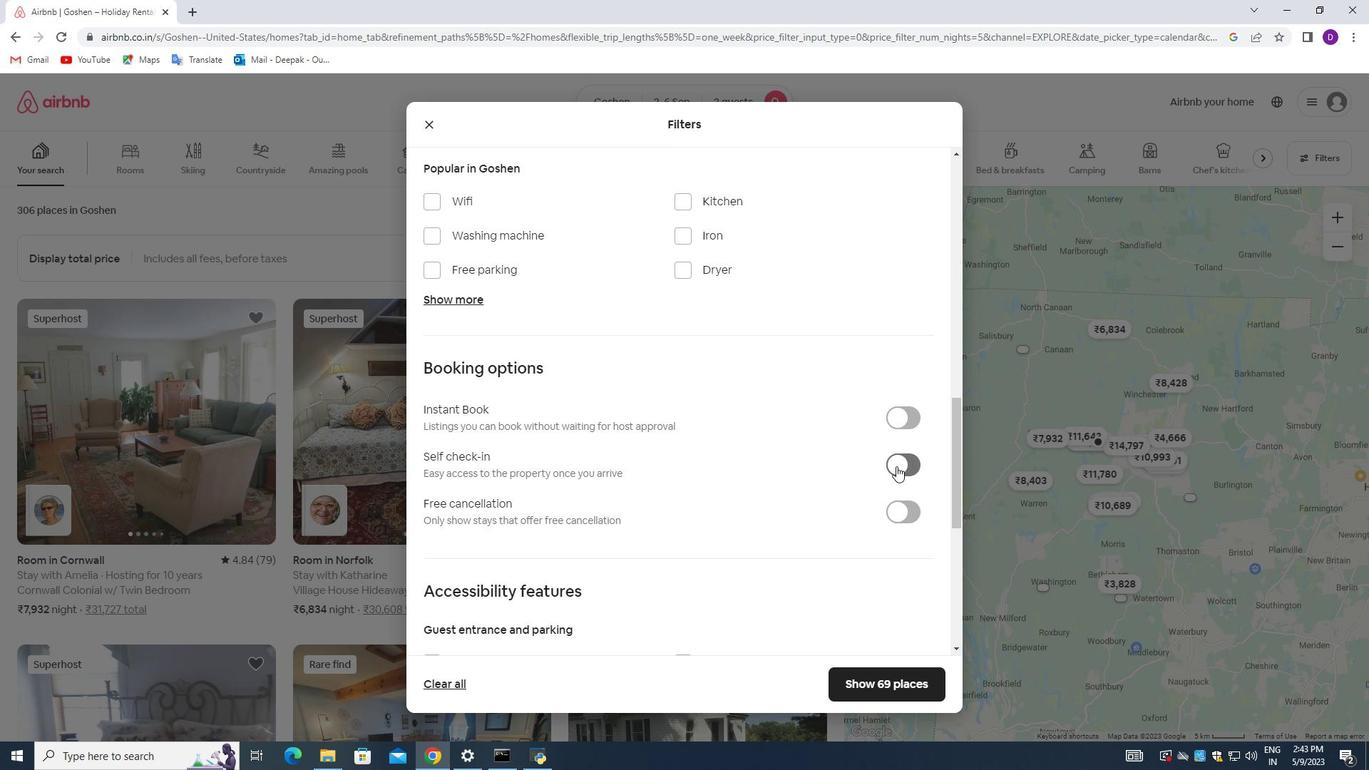 
Action: Mouse moved to (681, 475)
Screenshot: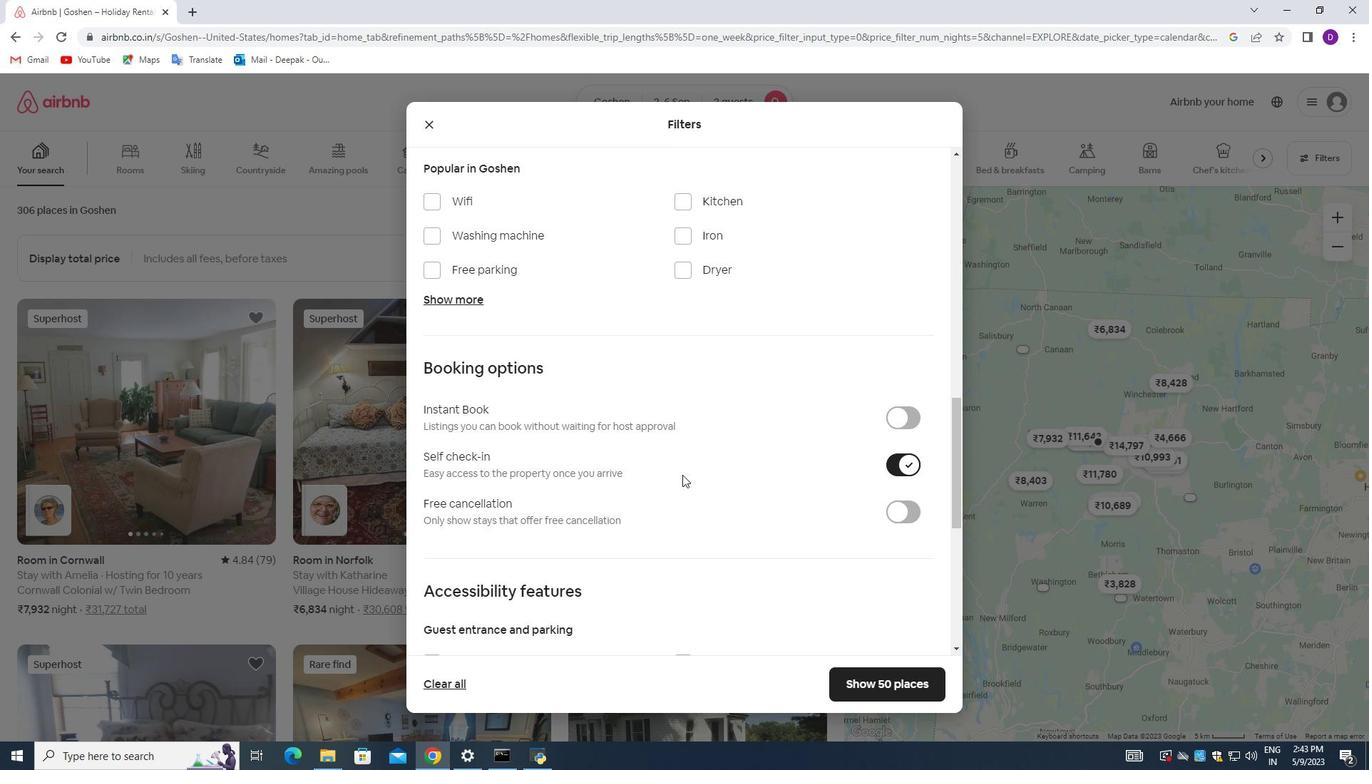 
Action: Mouse scrolled (681, 474) with delta (0, 0)
Screenshot: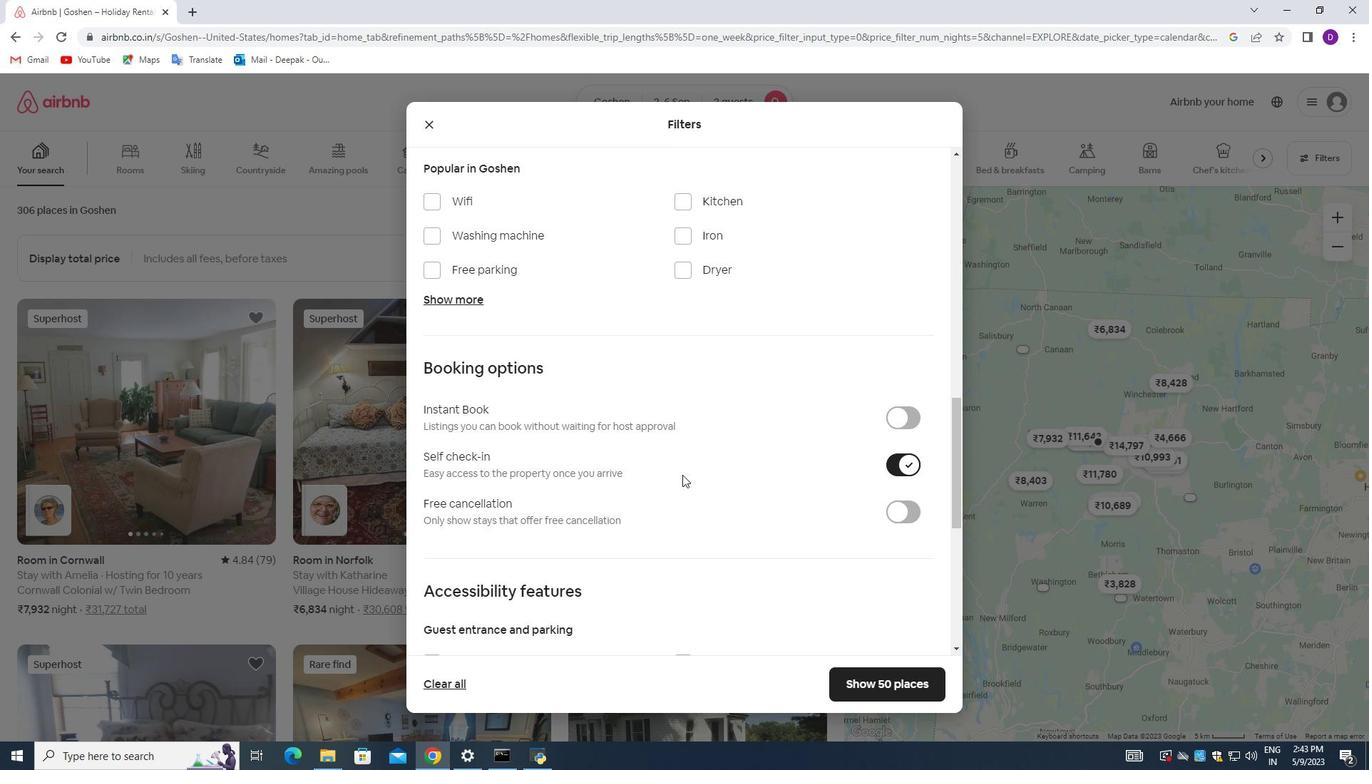 
Action: Mouse moved to (679, 475)
Screenshot: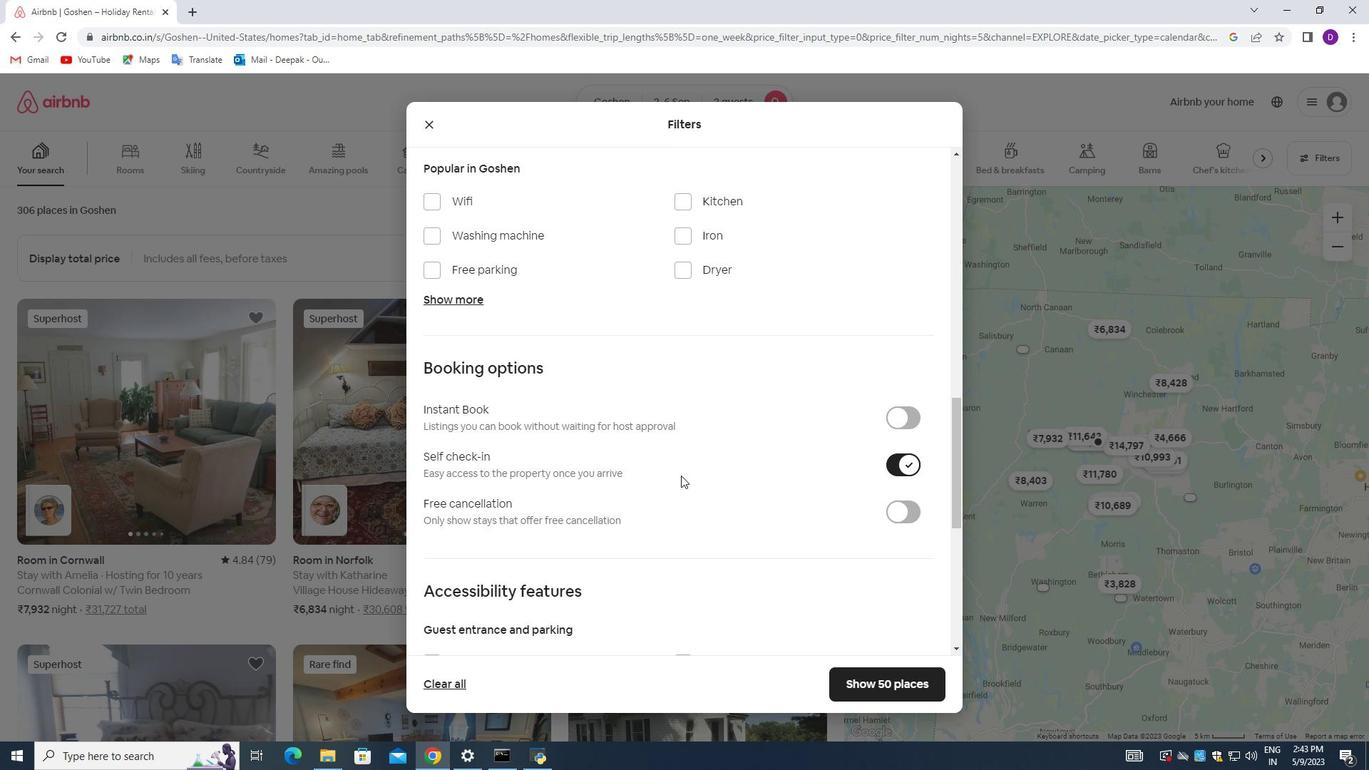 
Action: Mouse scrolled (679, 474) with delta (0, 0)
Screenshot: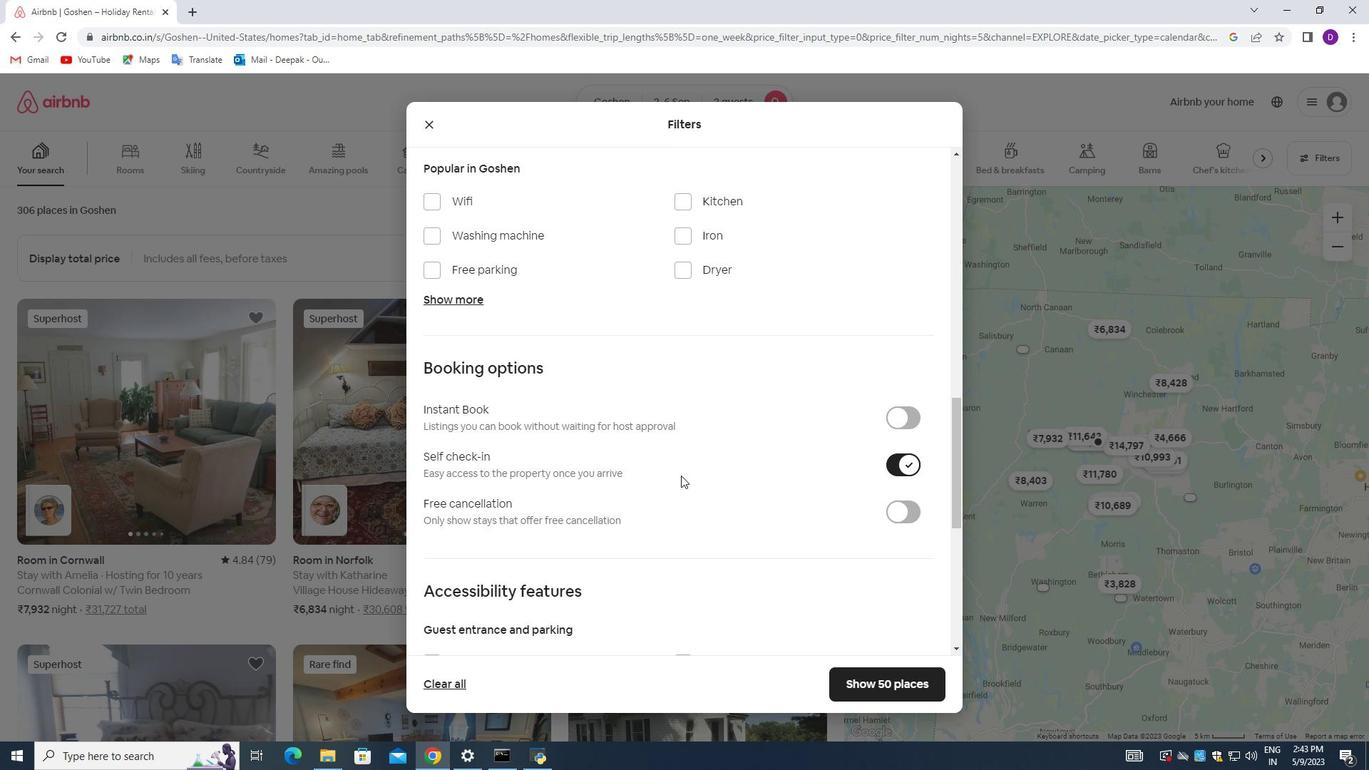
Action: Mouse moved to (671, 478)
Screenshot: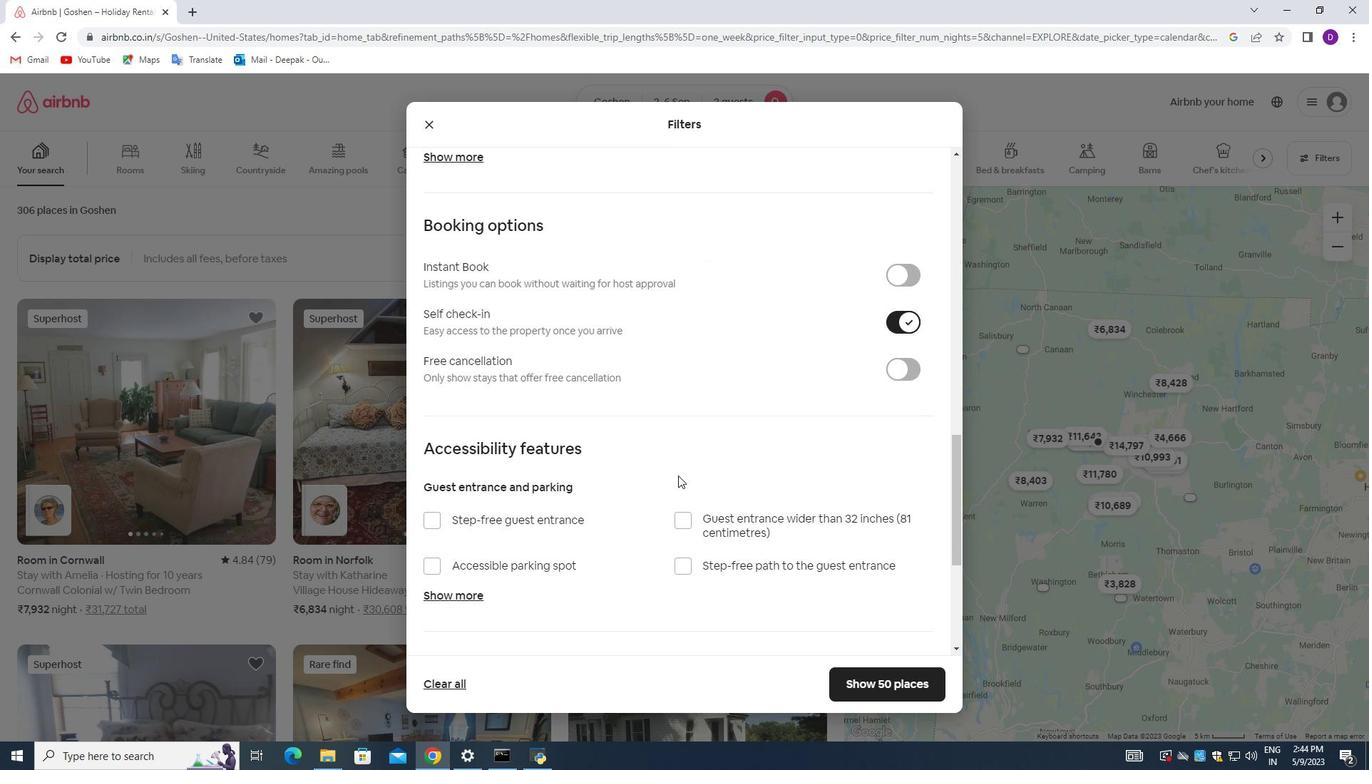 
Action: Mouse scrolled (671, 477) with delta (0, 0)
Screenshot: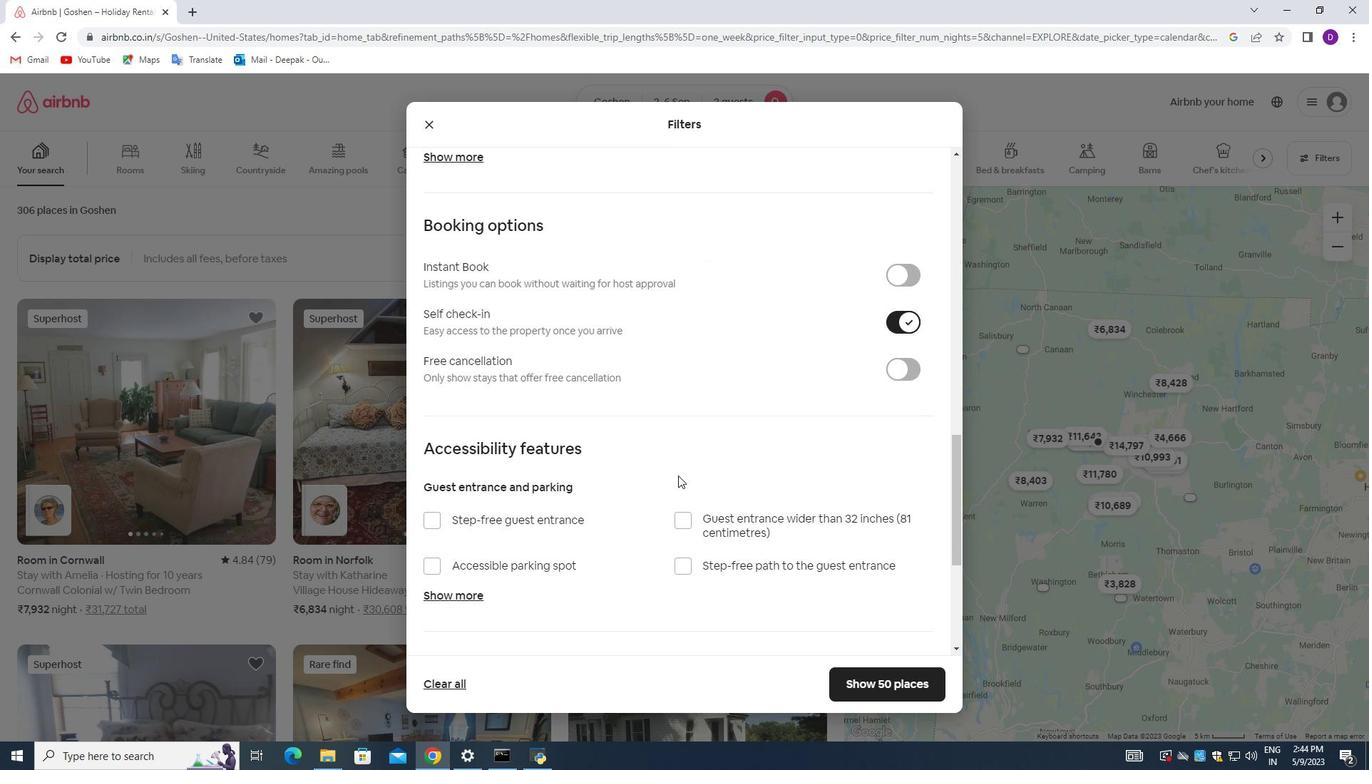 
Action: Mouse scrolled (671, 477) with delta (0, 0)
Screenshot: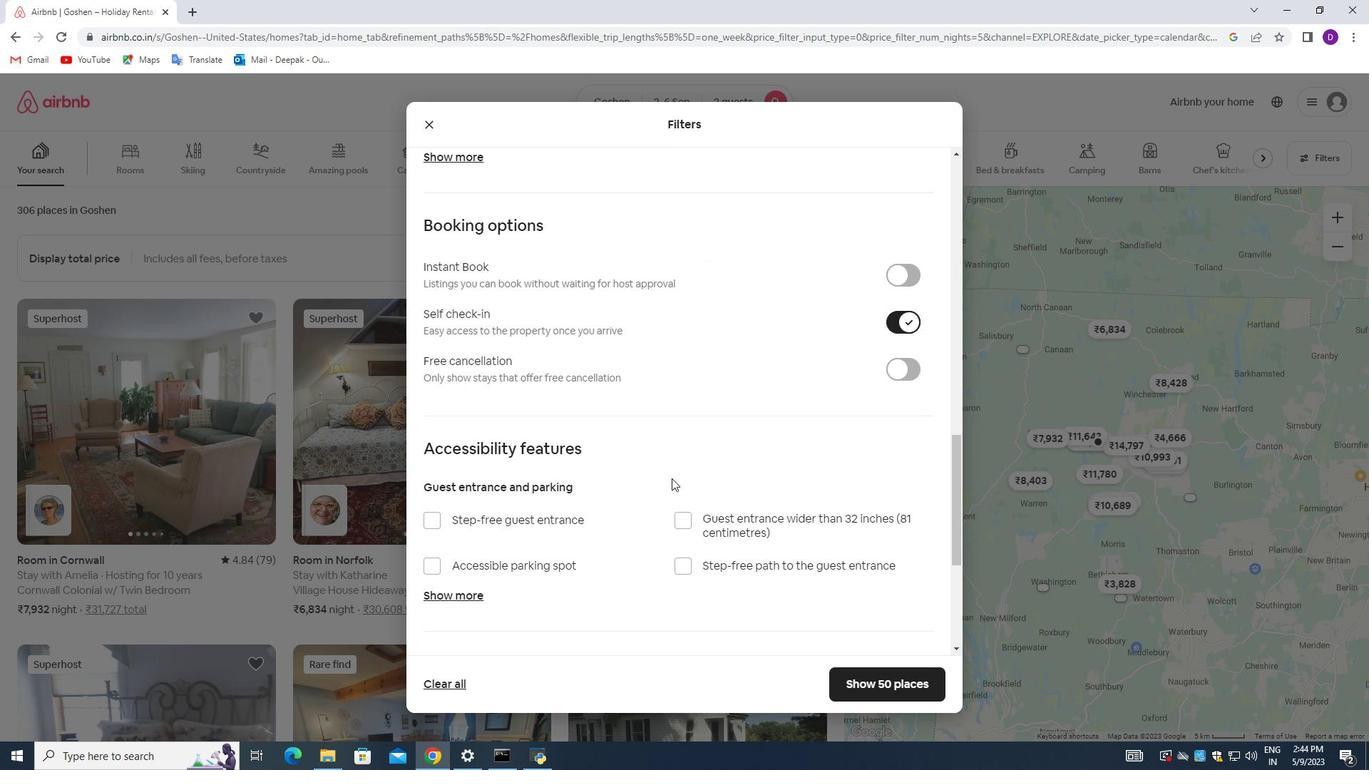 
Action: Mouse moved to (643, 492)
Screenshot: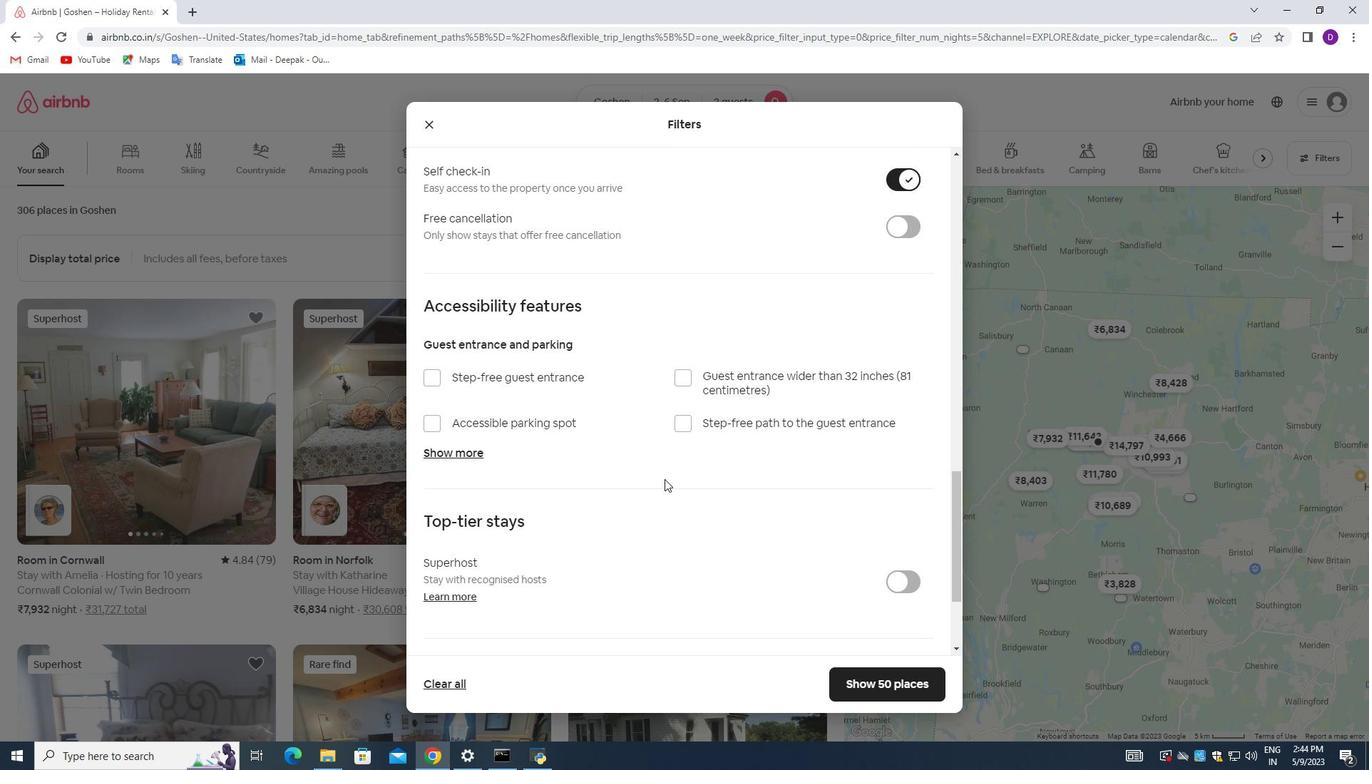 
Action: Mouse scrolled (643, 492) with delta (0, 0)
Screenshot: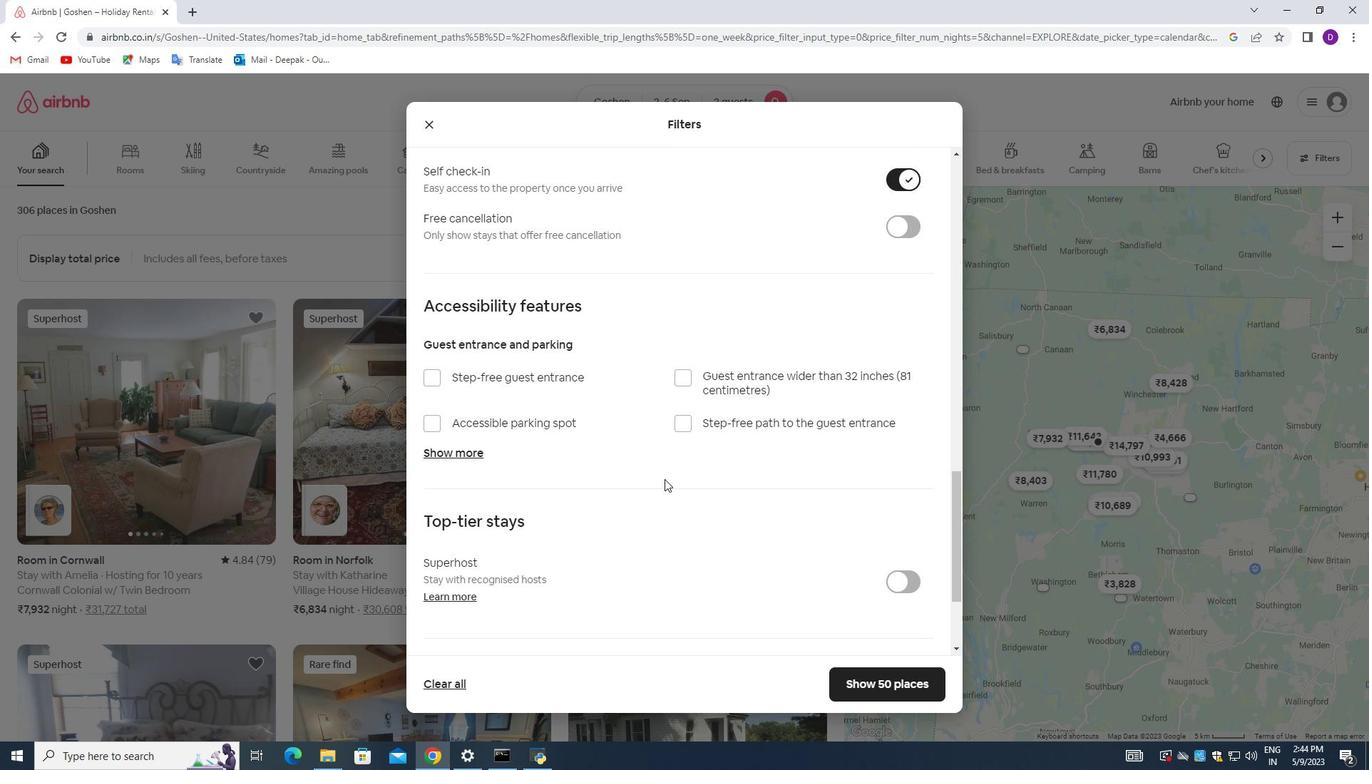 
Action: Mouse moved to (625, 502)
Screenshot: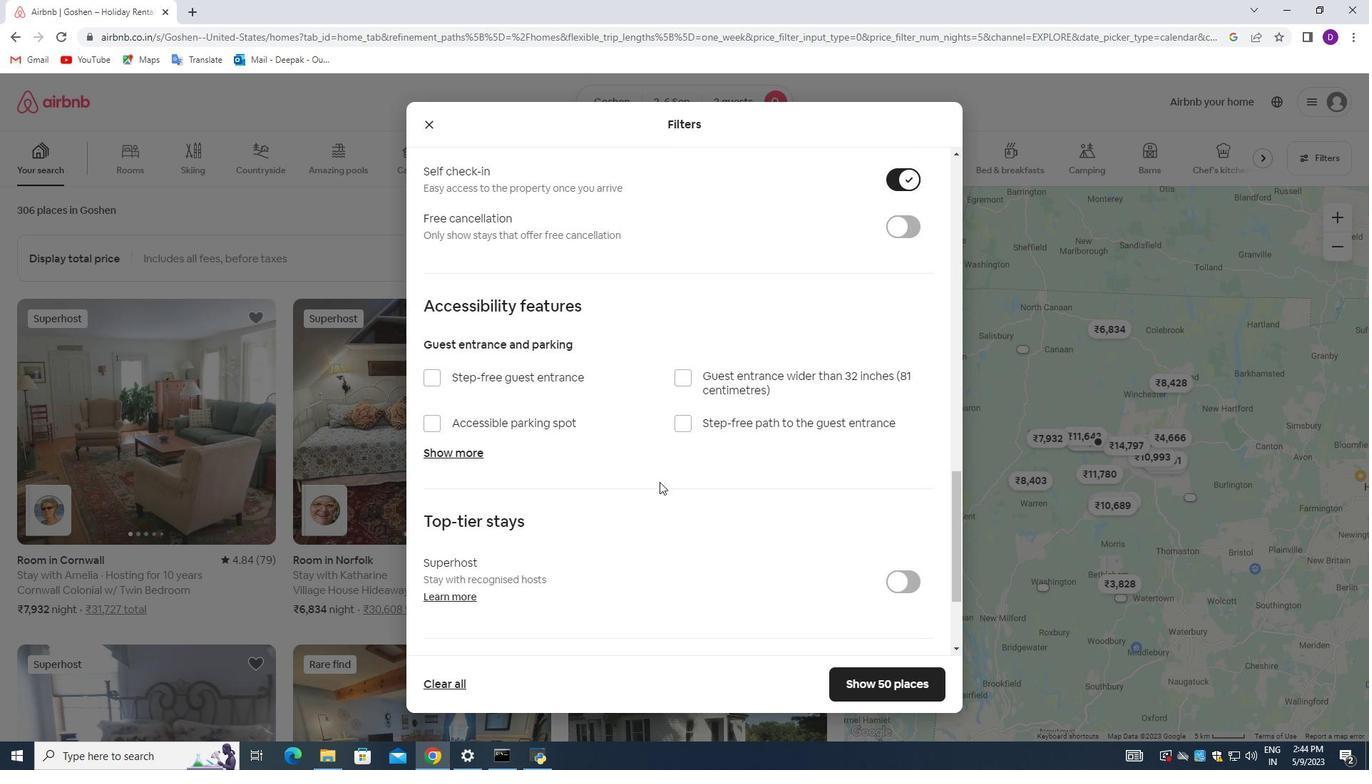 
Action: Mouse scrolled (625, 502) with delta (0, 0)
Screenshot: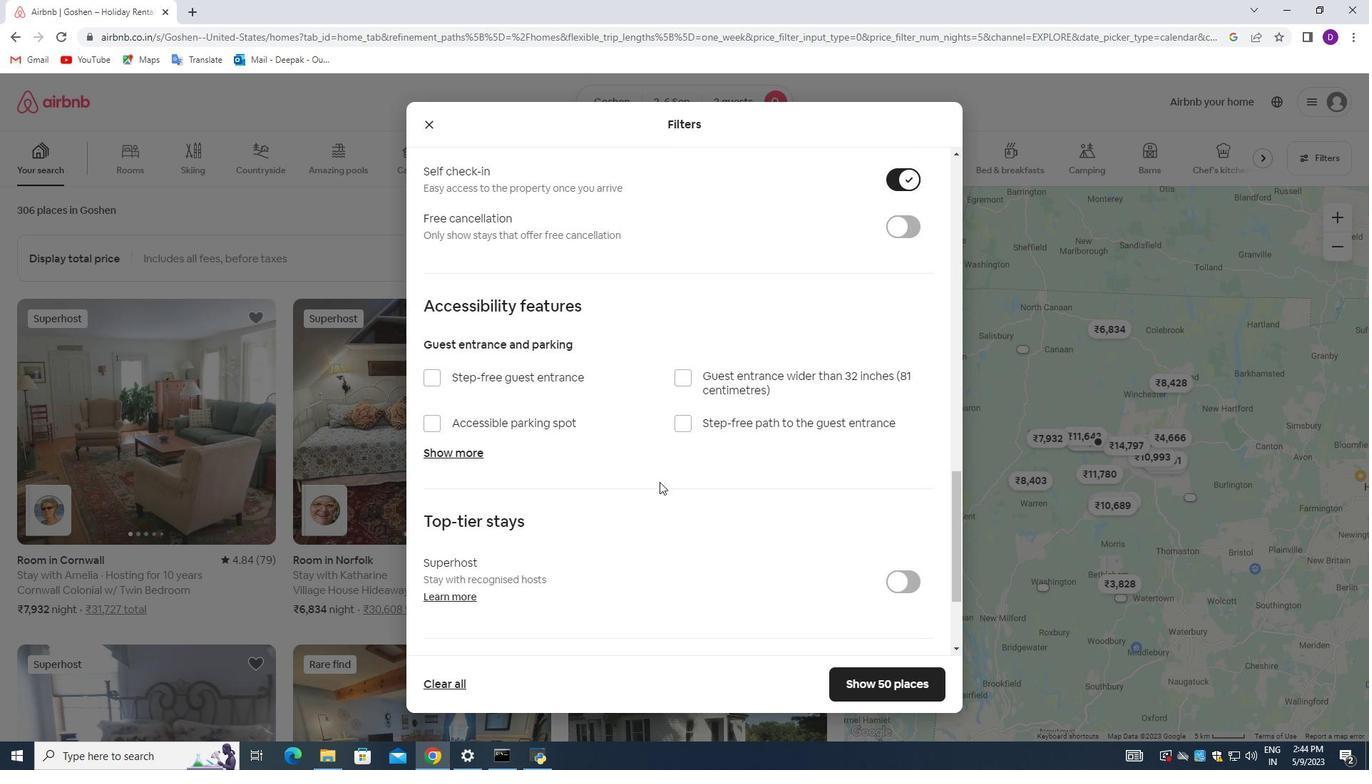 
Action: Mouse moved to (611, 508)
Screenshot: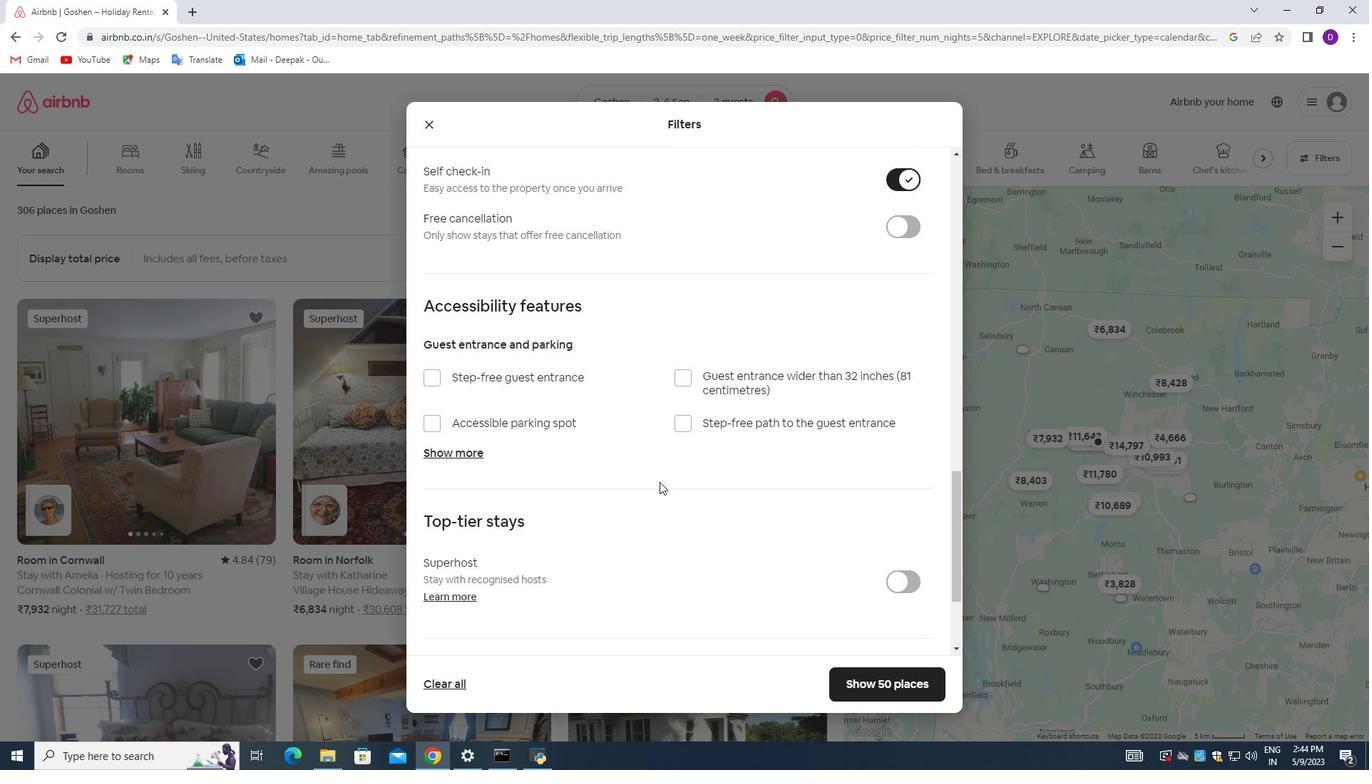 
Action: Mouse scrolled (611, 507) with delta (0, 0)
Screenshot: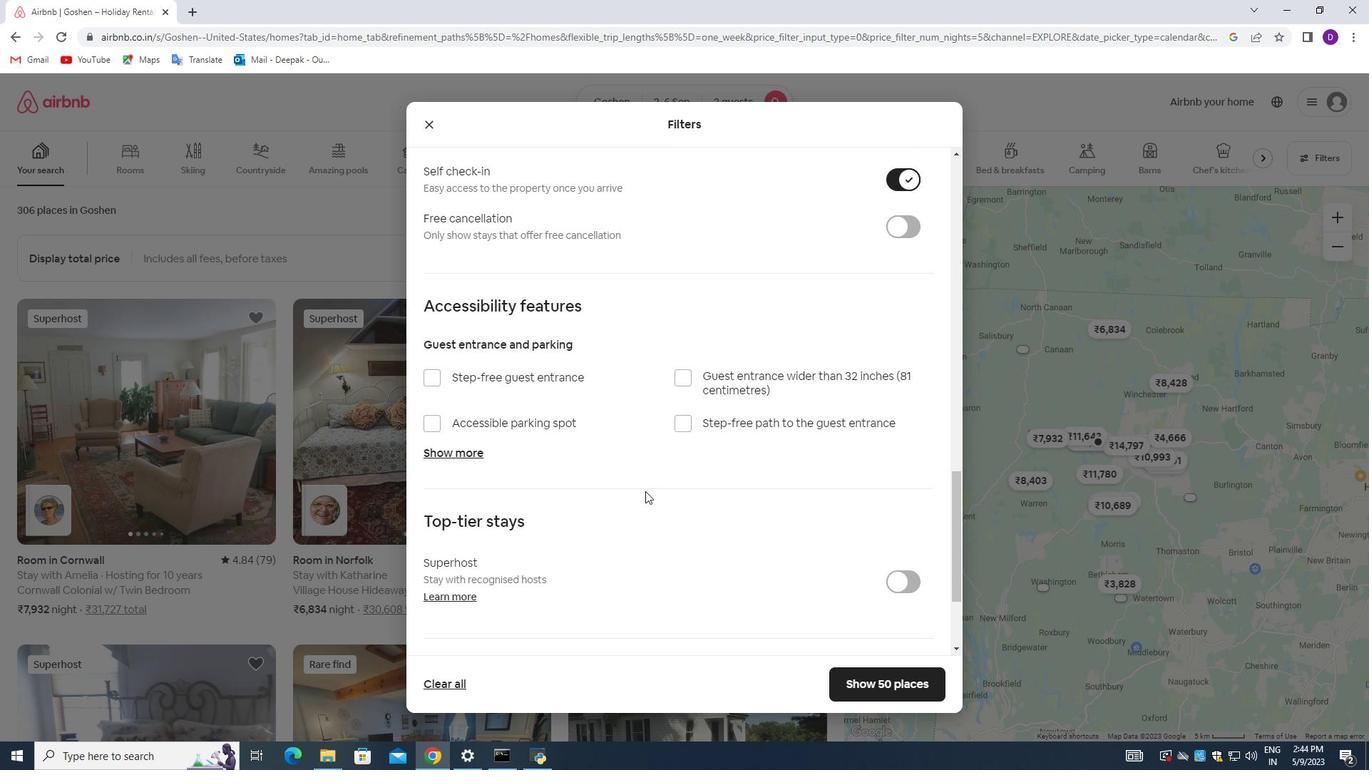 
Action: Mouse moved to (595, 515)
Screenshot: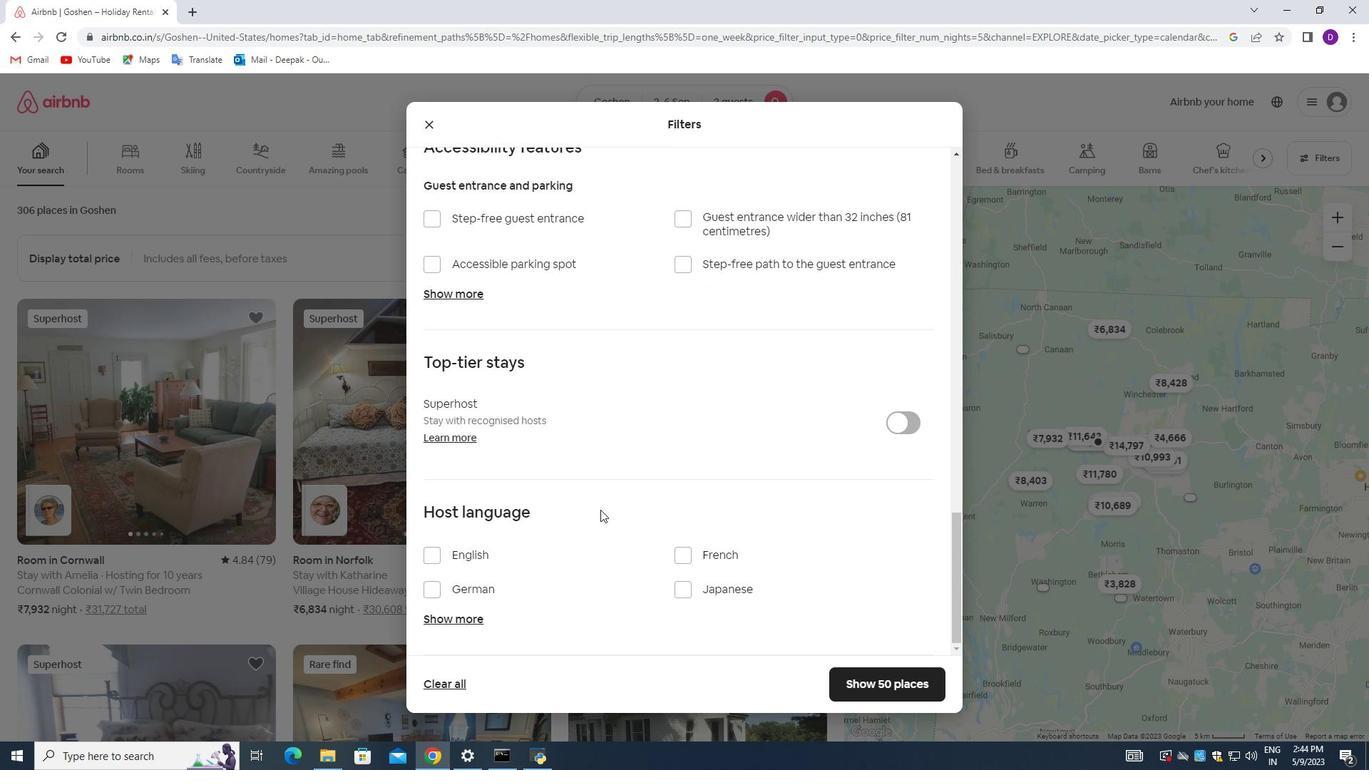 
Action: Mouse scrolled (595, 514) with delta (0, 0)
Screenshot: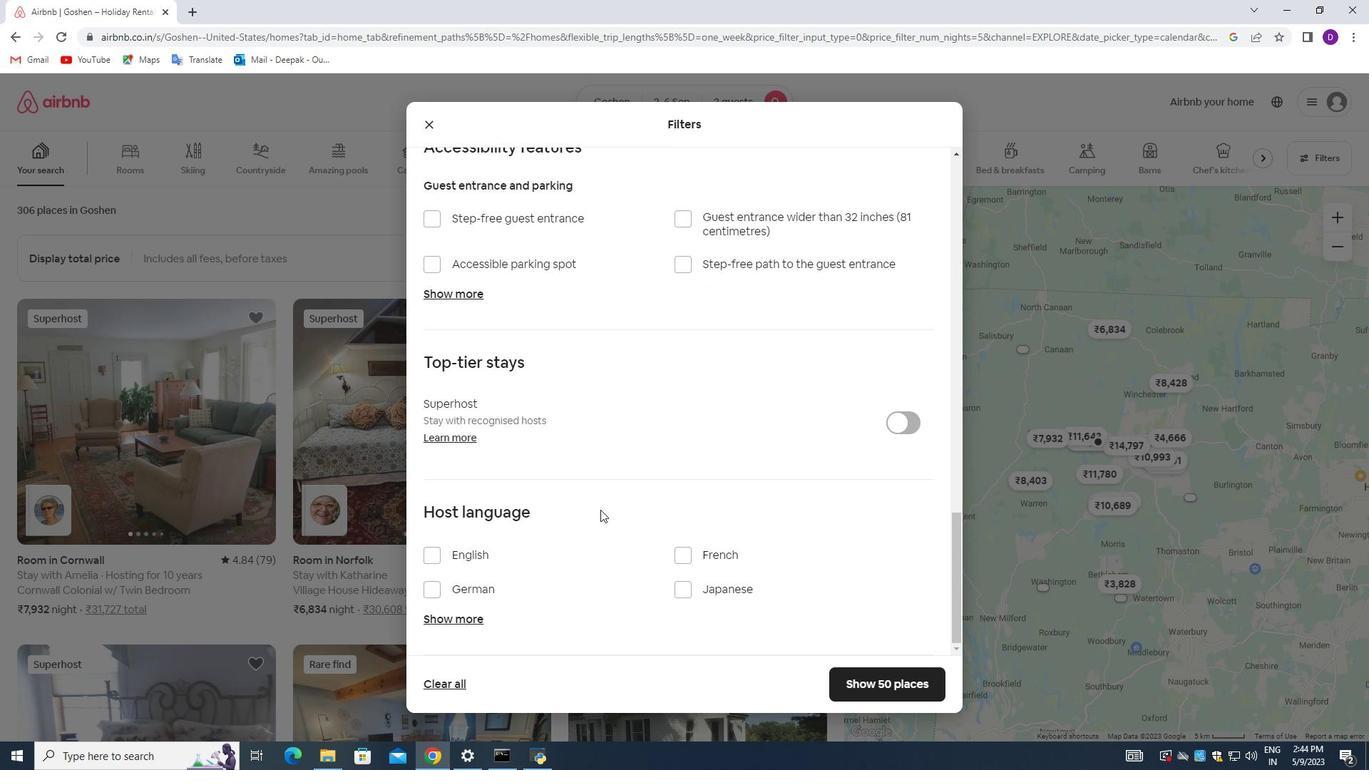 
Action: Mouse moved to (588, 520)
Screenshot: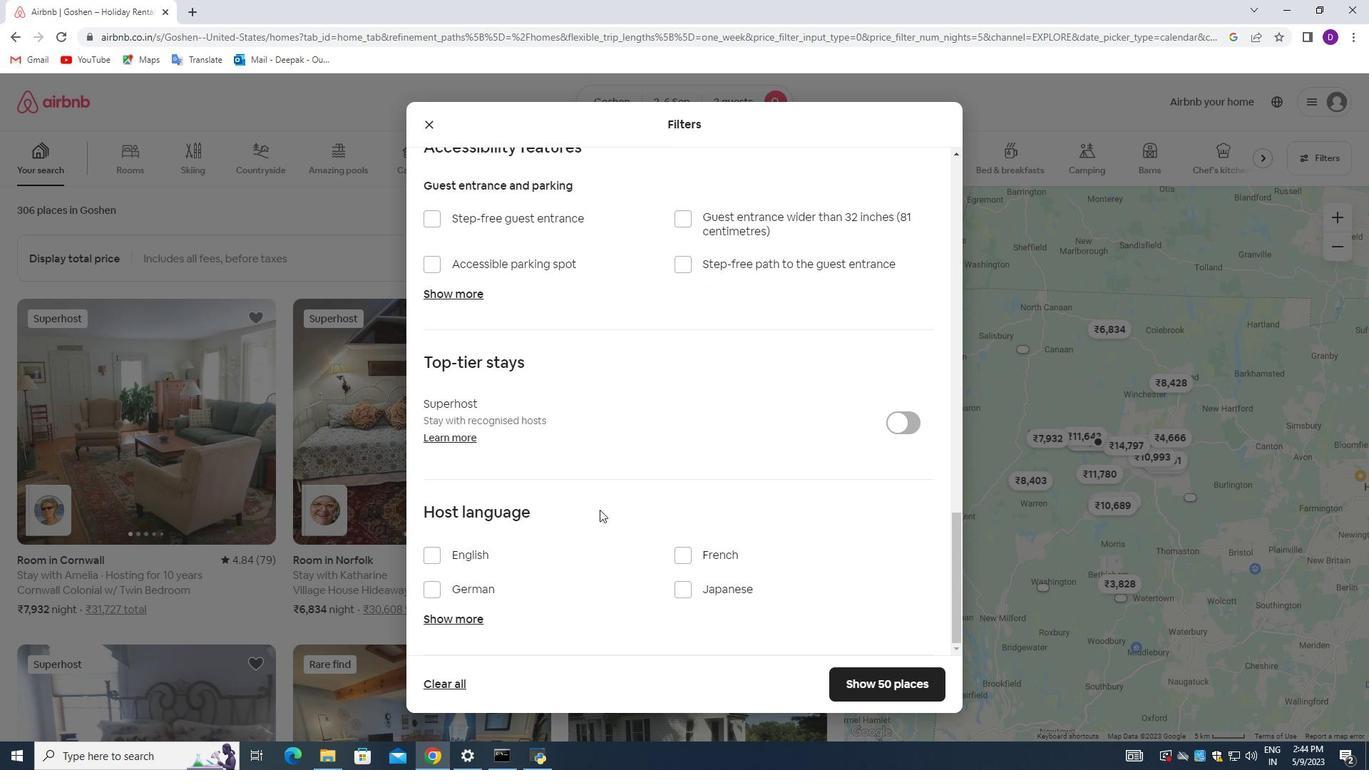 
Action: Mouse scrolled (588, 519) with delta (0, 0)
Screenshot: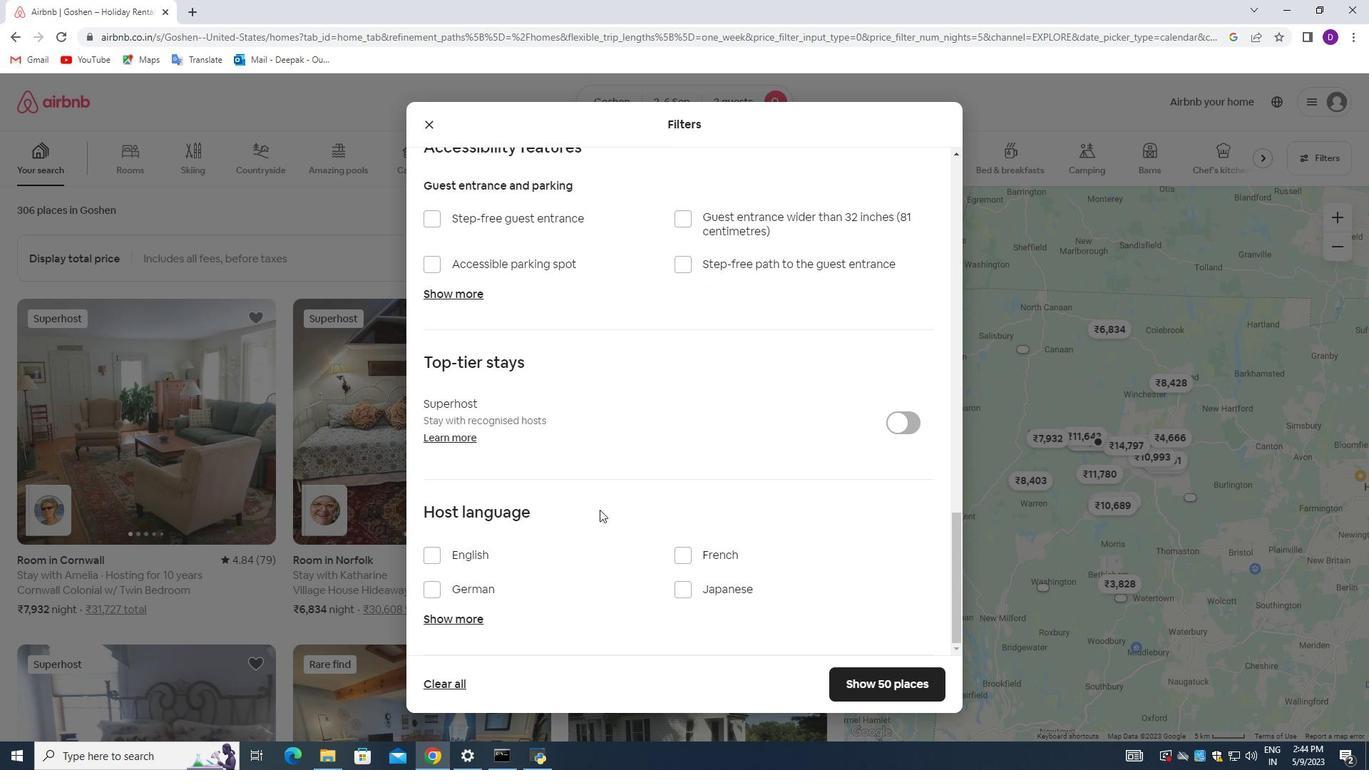 
Action: Mouse moved to (573, 525)
Screenshot: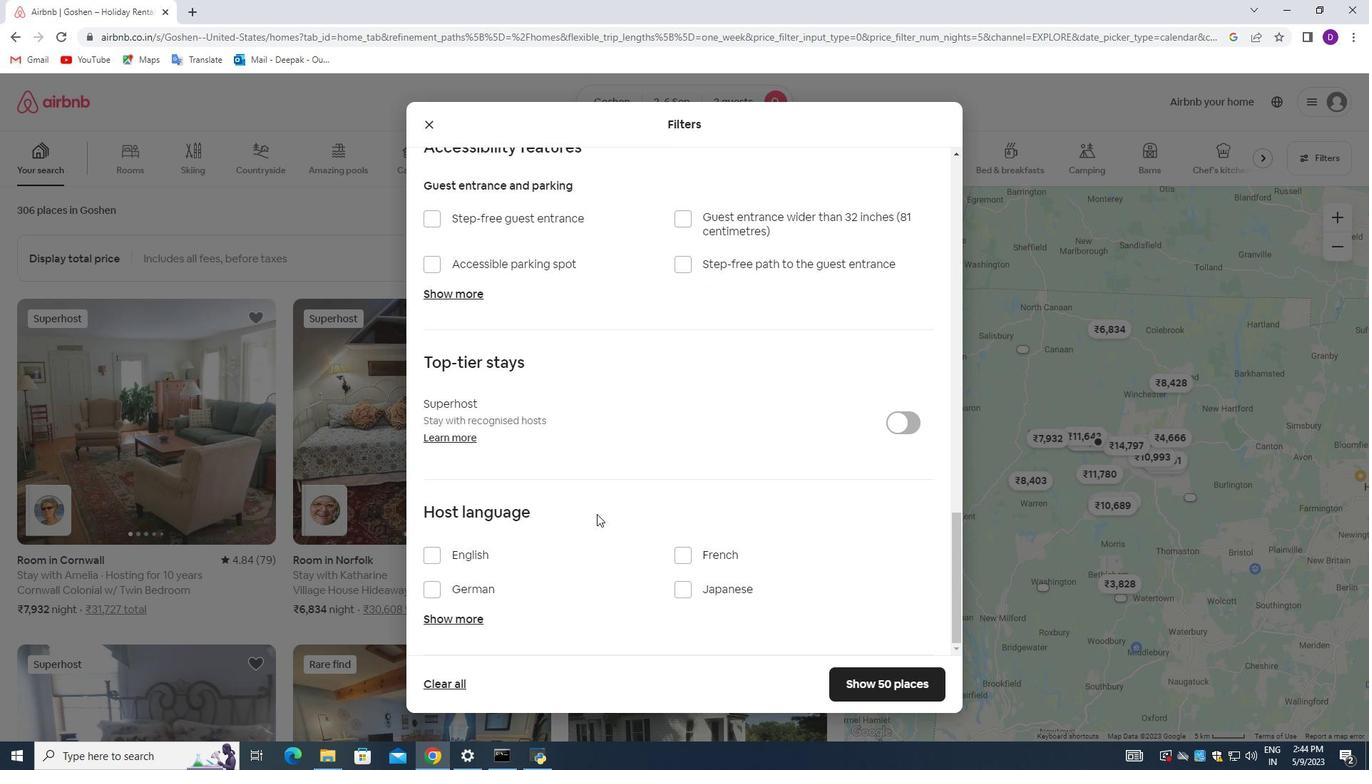 
Action: Mouse scrolled (573, 524) with delta (0, 0)
Screenshot: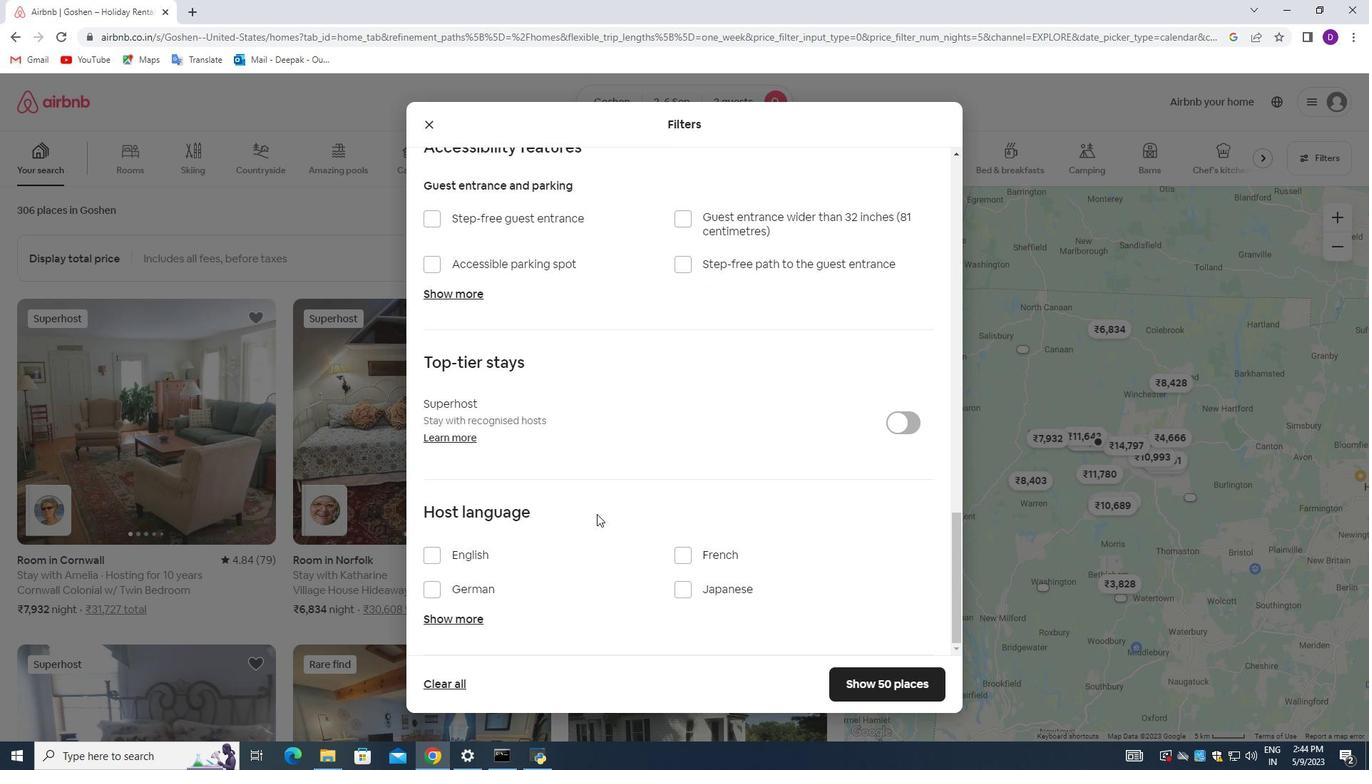 
Action: Mouse moved to (427, 562)
Screenshot: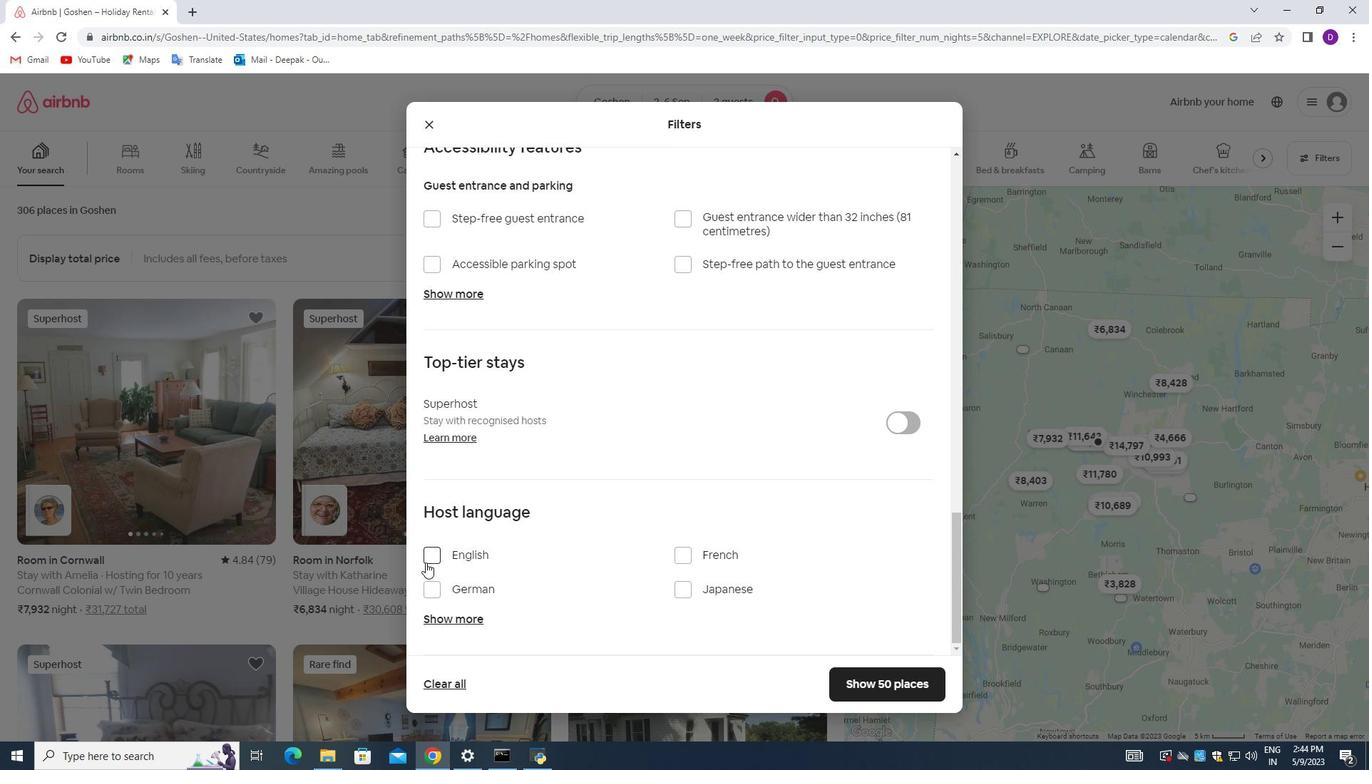 
Action: Mouse pressed left at (427, 562)
Screenshot: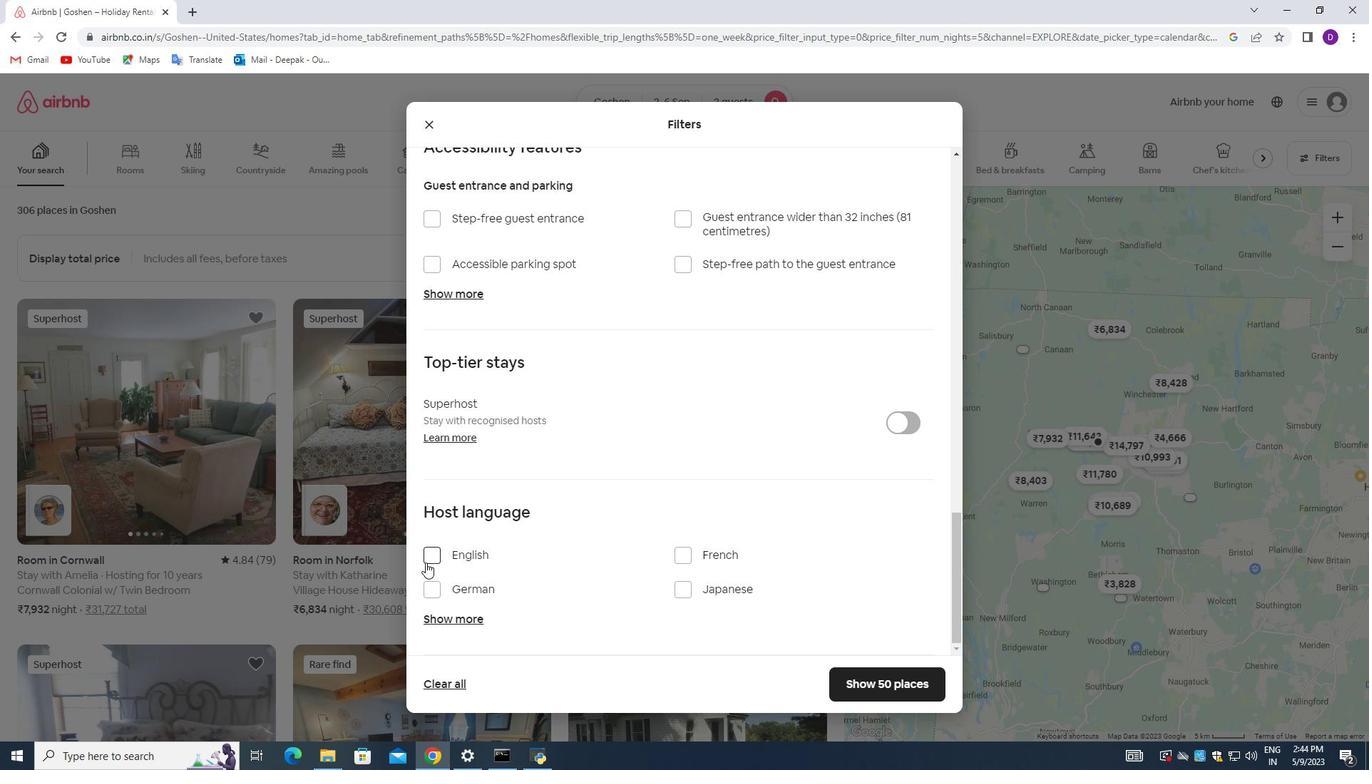 
Action: Mouse moved to (845, 683)
Screenshot: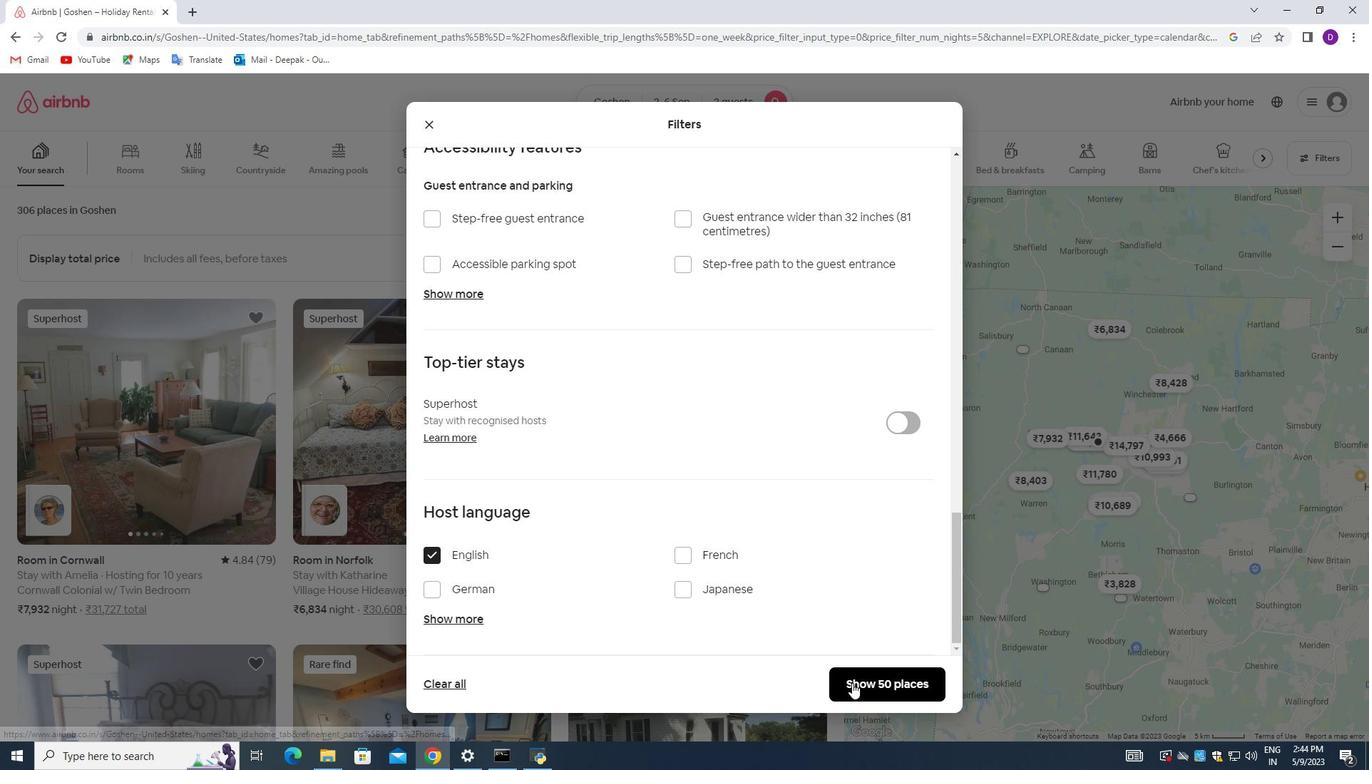 
Action: Mouse pressed left at (845, 683)
Screenshot: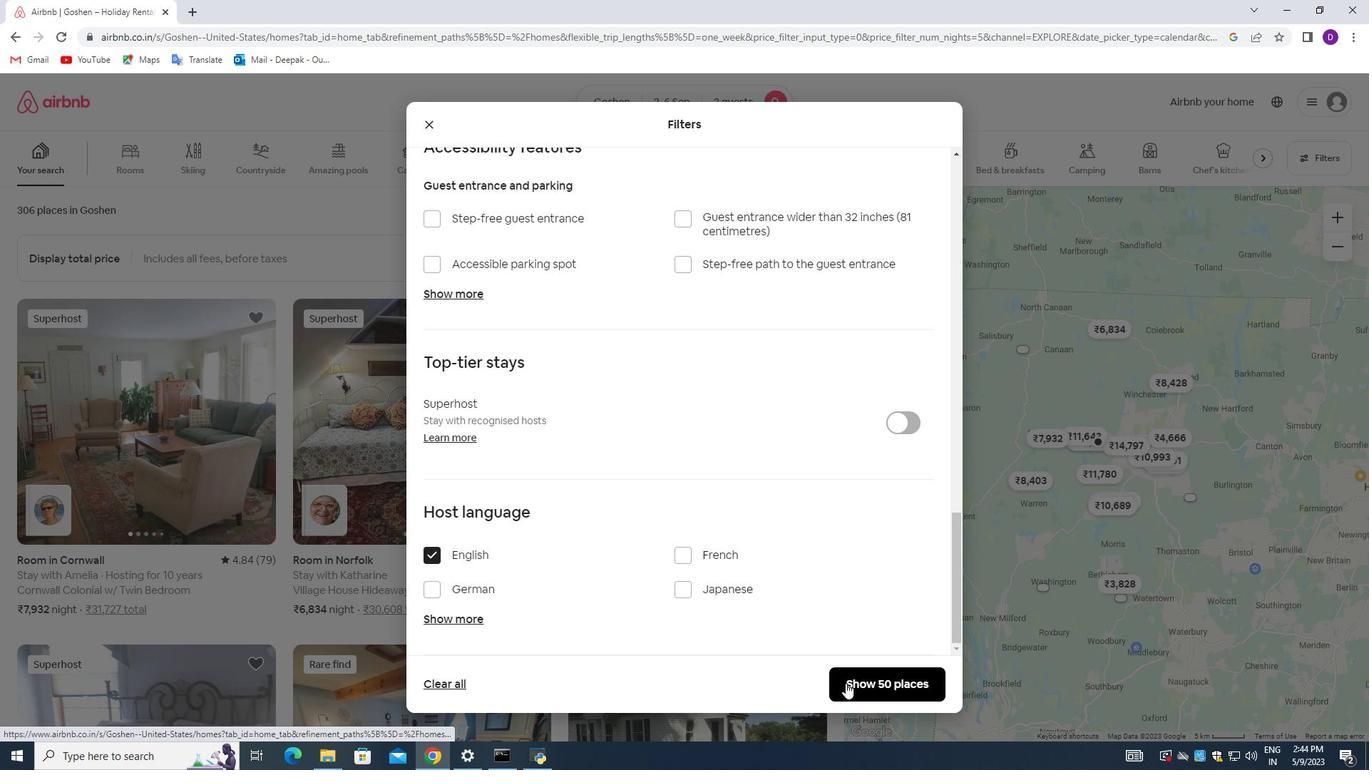 
Action: Mouse moved to (777, 570)
Screenshot: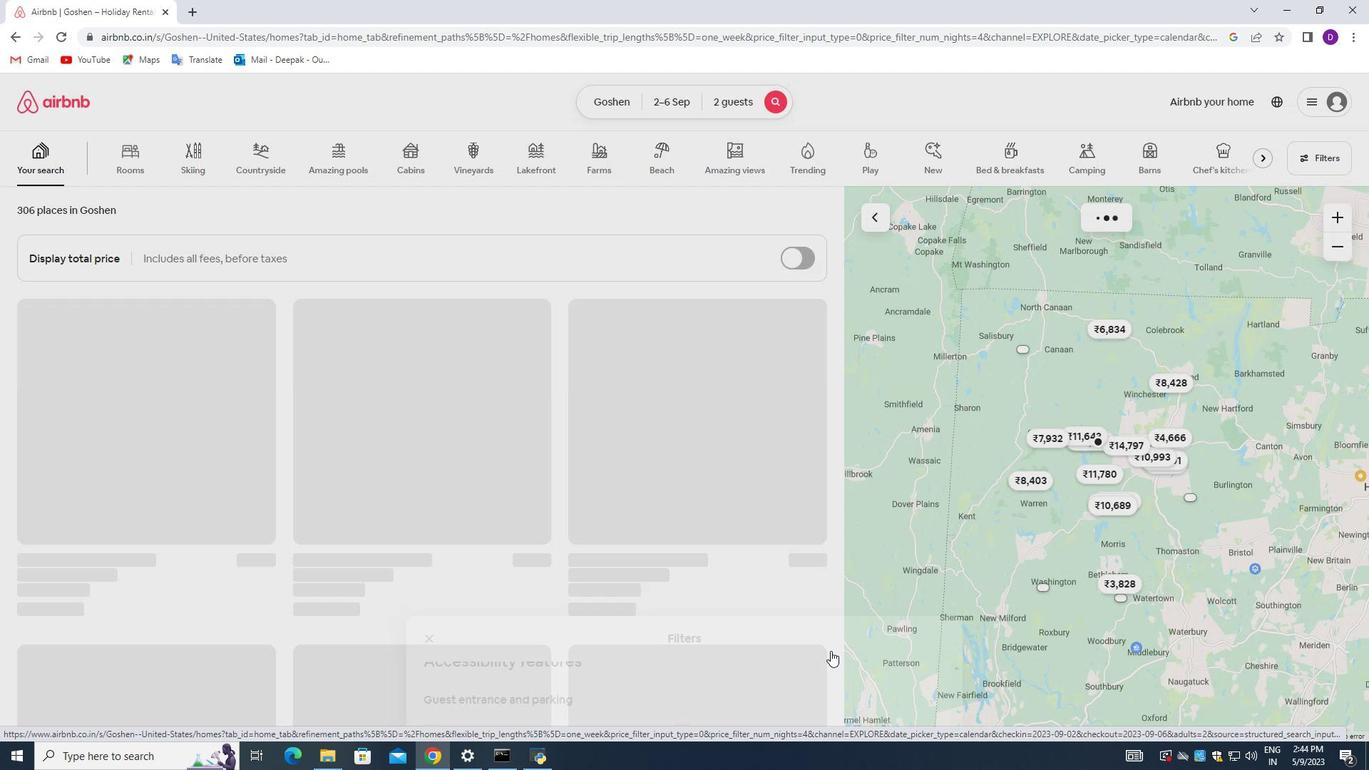 
